 Task: For heading  Tahoma with underline.  font size for heading20,  'Change the font style of data to'Arial.  and font size to 12,  Change the alignment of both headline & data to Align left.  In the sheet   Cash Flow Tracker book
Action: Mouse moved to (60, 145)
Screenshot: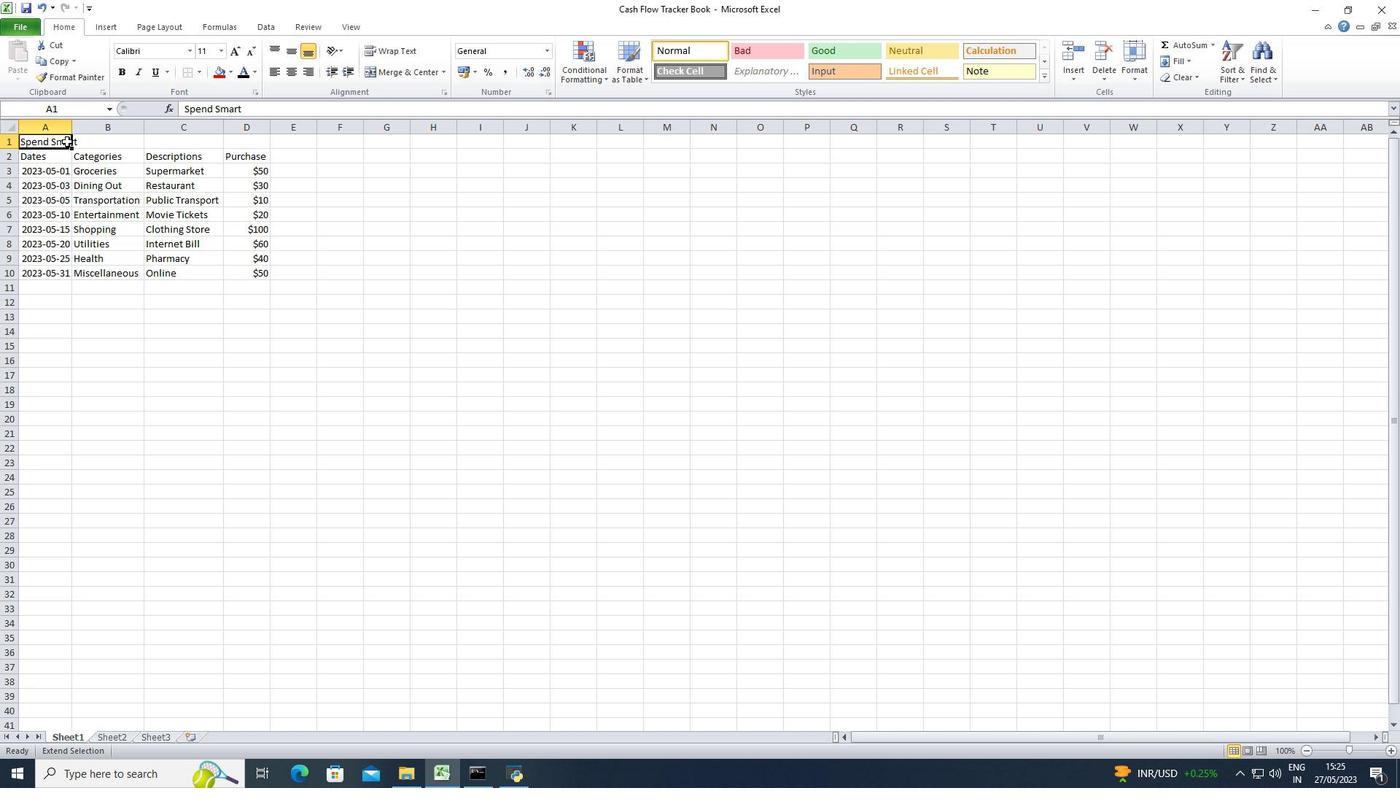 
Action: Mouse pressed left at (60, 145)
Screenshot: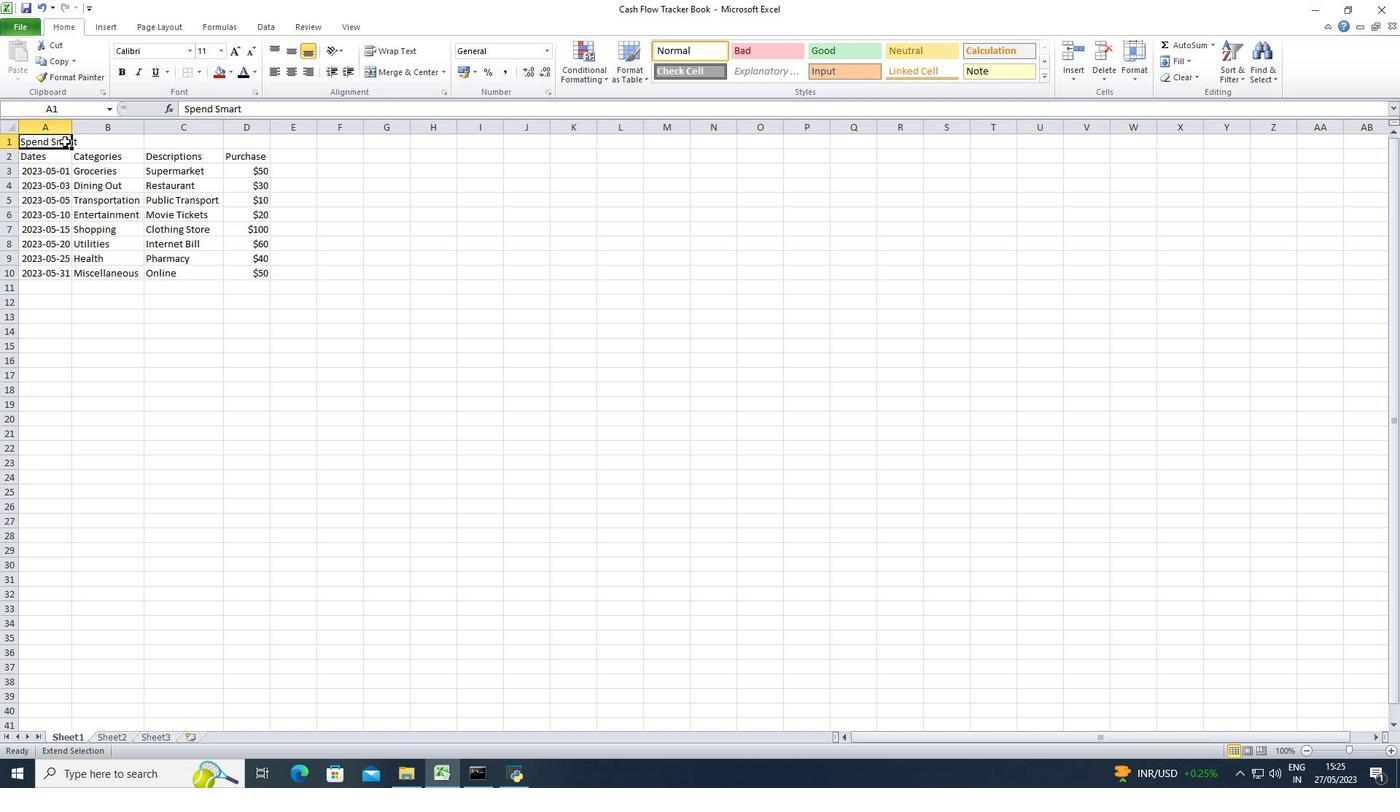 
Action: Mouse pressed left at (60, 145)
Screenshot: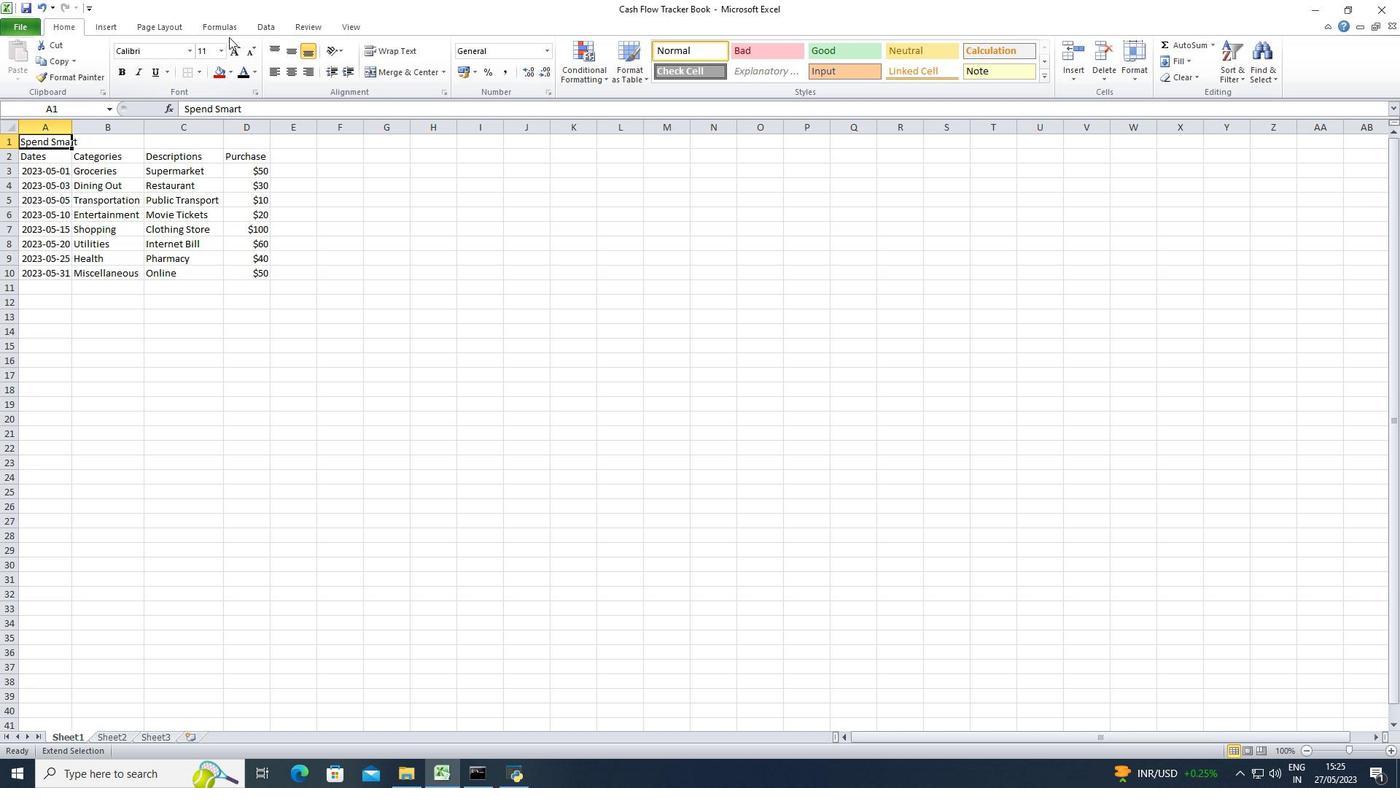 
Action: Mouse moved to (165, 143)
Screenshot: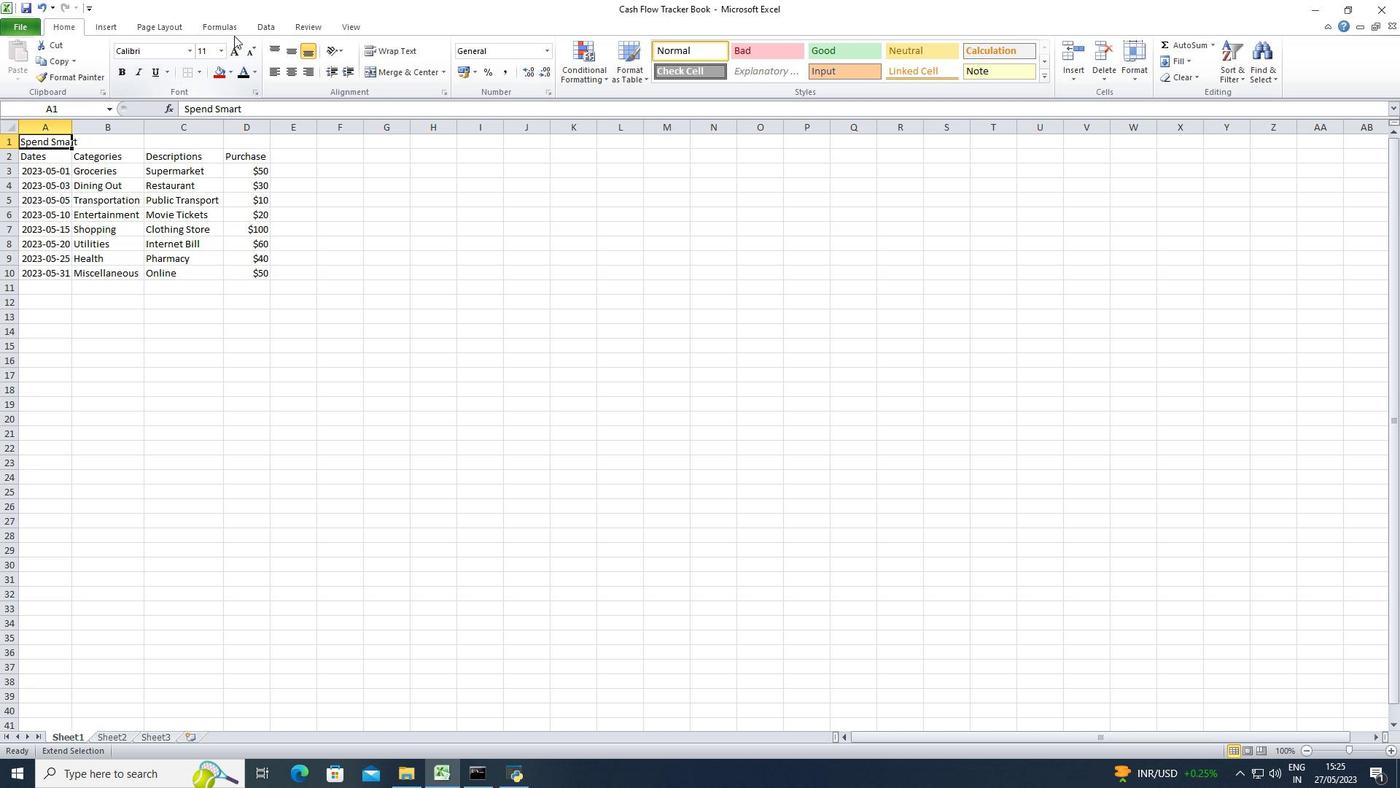 
Action: Mouse pressed left at (165, 143)
Screenshot: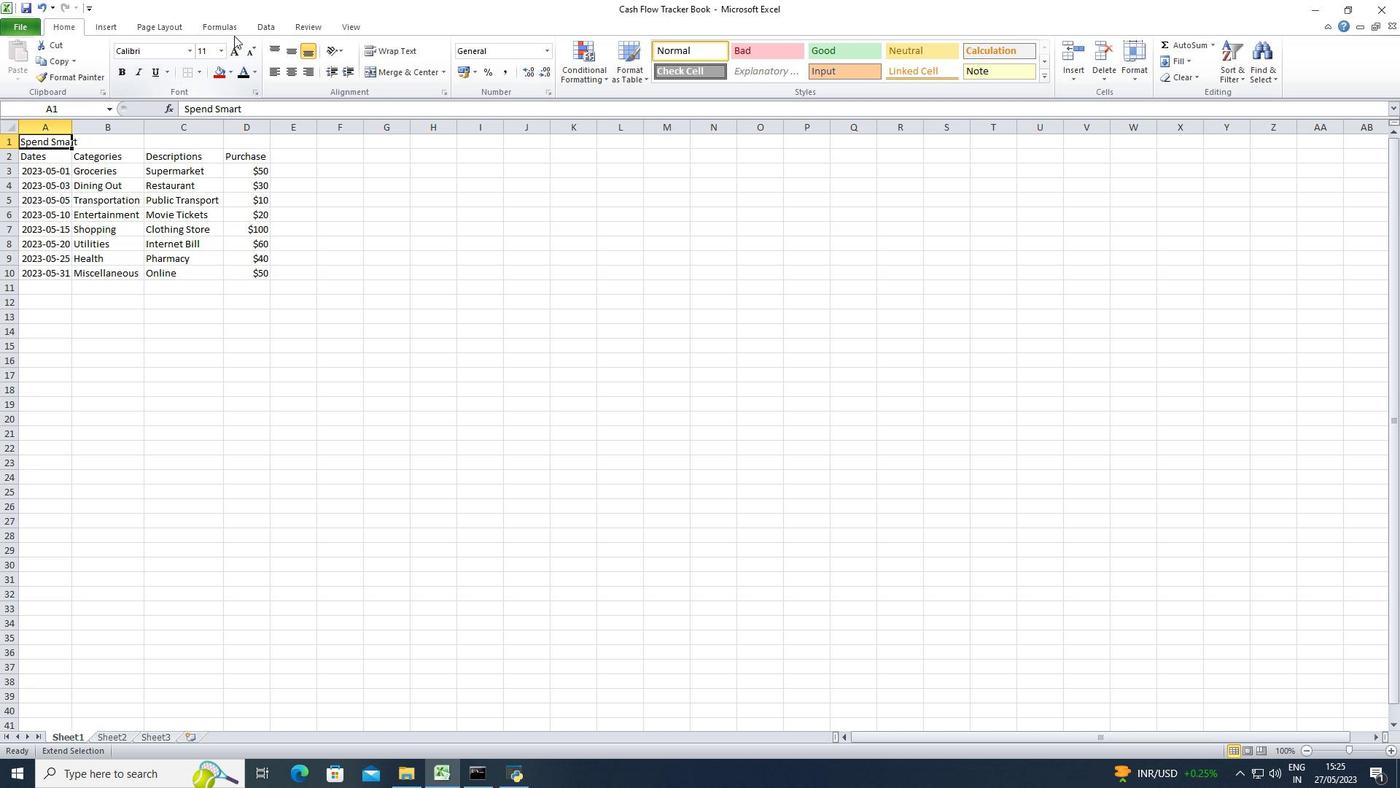 
Action: Mouse moved to (53, 142)
Screenshot: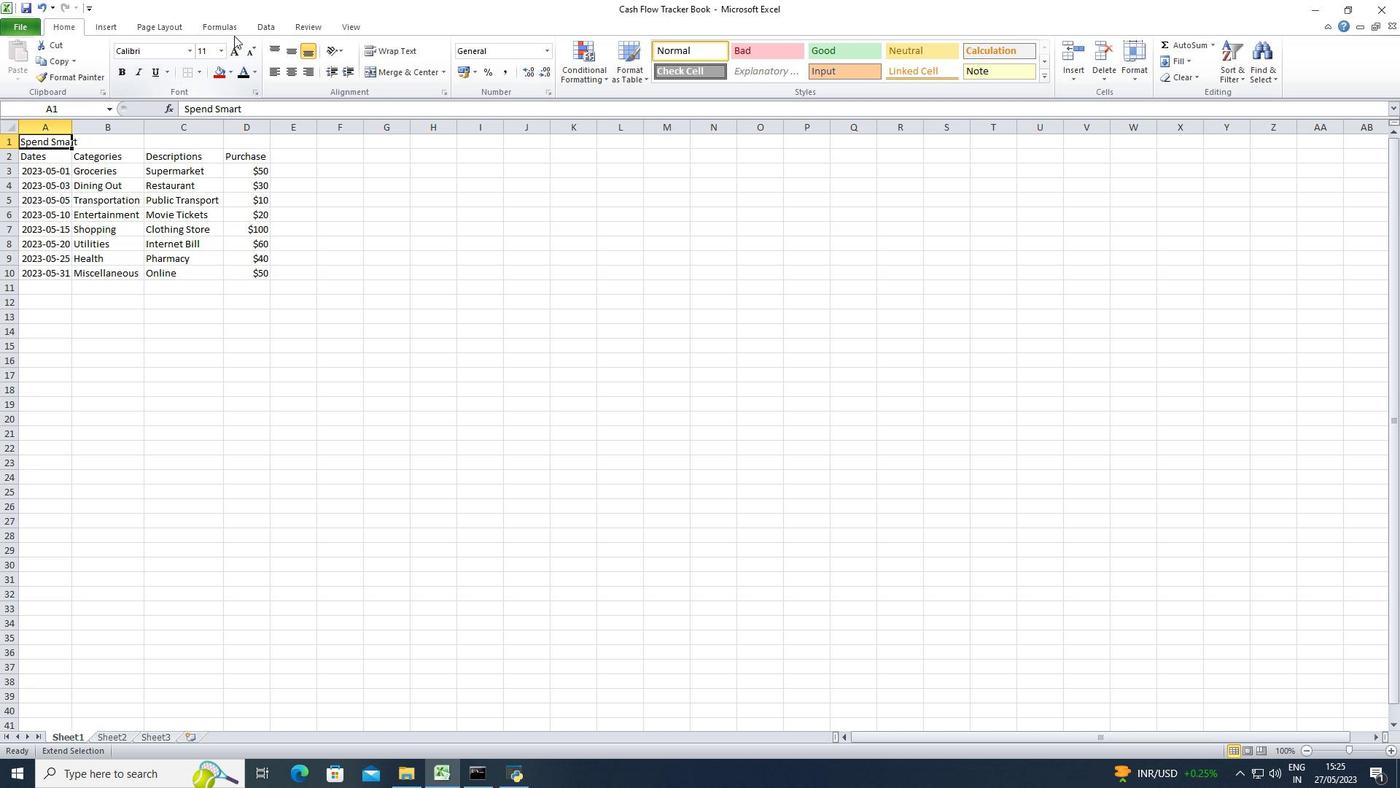 
Action: Mouse pressed left at (53, 142)
Screenshot: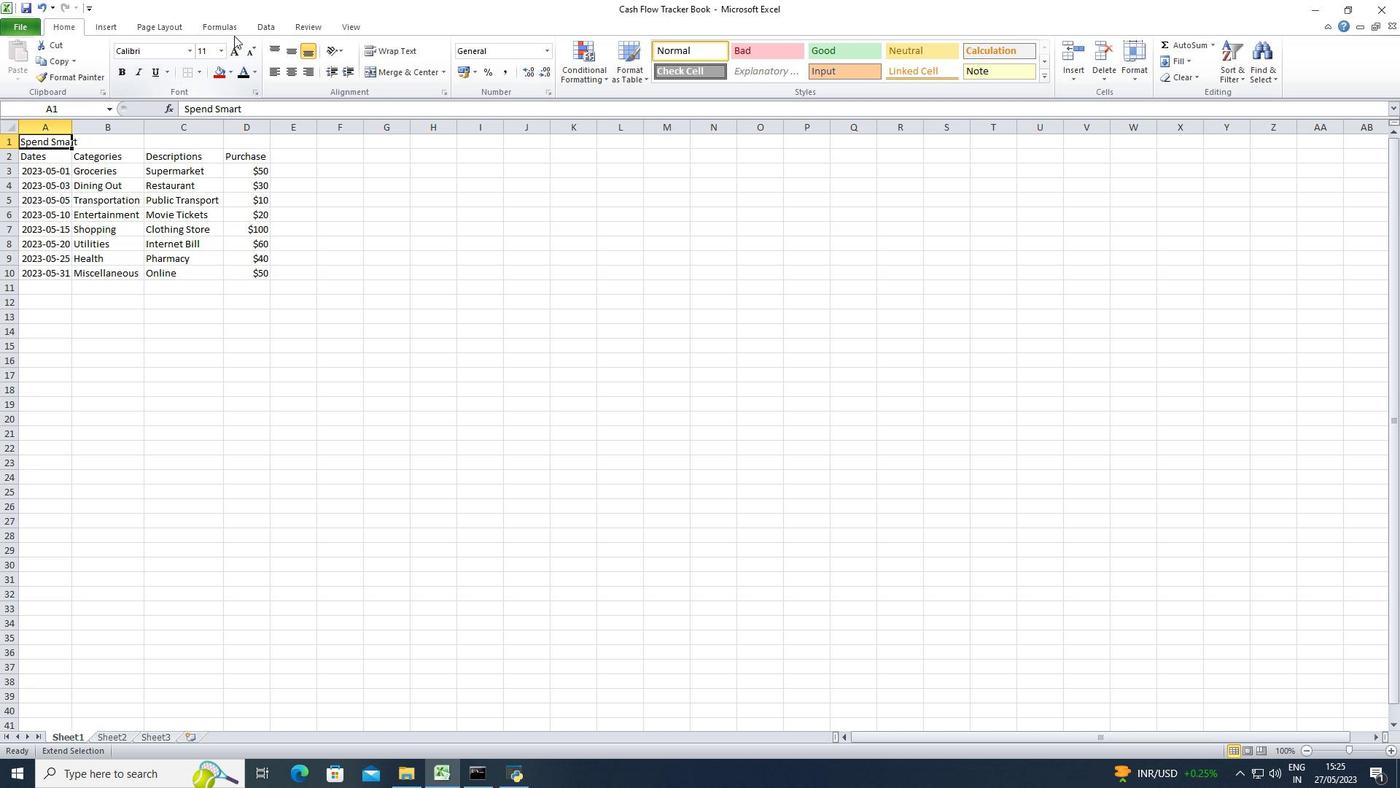 
Action: Mouse moved to (64, 141)
Screenshot: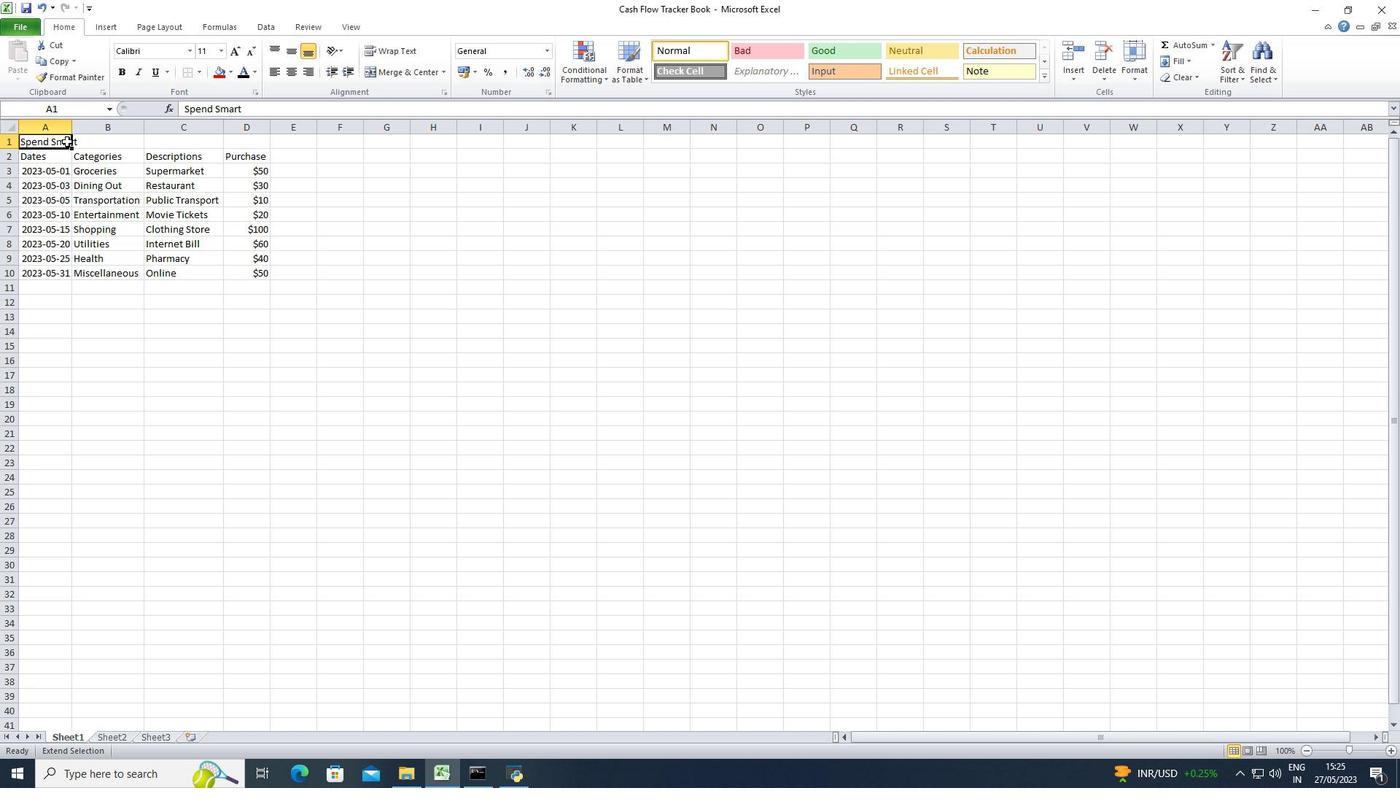 
Action: Mouse pressed left at (64, 141)
Screenshot: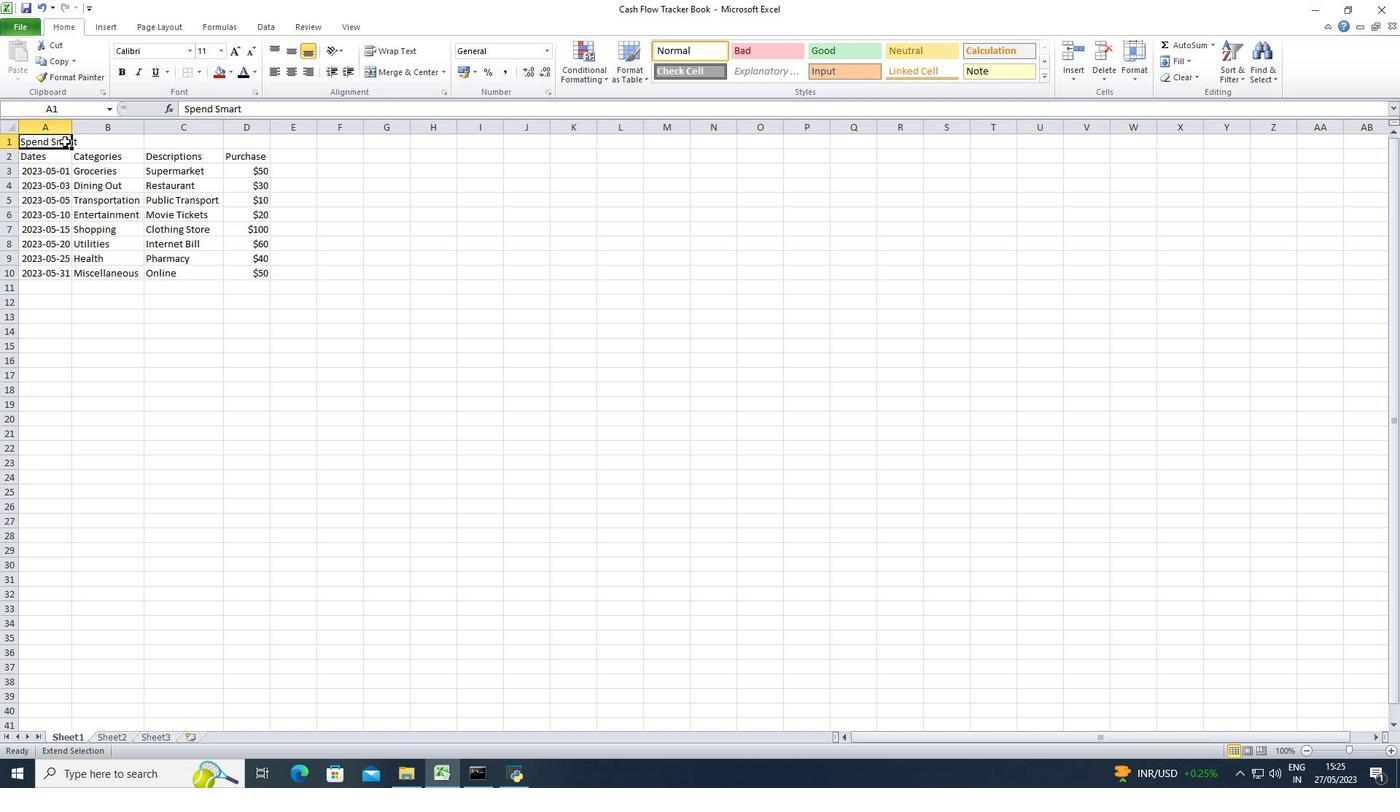 
Action: Mouse moved to (191, 53)
Screenshot: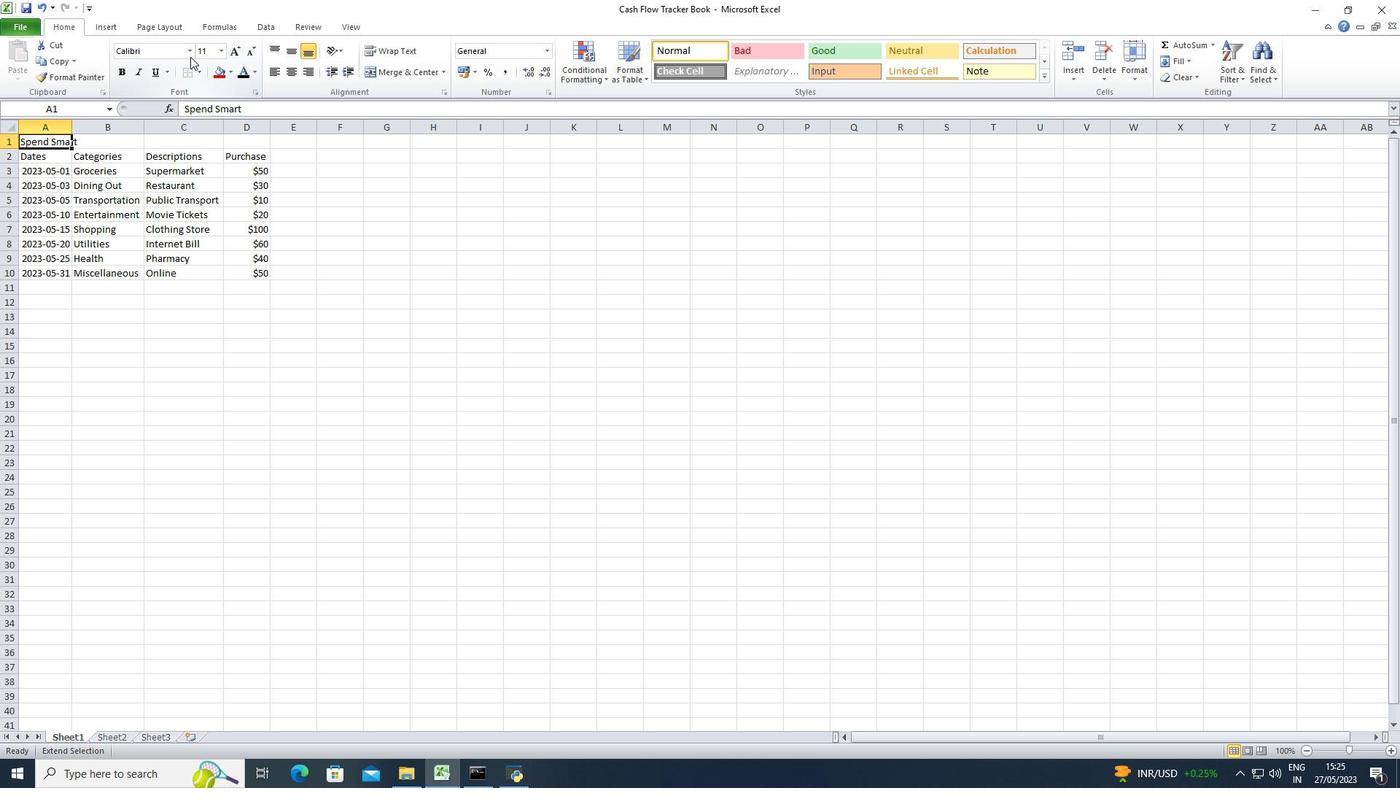 
Action: Mouse pressed left at (191, 53)
Screenshot: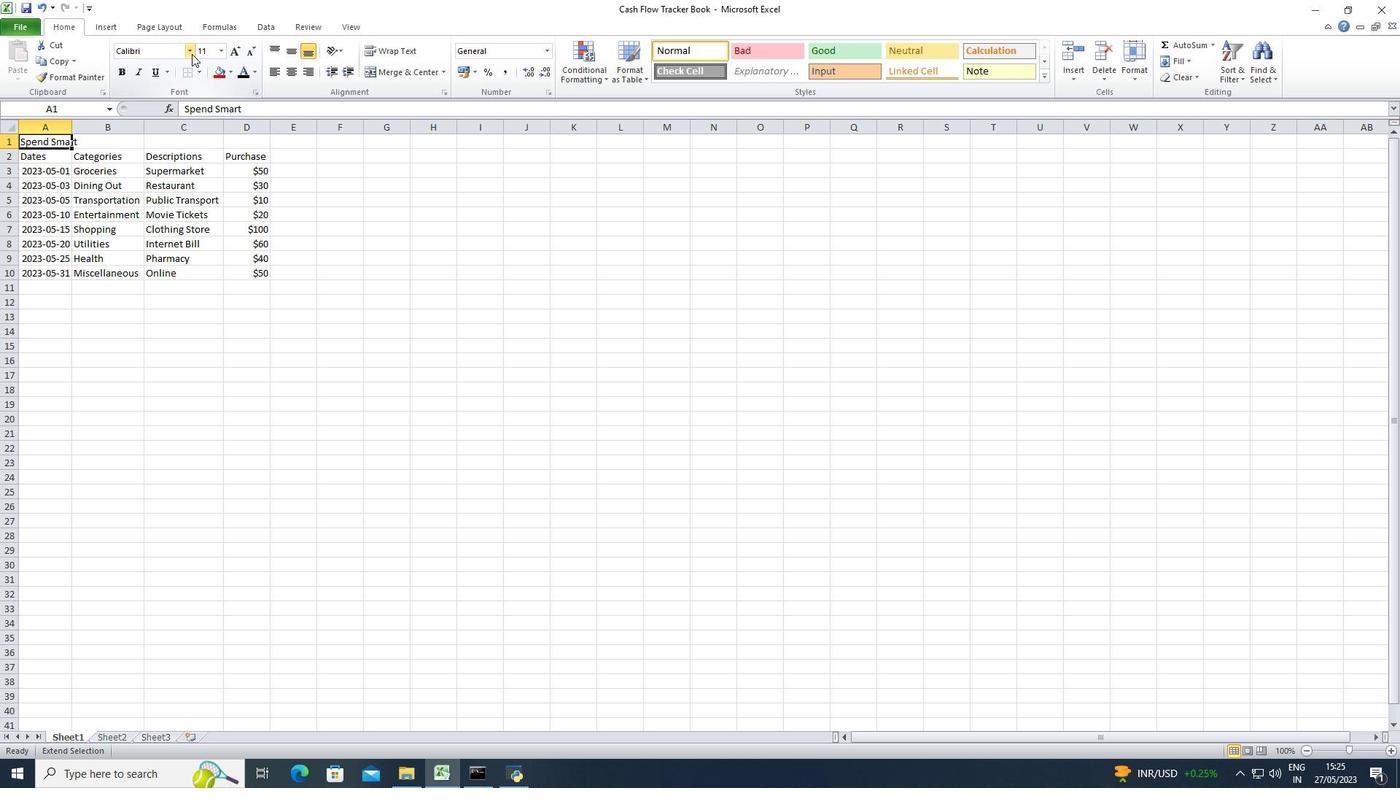 
Action: Mouse moved to (197, 164)
Screenshot: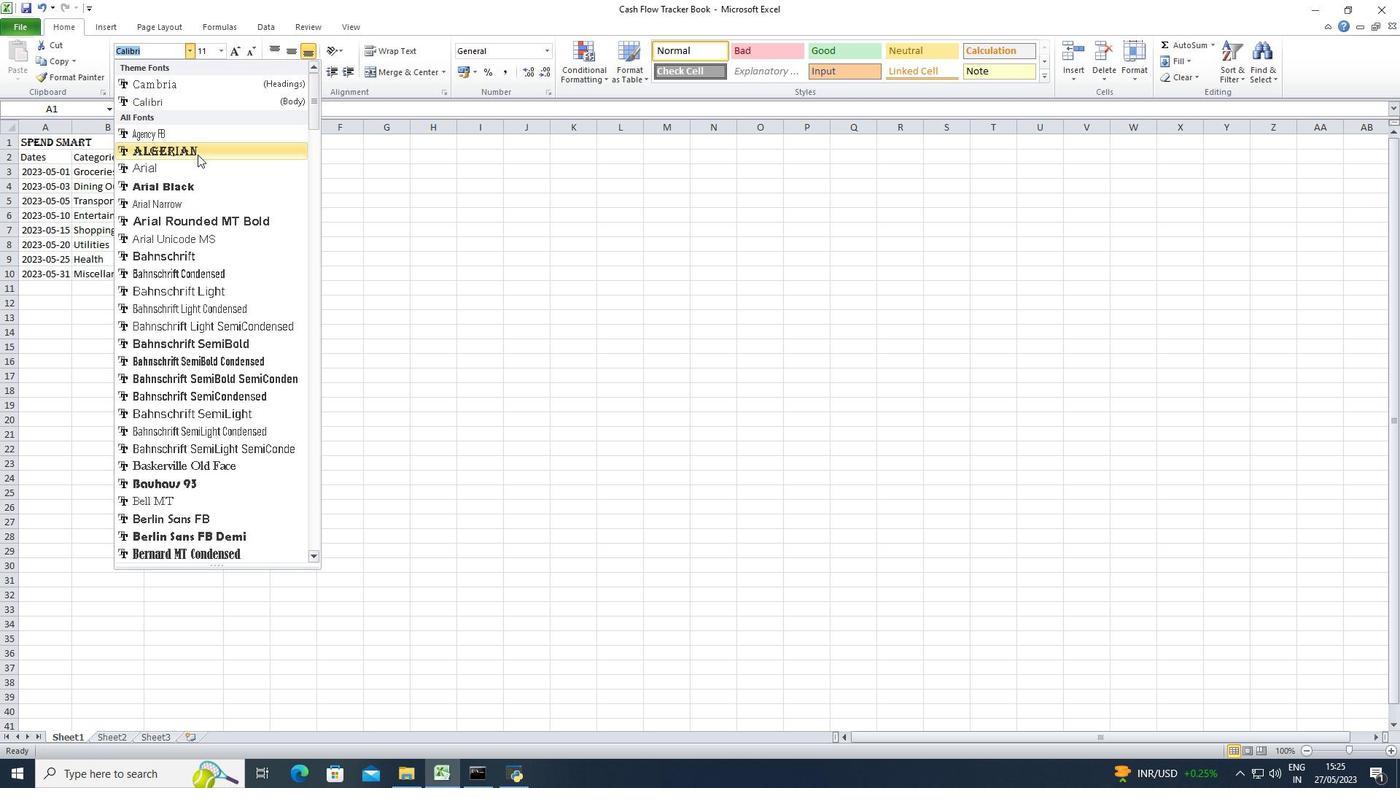
Action: Mouse scrolled (197, 163) with delta (0, 0)
Screenshot: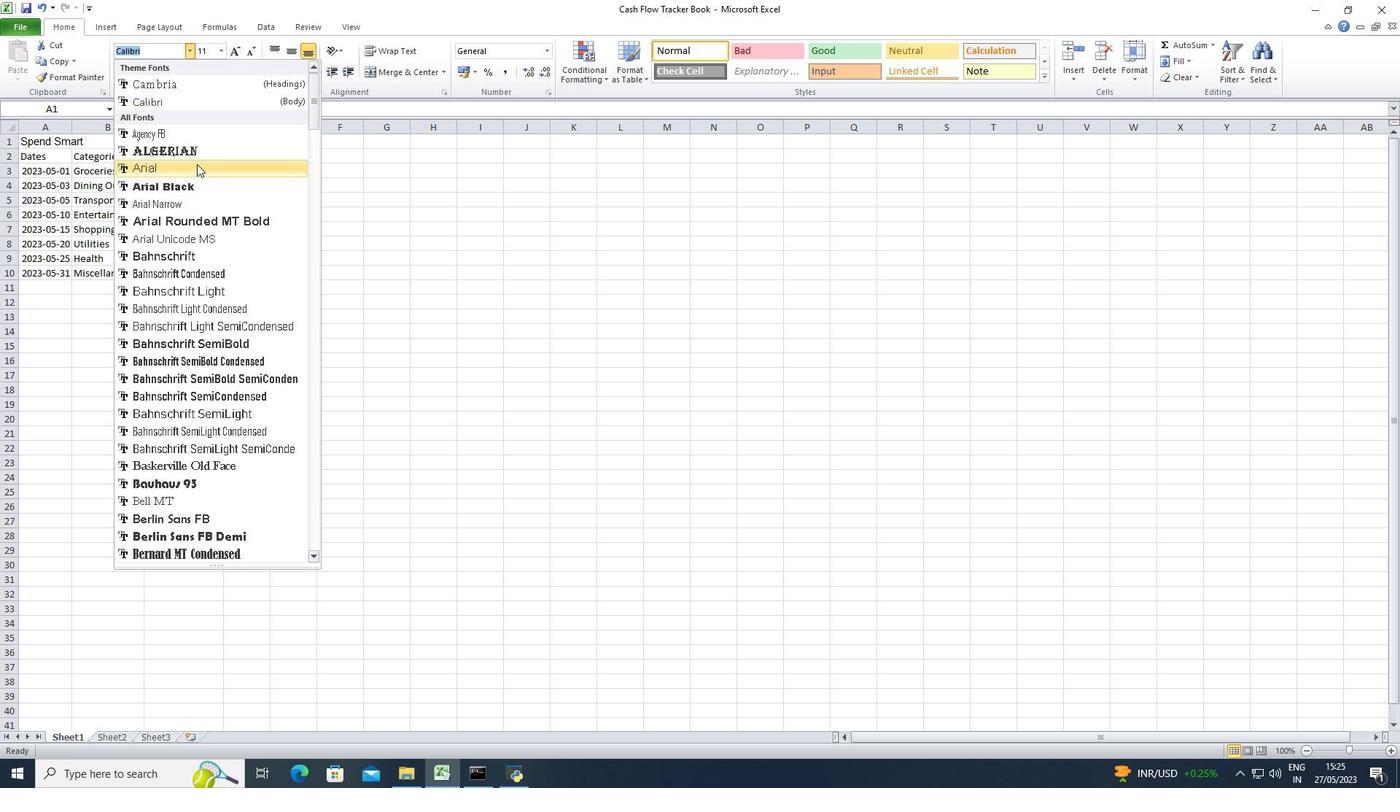 
Action: Mouse scrolled (197, 163) with delta (0, 0)
Screenshot: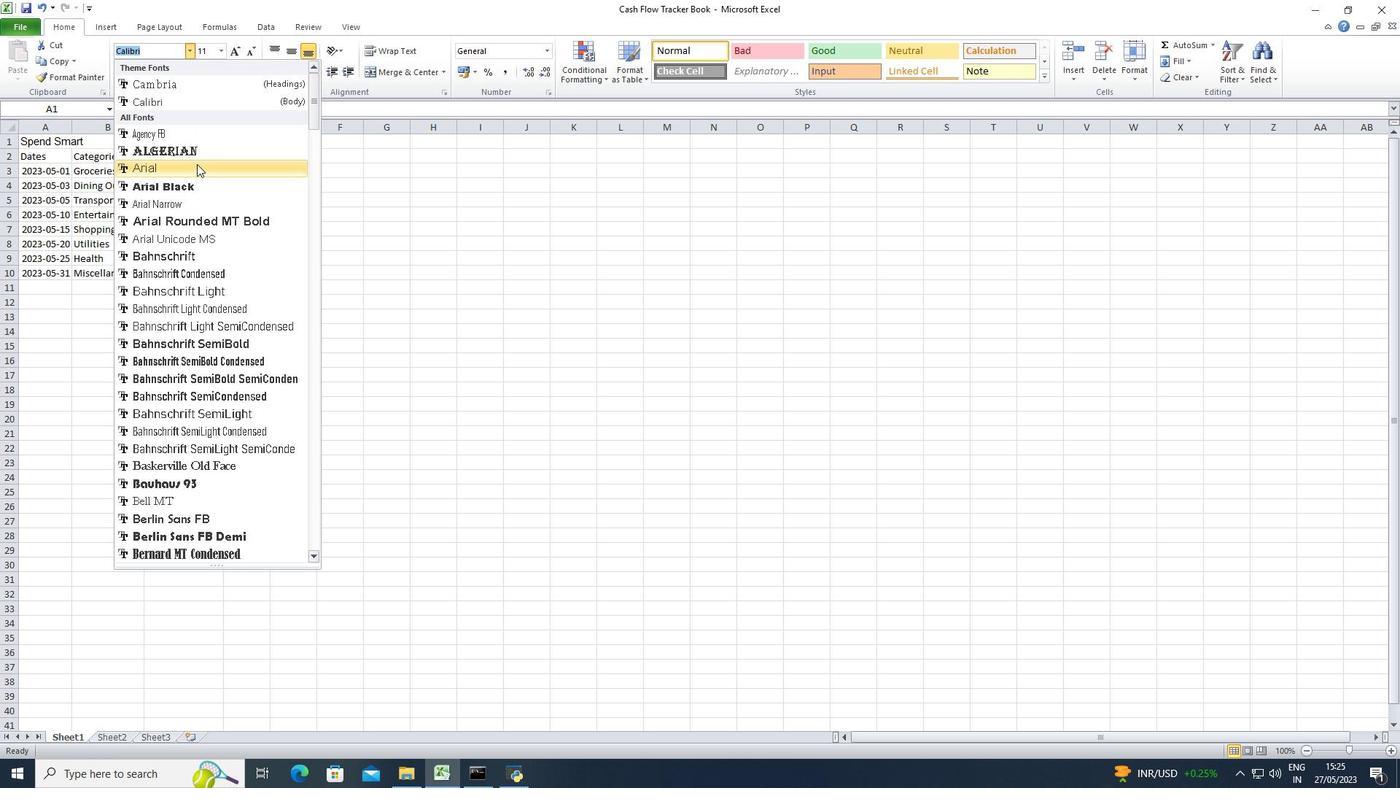 
Action: Mouse scrolled (197, 163) with delta (0, 0)
Screenshot: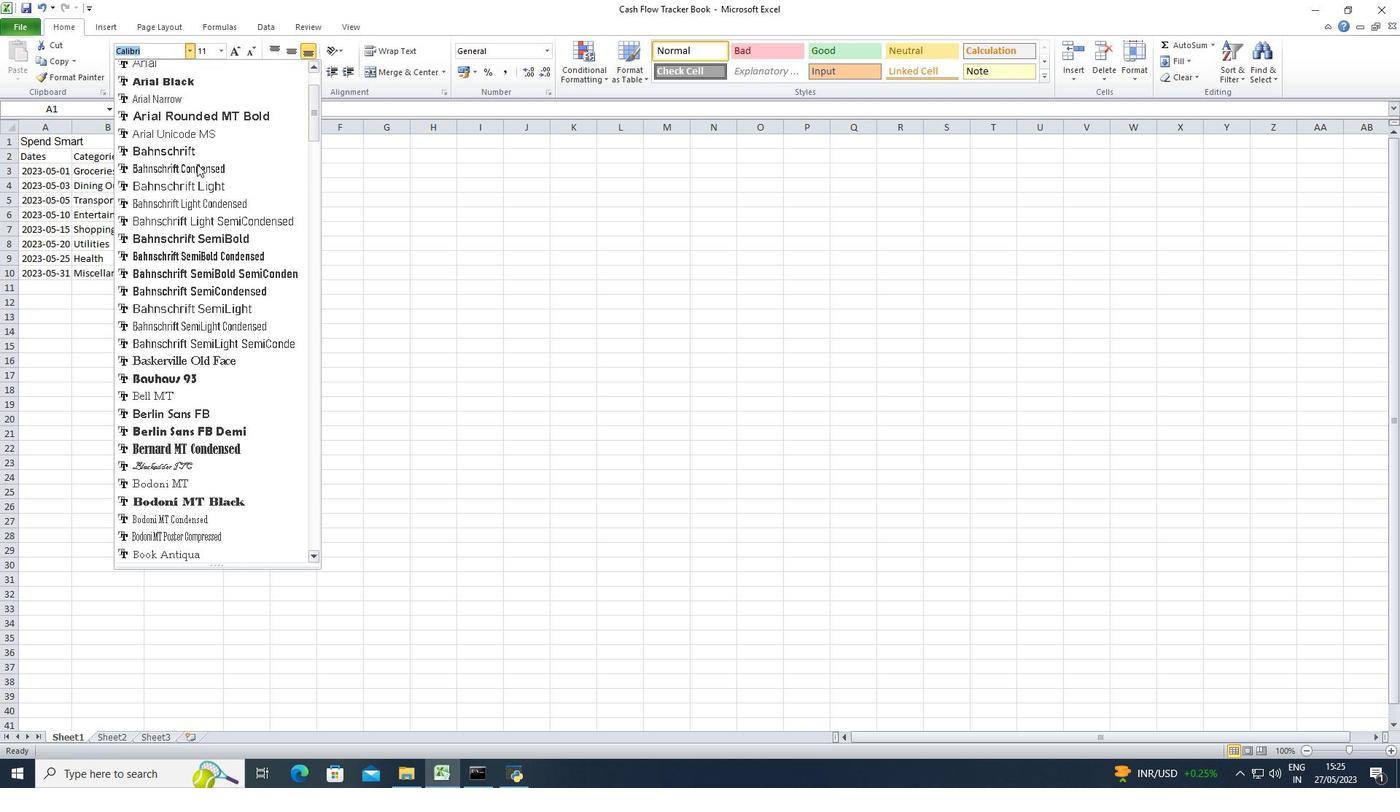 
Action: Mouse scrolled (197, 163) with delta (0, 0)
Screenshot: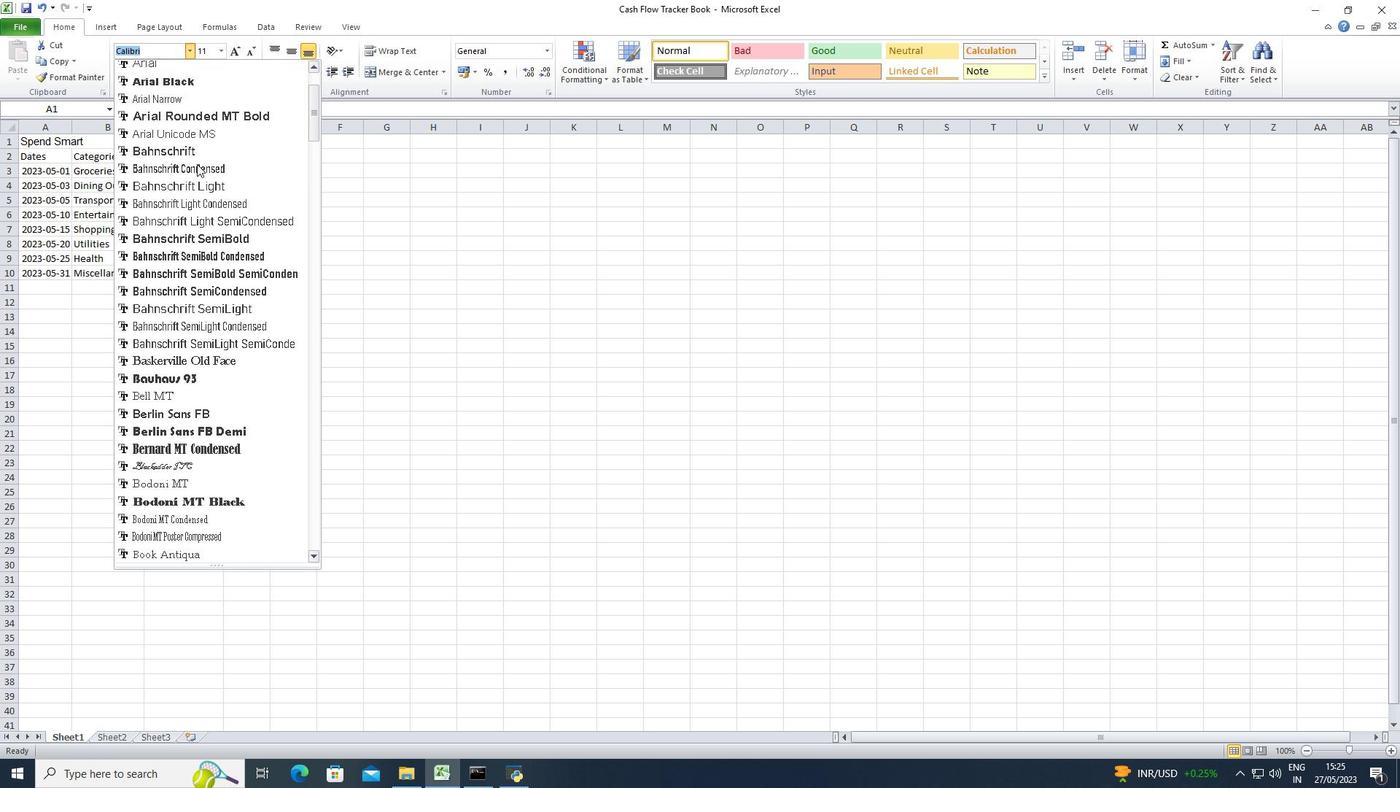 
Action: Mouse scrolled (197, 163) with delta (0, 0)
Screenshot: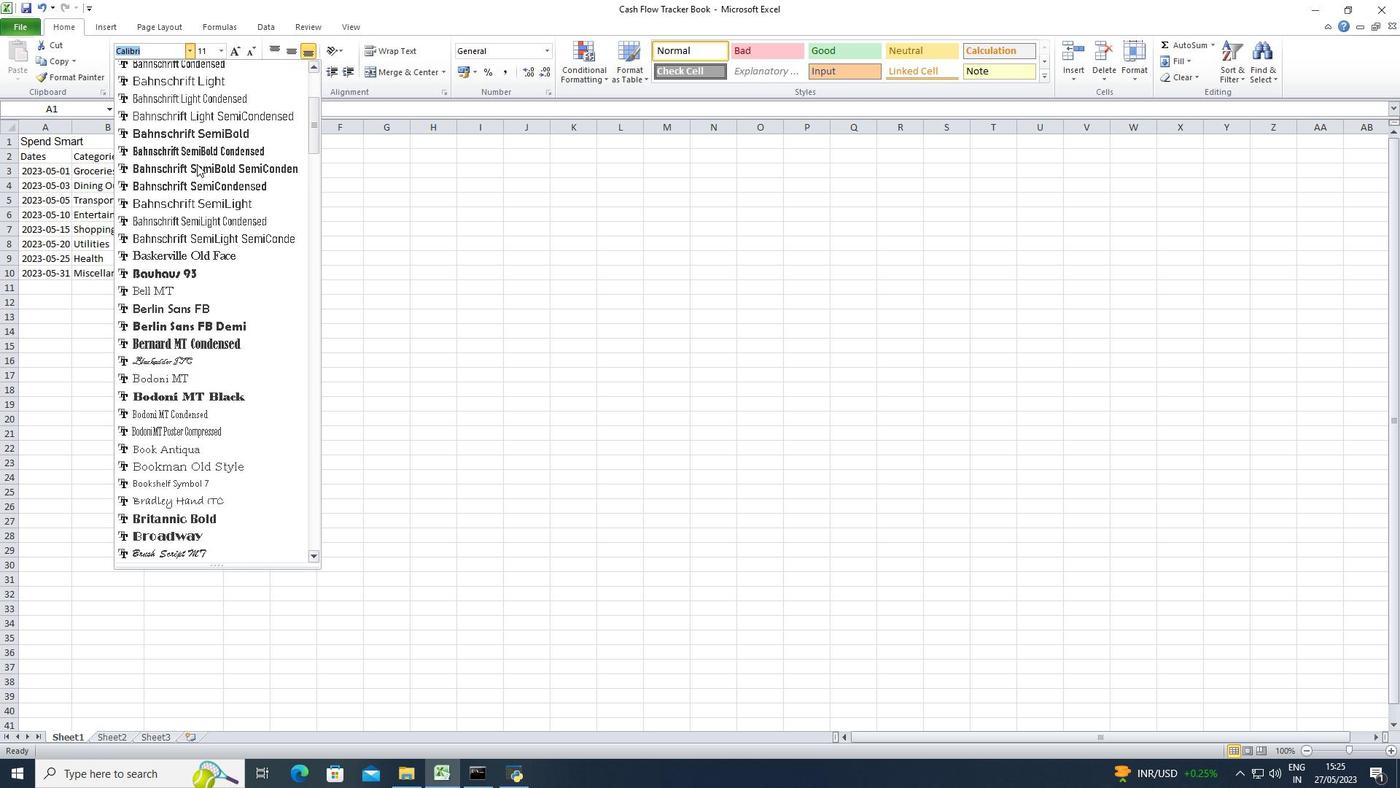 
Action: Mouse scrolled (197, 163) with delta (0, 0)
Screenshot: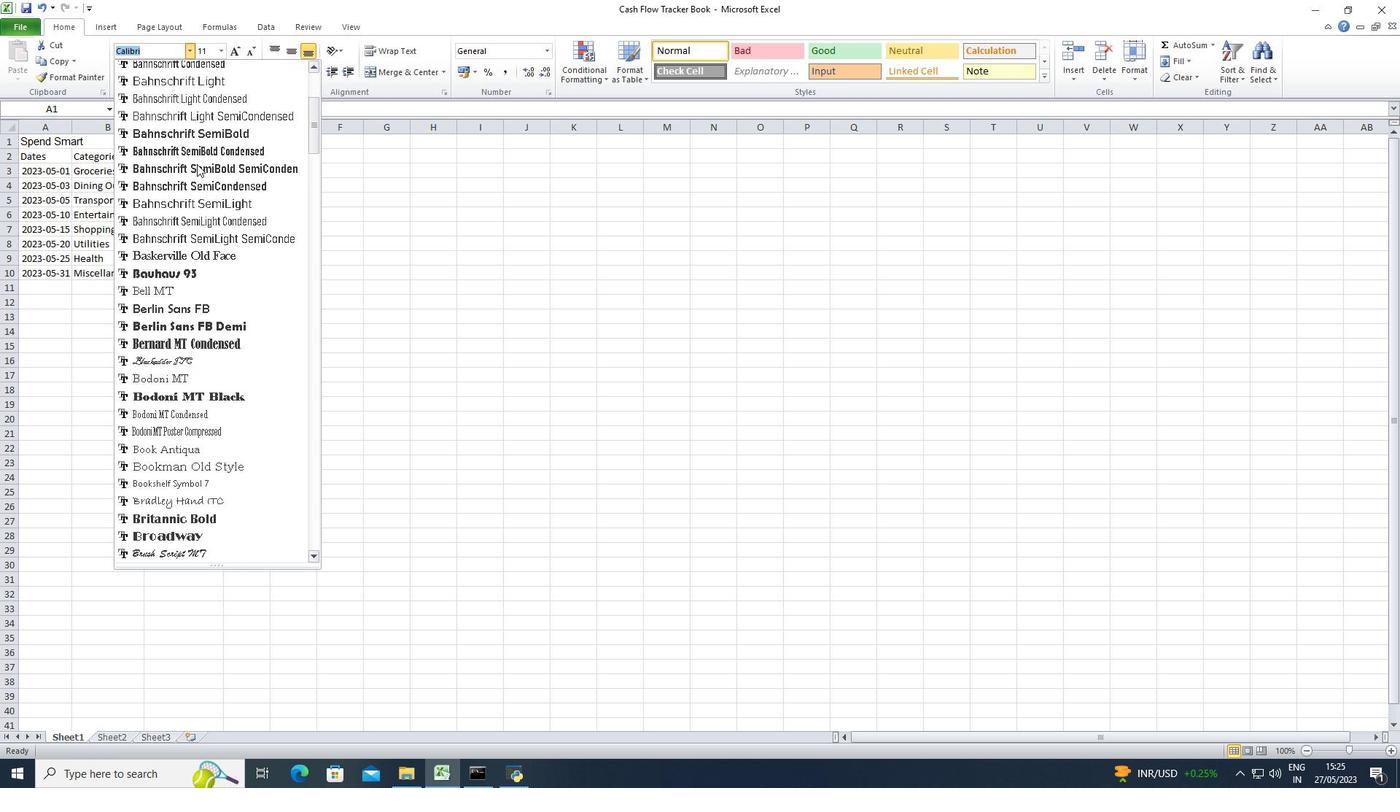 
Action: Mouse scrolled (197, 163) with delta (0, 0)
Screenshot: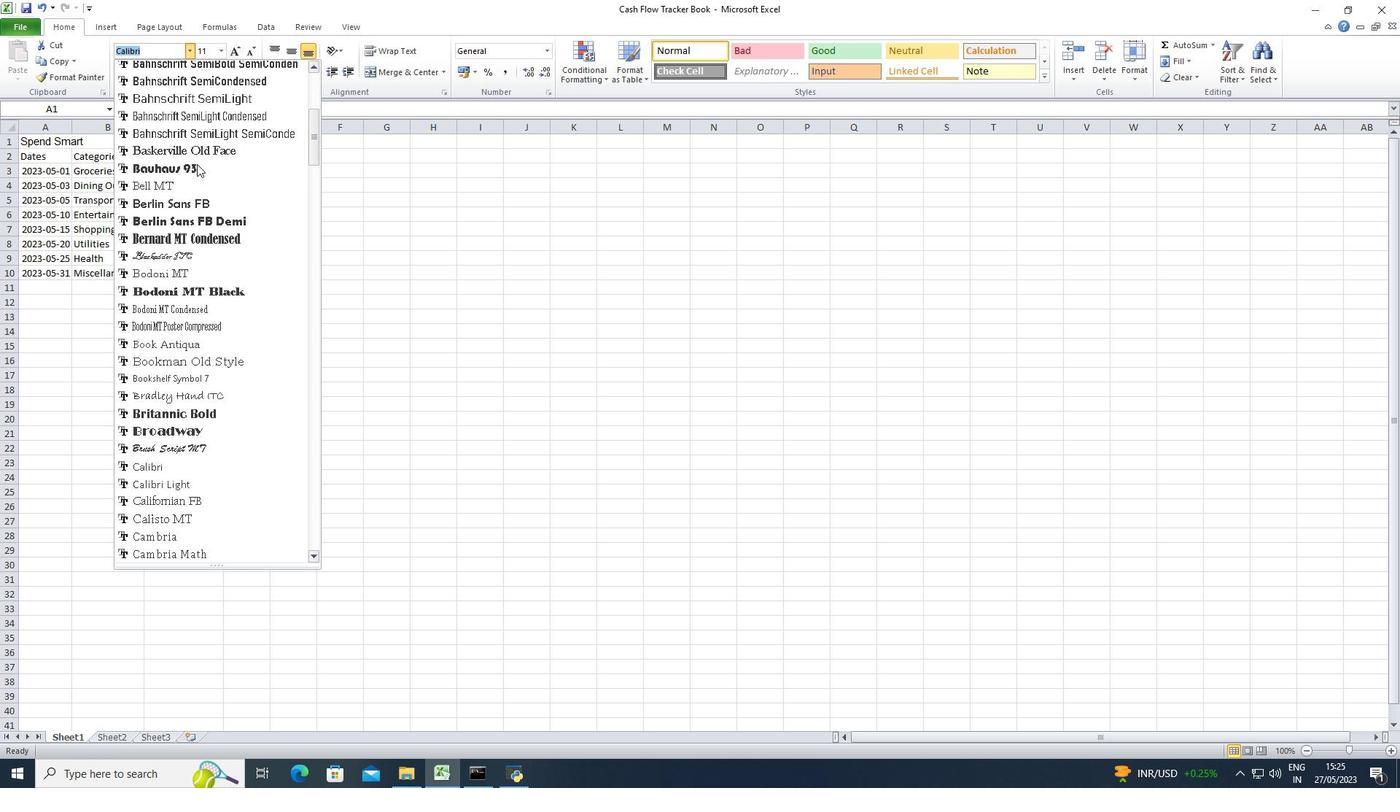 
Action: Mouse scrolled (197, 163) with delta (0, 0)
Screenshot: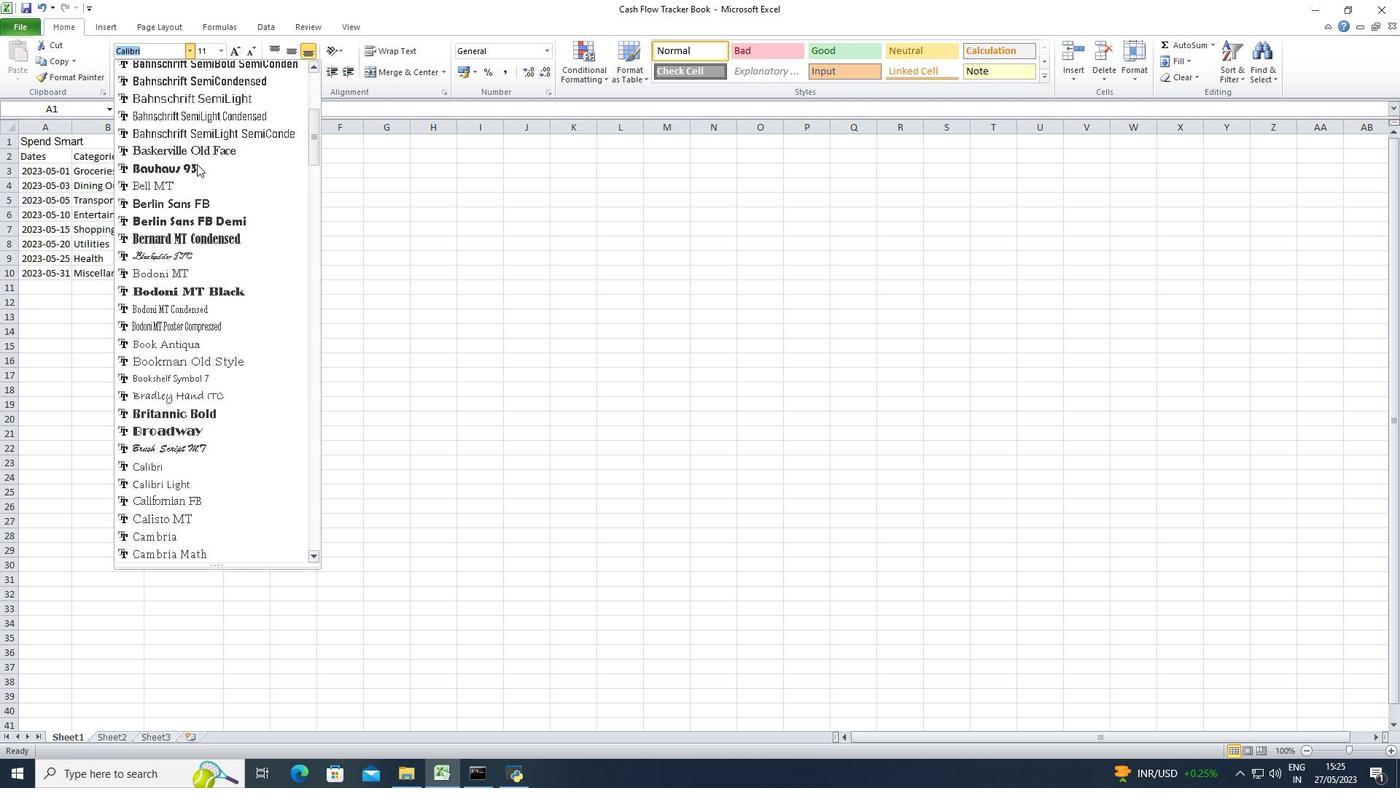 
Action: Mouse scrolled (197, 163) with delta (0, 0)
Screenshot: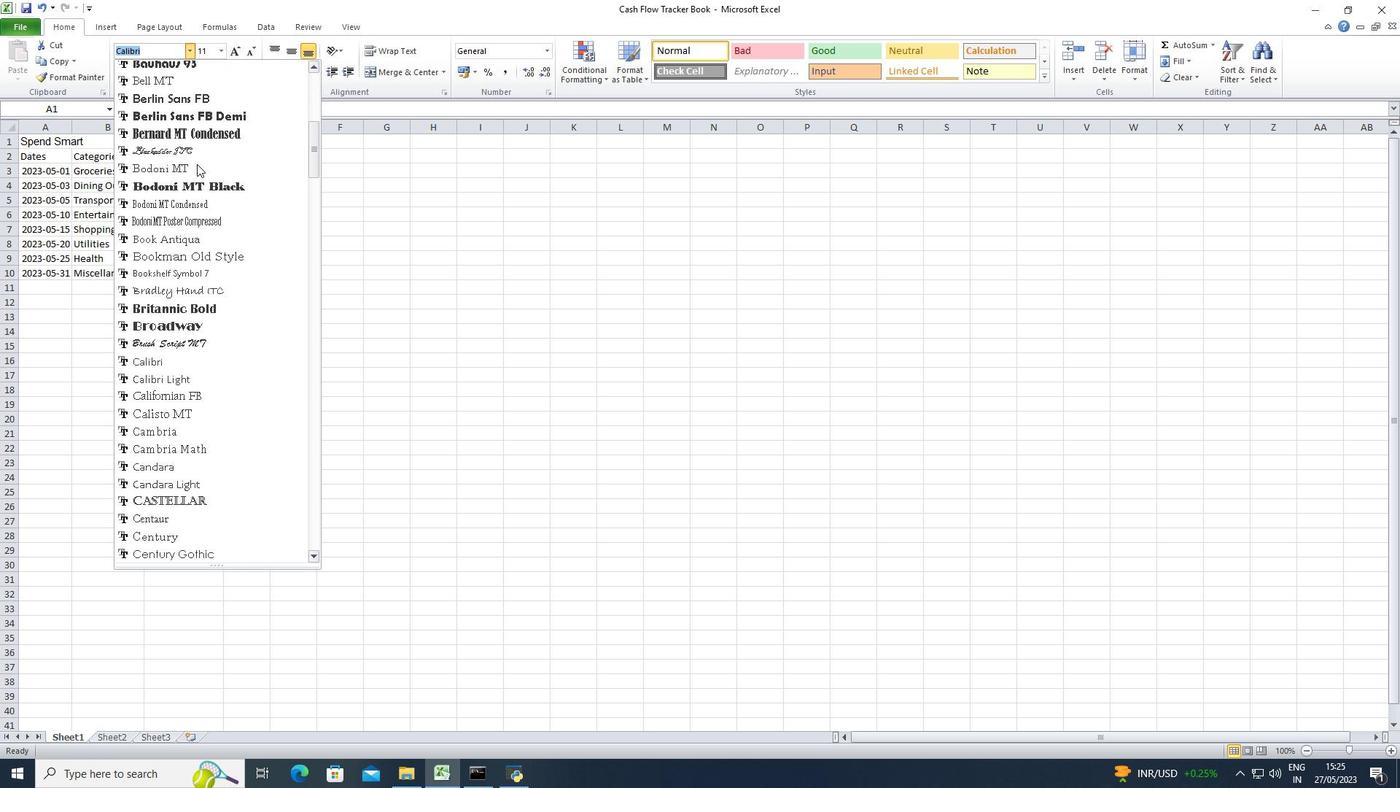 
Action: Mouse scrolled (197, 163) with delta (0, 0)
Screenshot: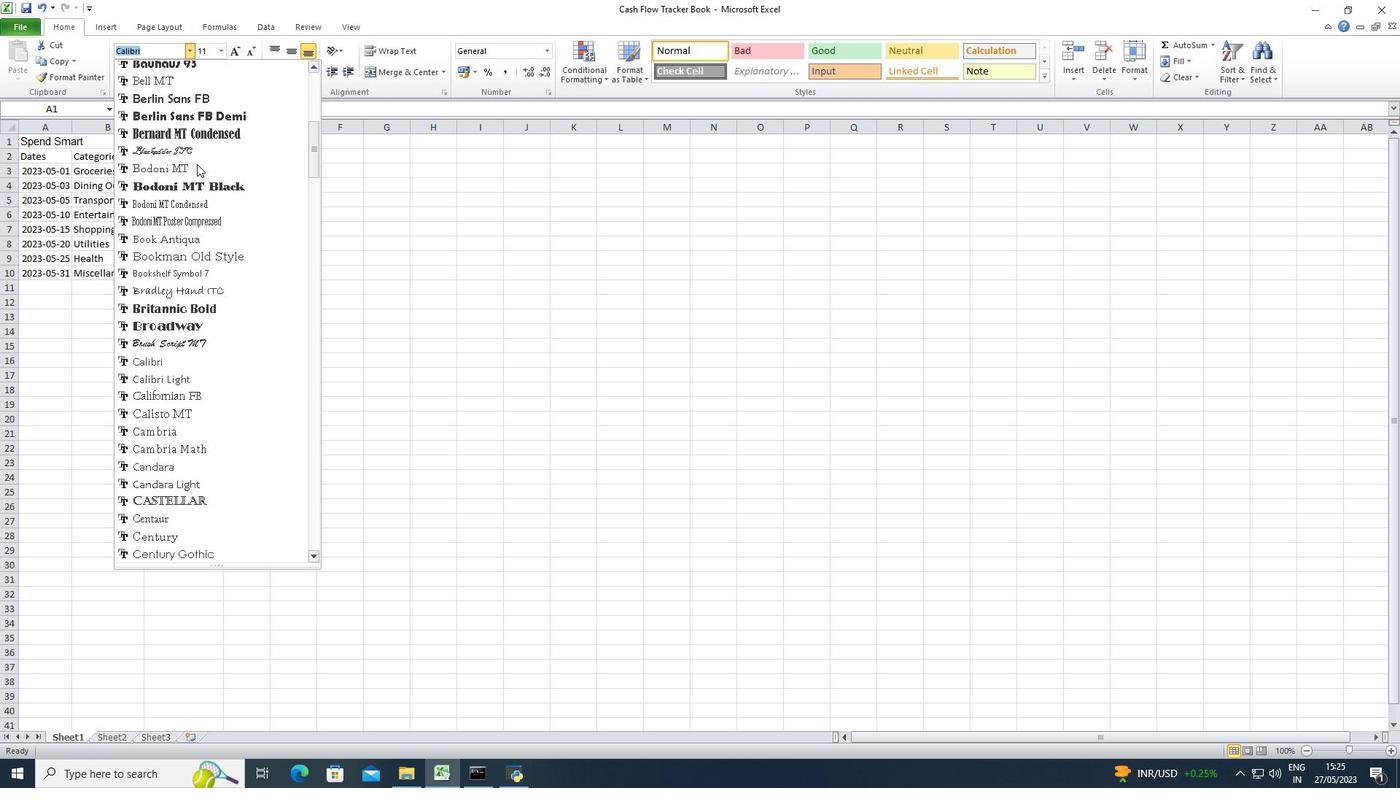 
Action: Mouse scrolled (197, 163) with delta (0, 0)
Screenshot: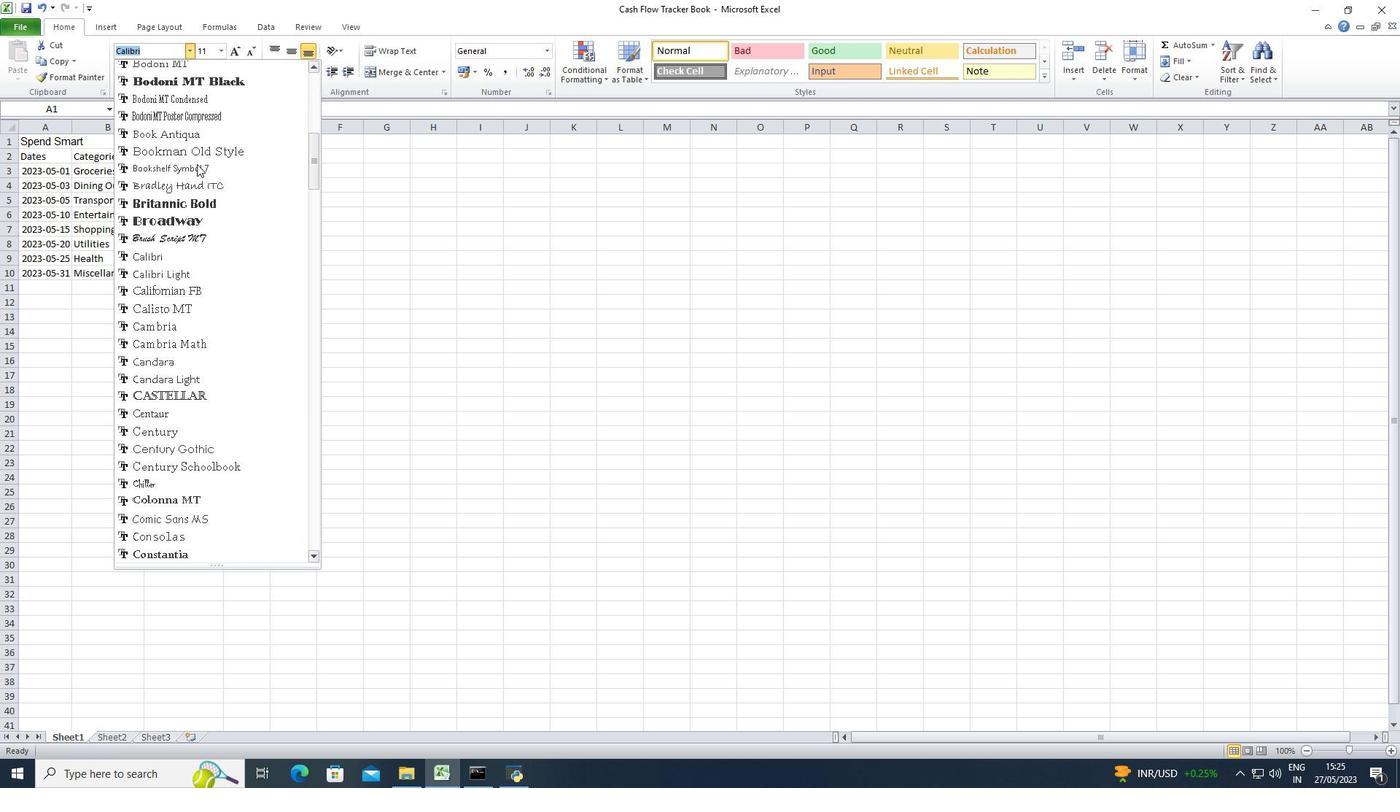 
Action: Mouse scrolled (197, 163) with delta (0, 0)
Screenshot: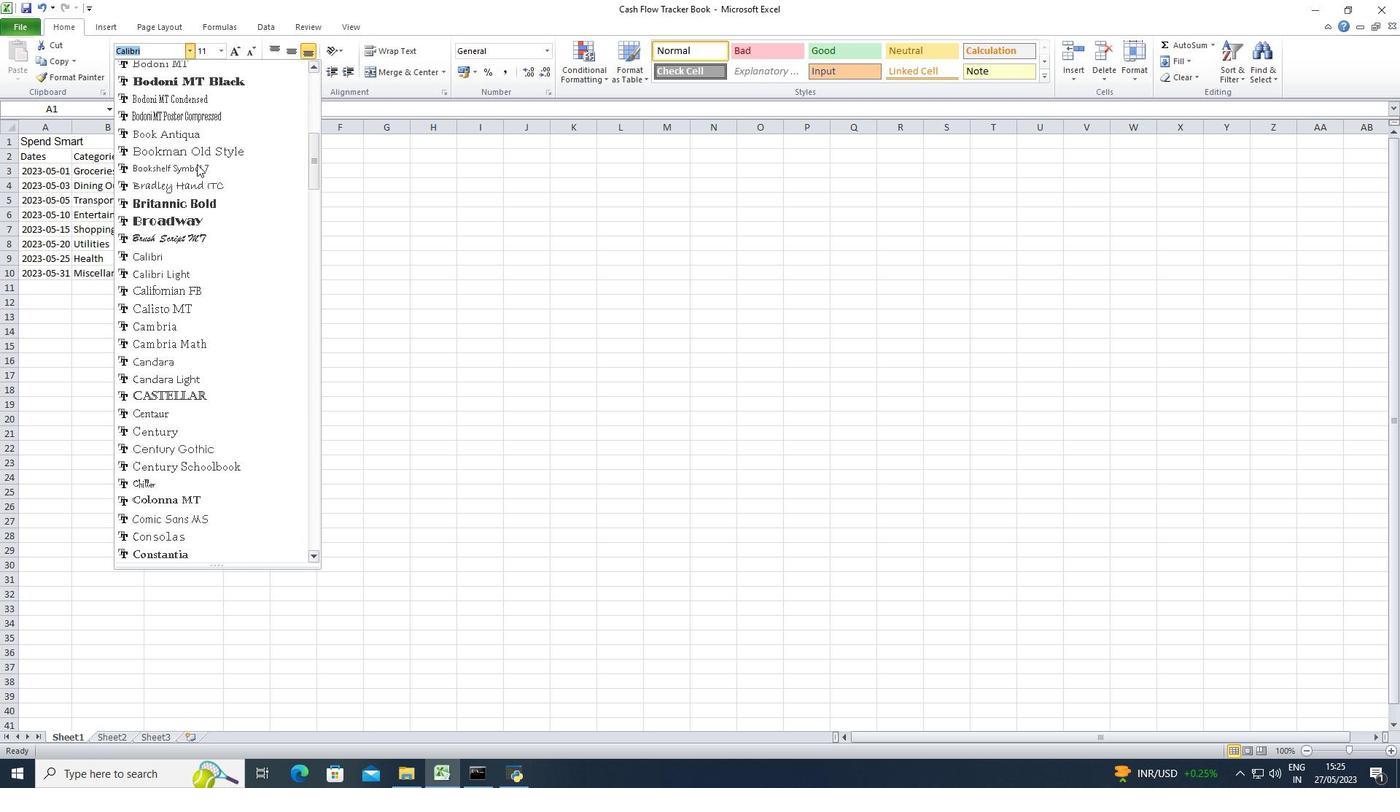 
Action: Mouse scrolled (197, 163) with delta (0, 0)
Screenshot: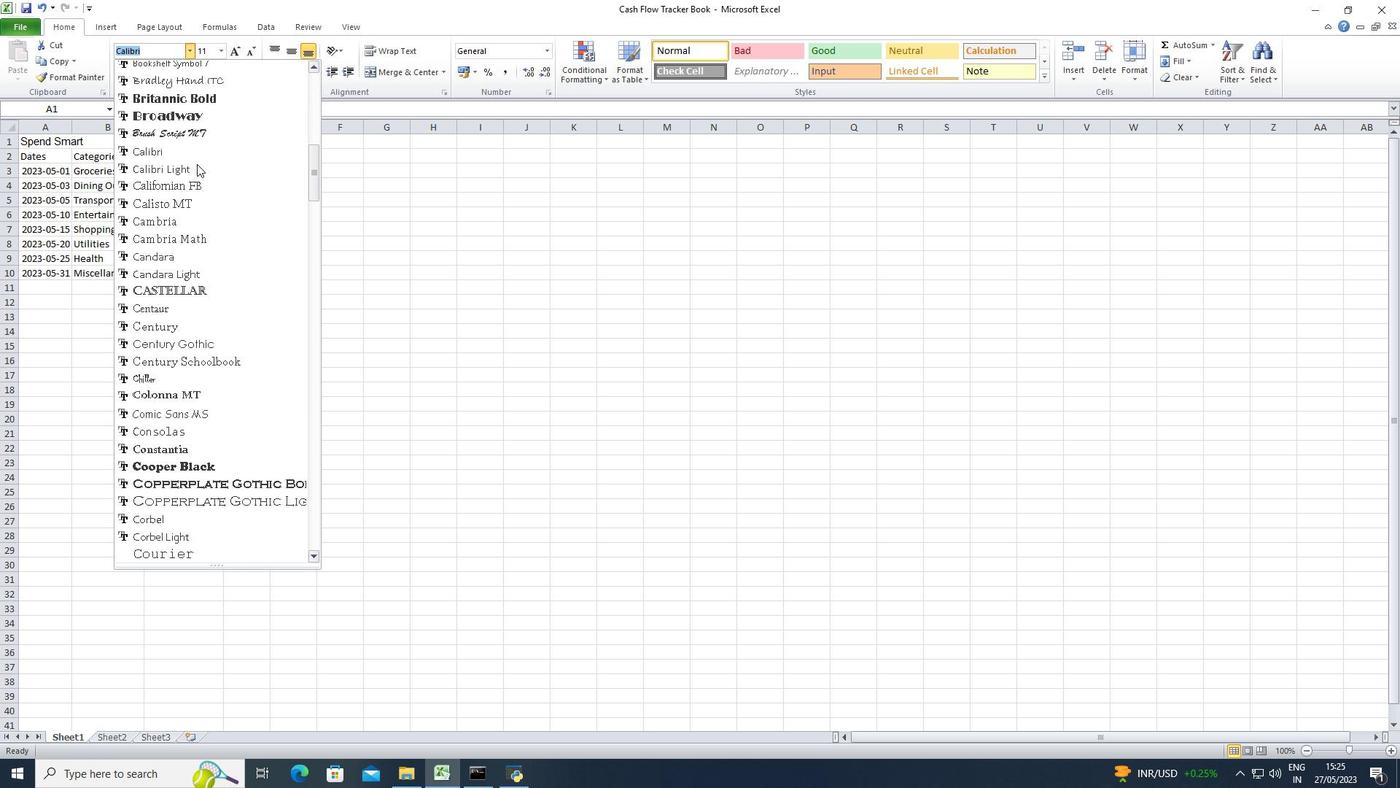 
Action: Mouse scrolled (197, 163) with delta (0, 0)
Screenshot: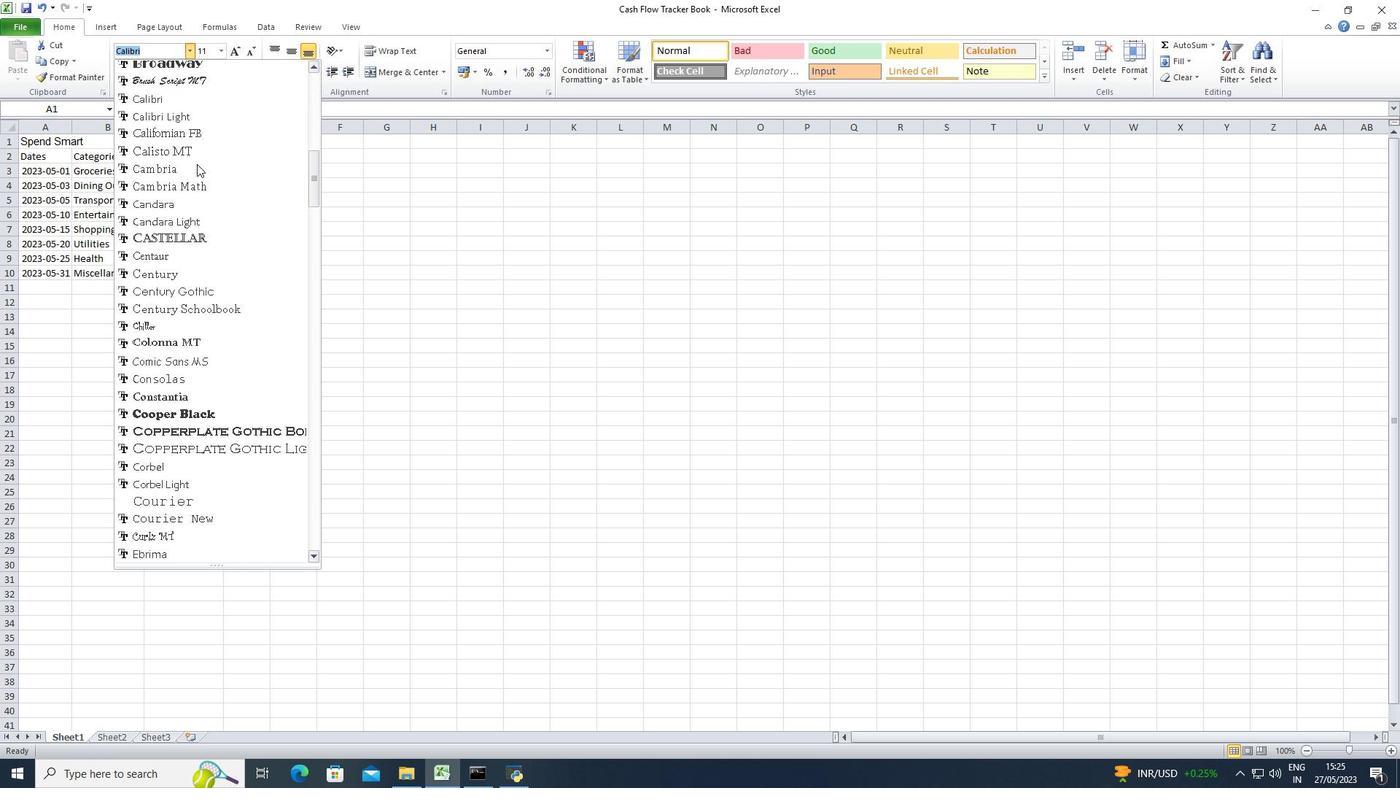 
Action: Mouse scrolled (197, 163) with delta (0, 0)
Screenshot: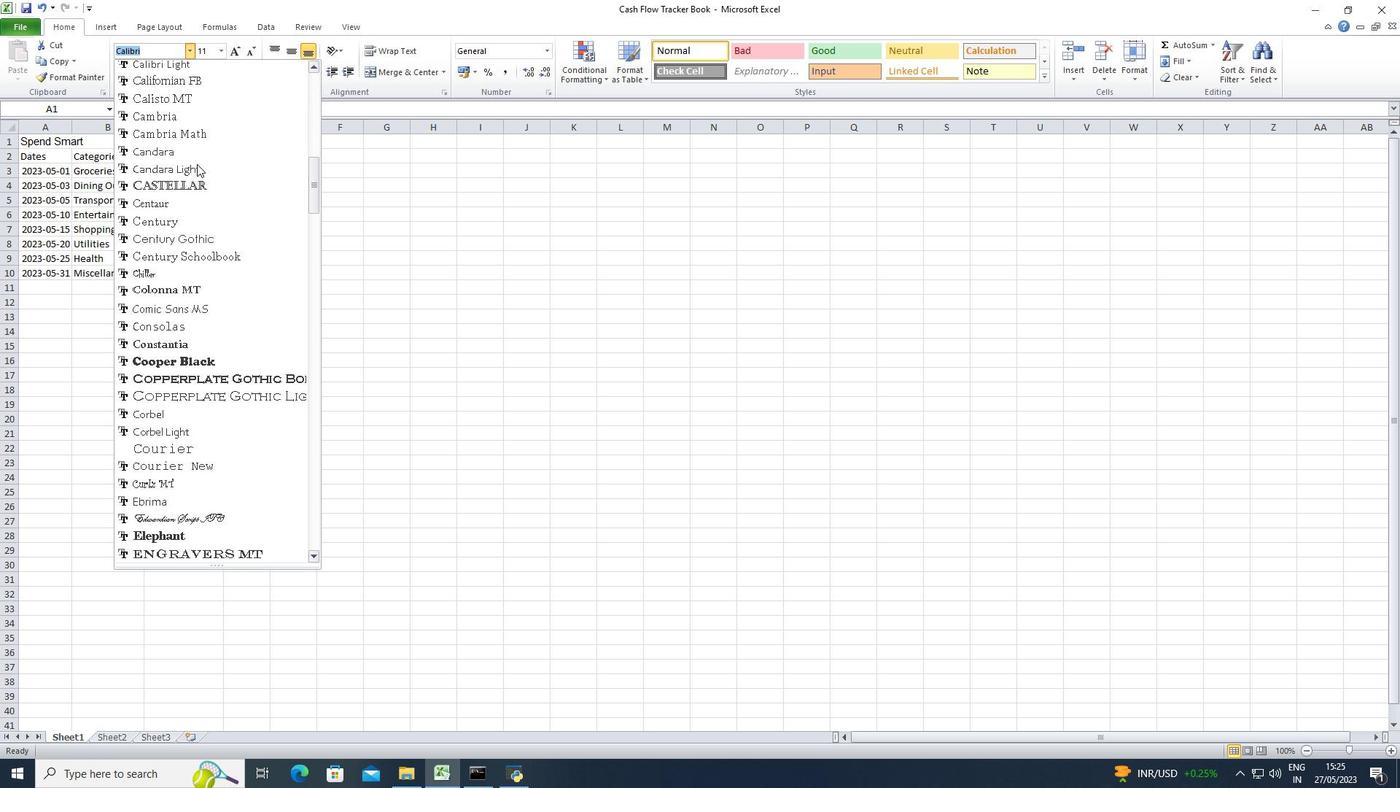 
Action: Mouse scrolled (197, 163) with delta (0, 0)
Screenshot: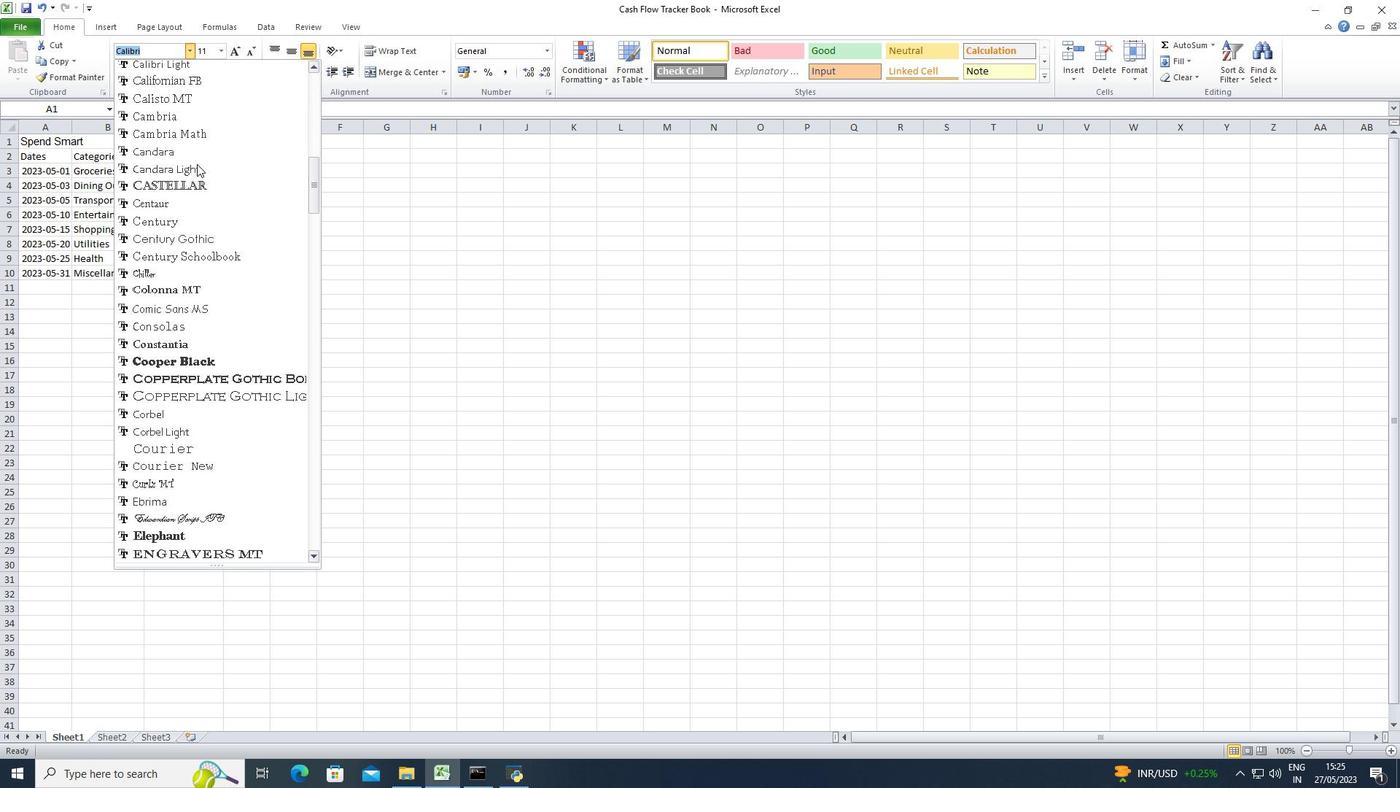
Action: Mouse scrolled (197, 163) with delta (0, 0)
Screenshot: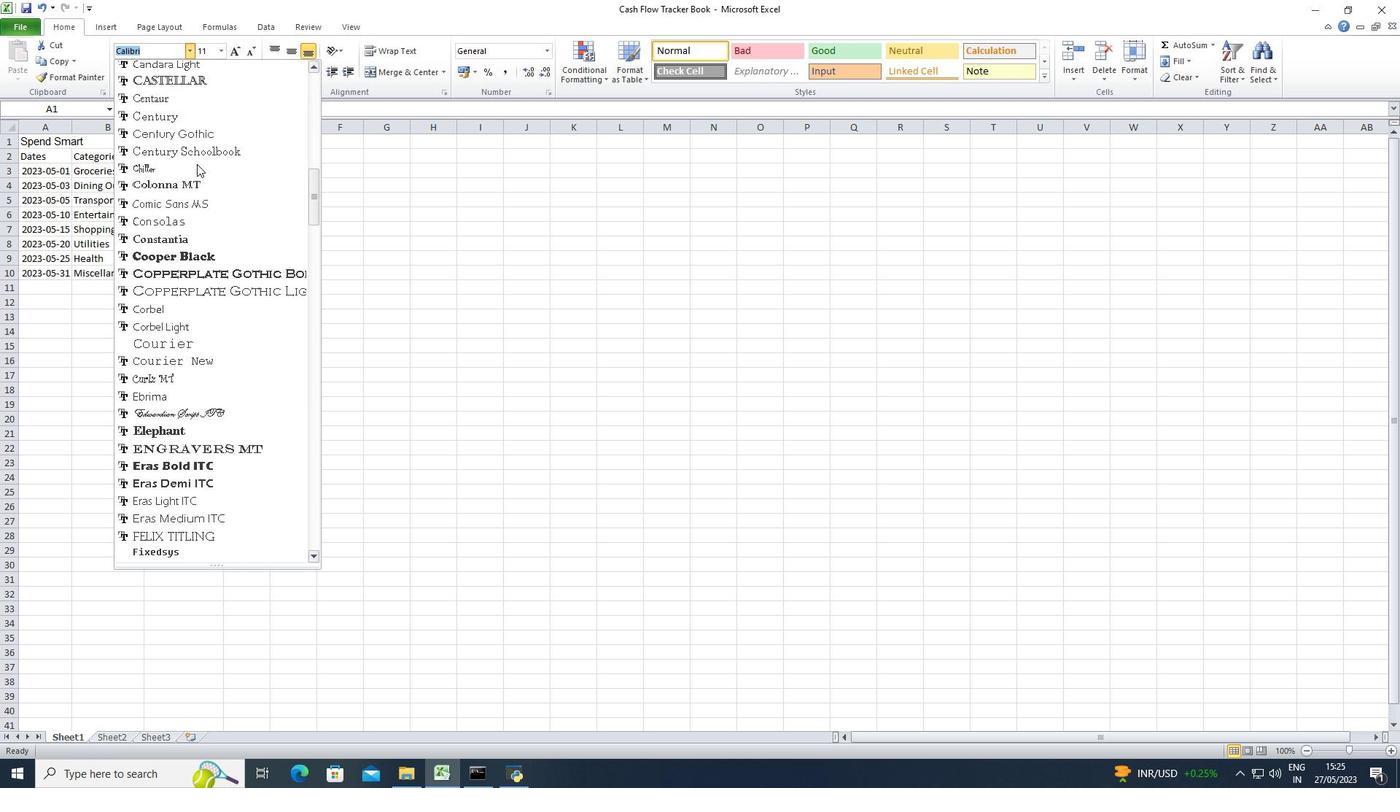 
Action: Mouse scrolled (197, 163) with delta (0, 0)
Screenshot: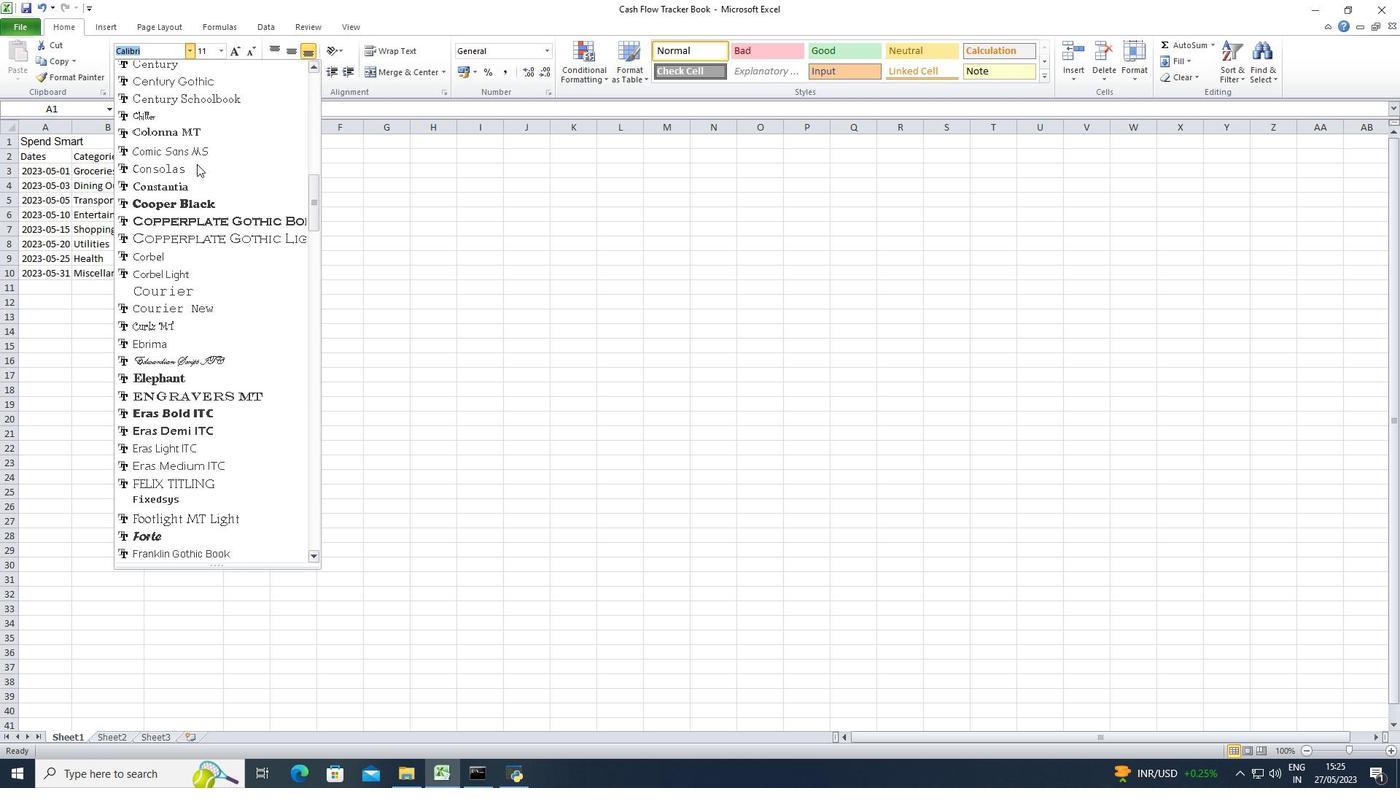 
Action: Mouse scrolled (197, 163) with delta (0, 0)
Screenshot: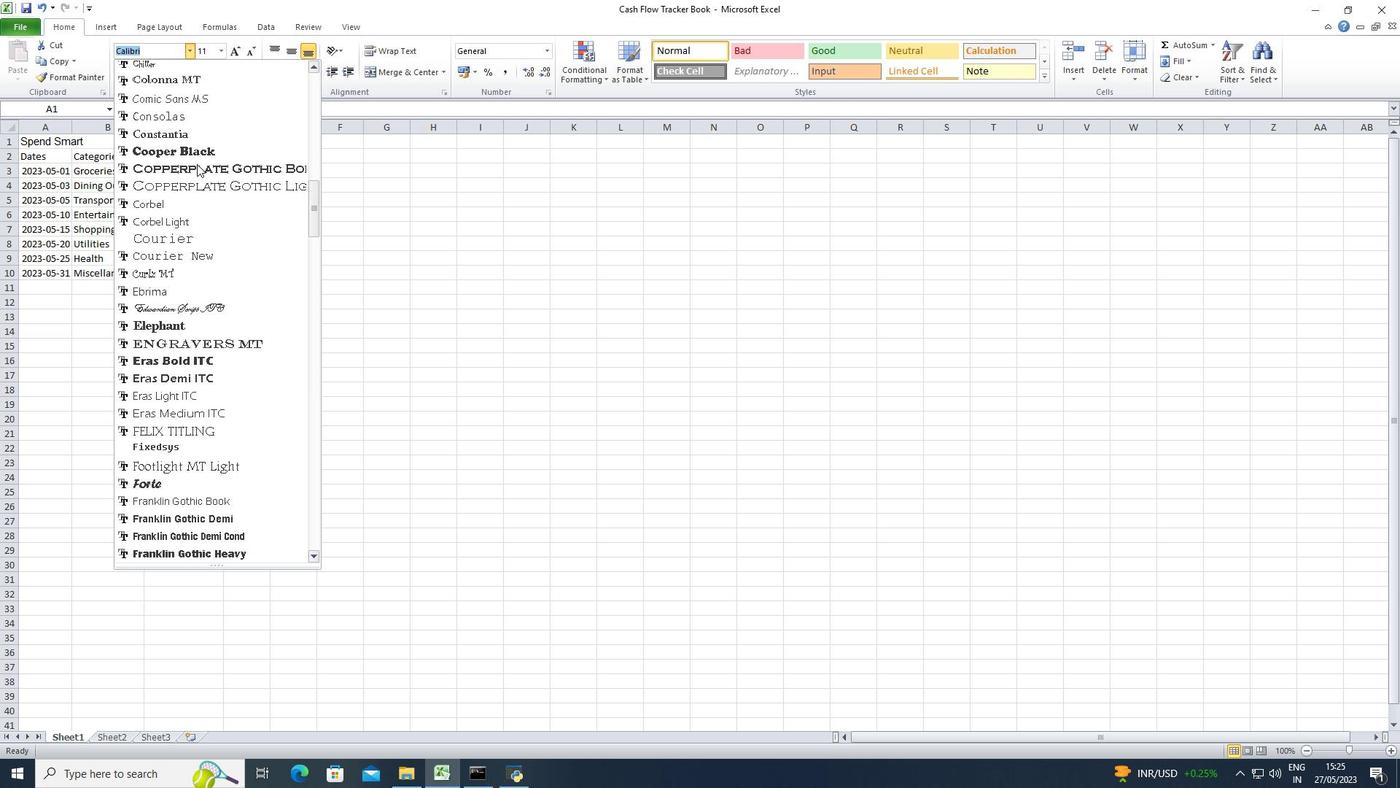 
Action: Mouse scrolled (197, 163) with delta (0, 0)
Screenshot: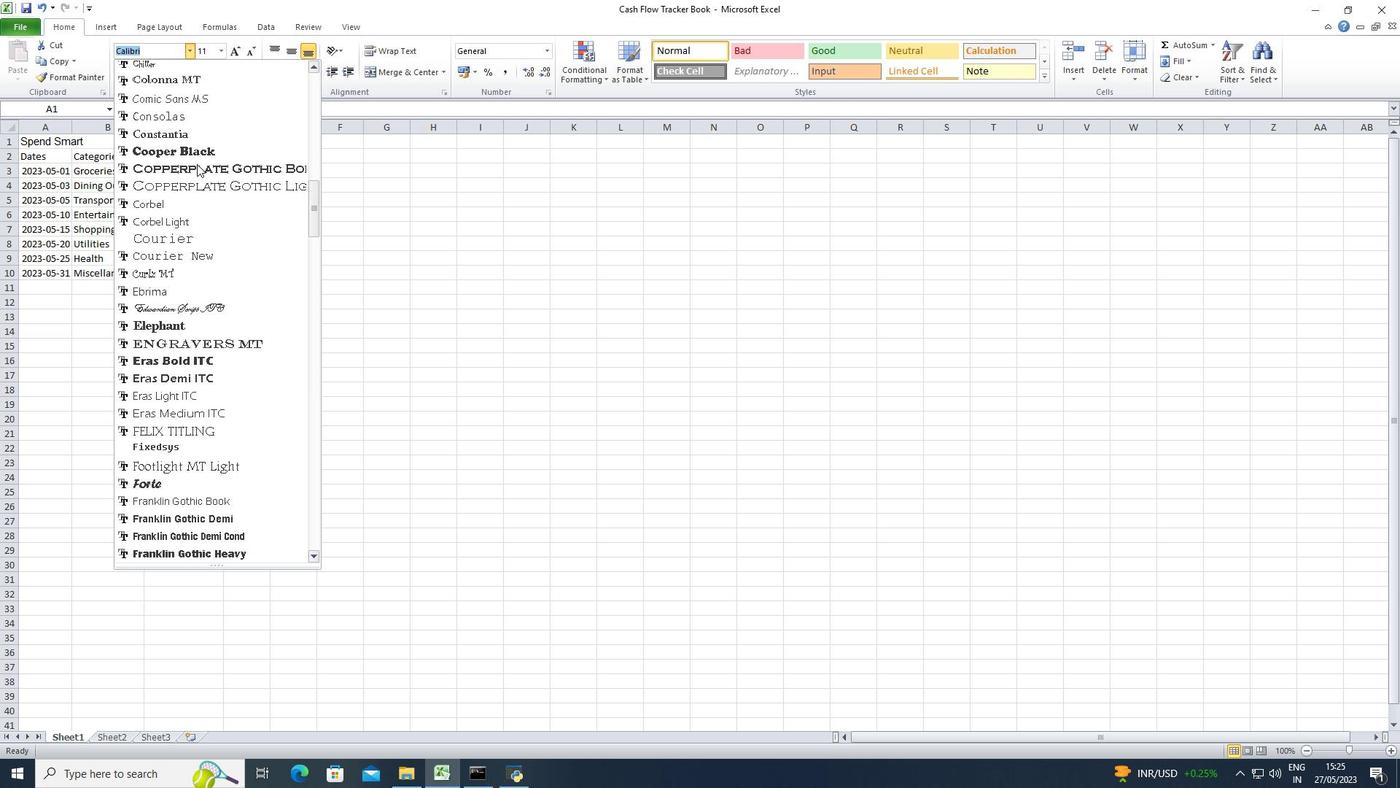 
Action: Mouse scrolled (197, 163) with delta (0, 0)
Screenshot: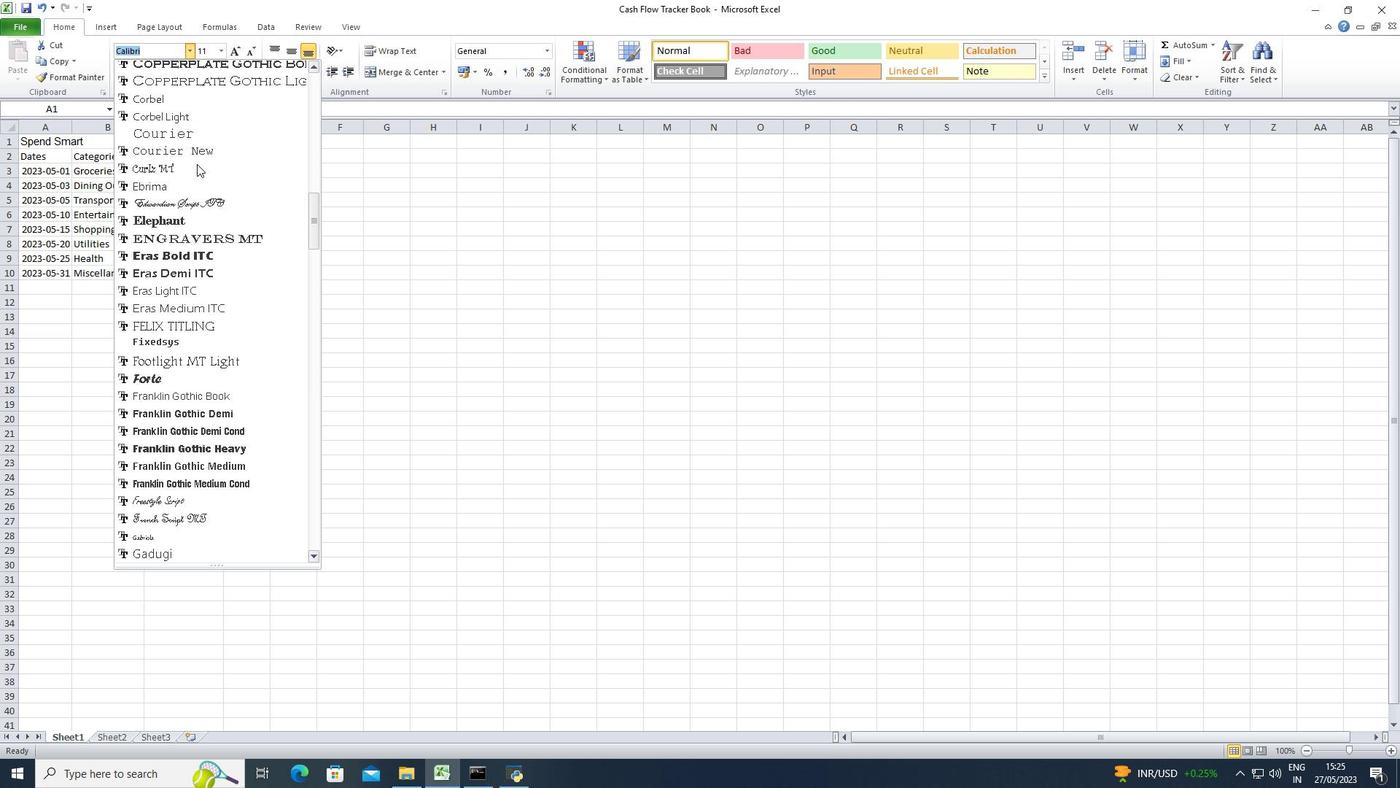
Action: Mouse scrolled (197, 163) with delta (0, 0)
Screenshot: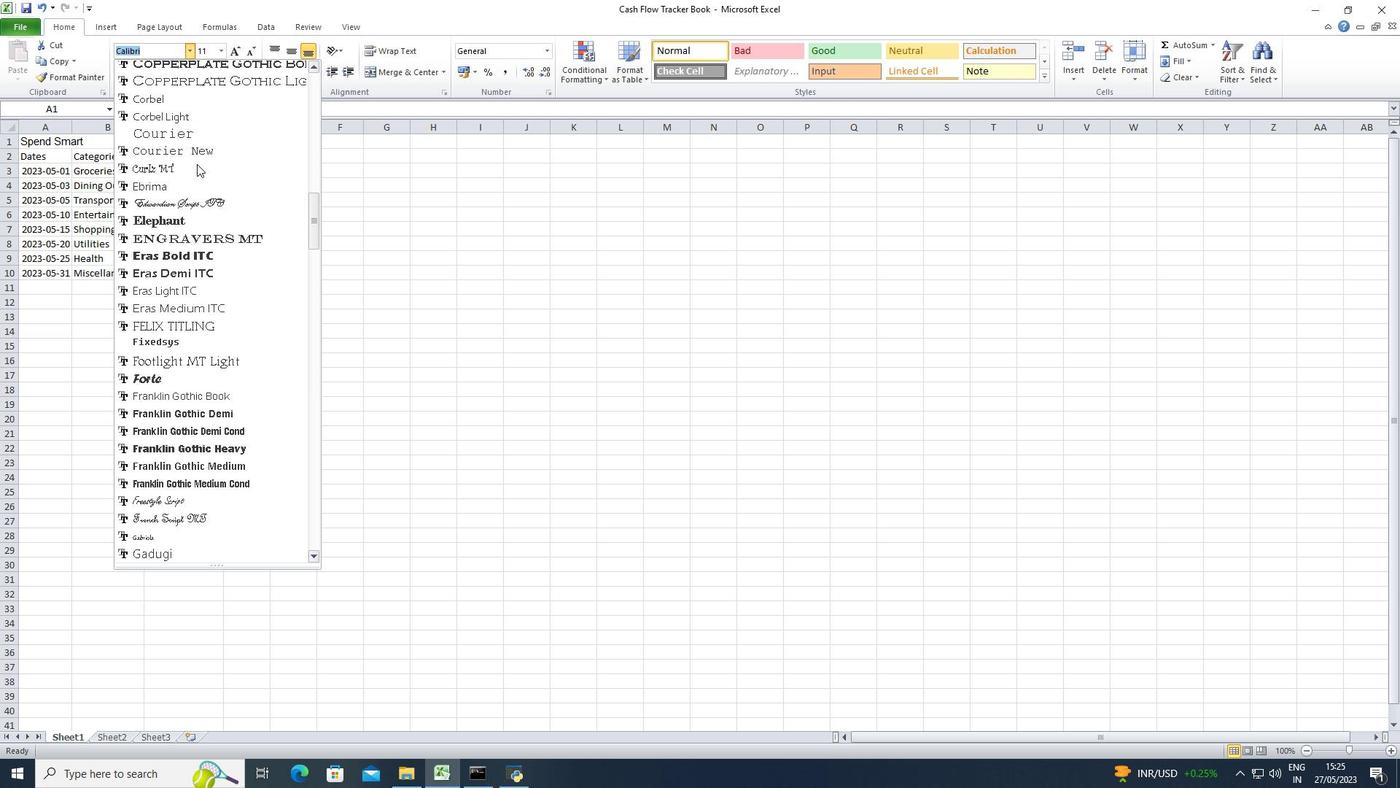 
Action: Mouse scrolled (197, 163) with delta (0, 0)
Screenshot: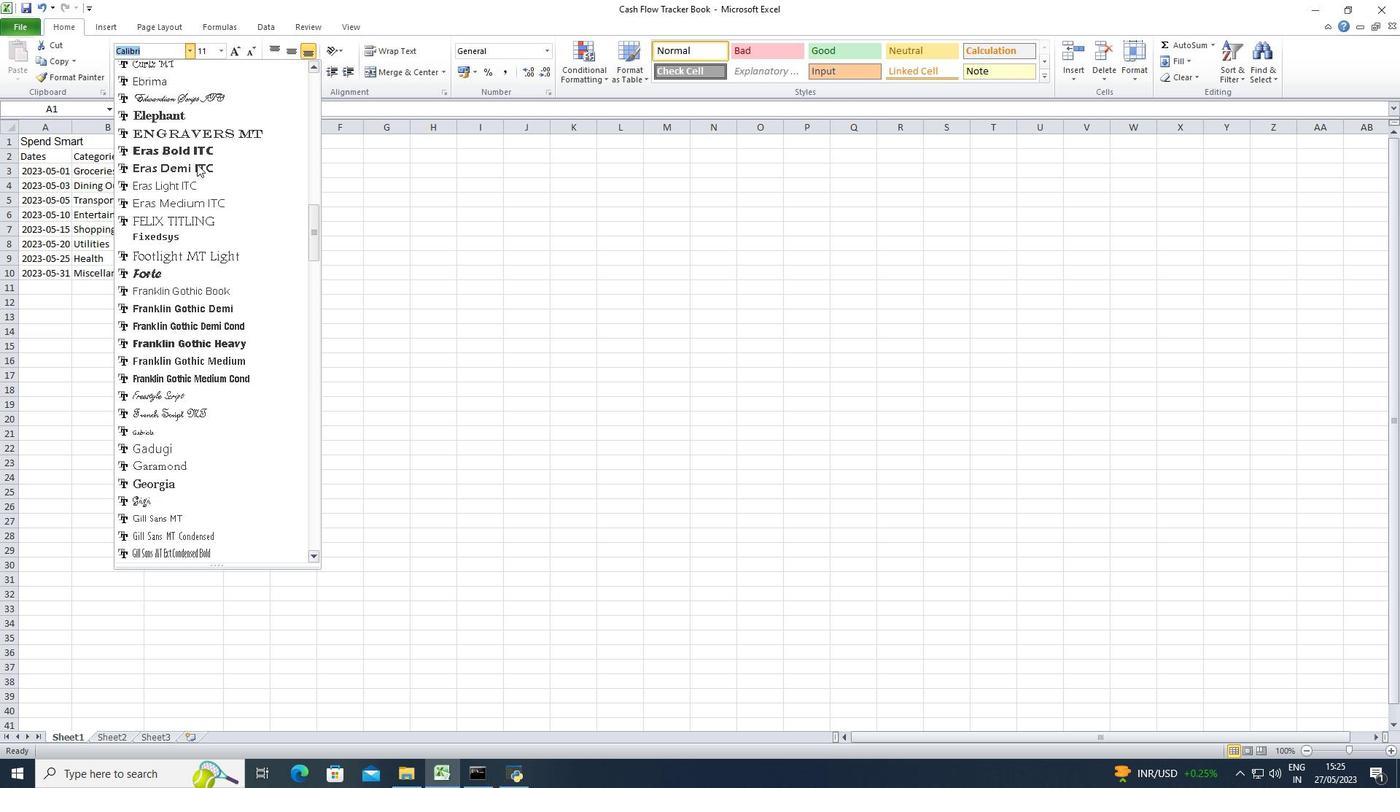 
Action: Mouse scrolled (197, 163) with delta (0, 0)
Screenshot: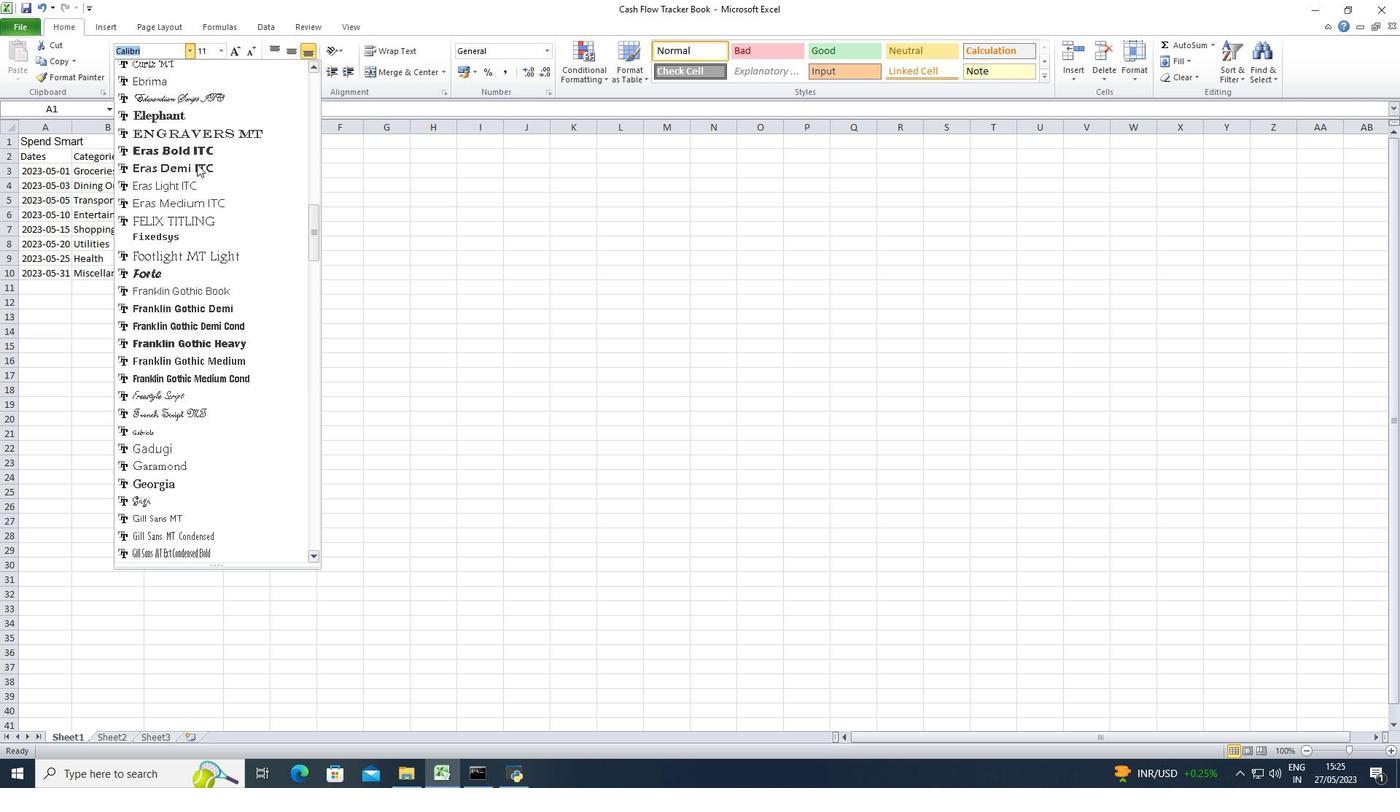 
Action: Mouse scrolled (197, 163) with delta (0, 0)
Screenshot: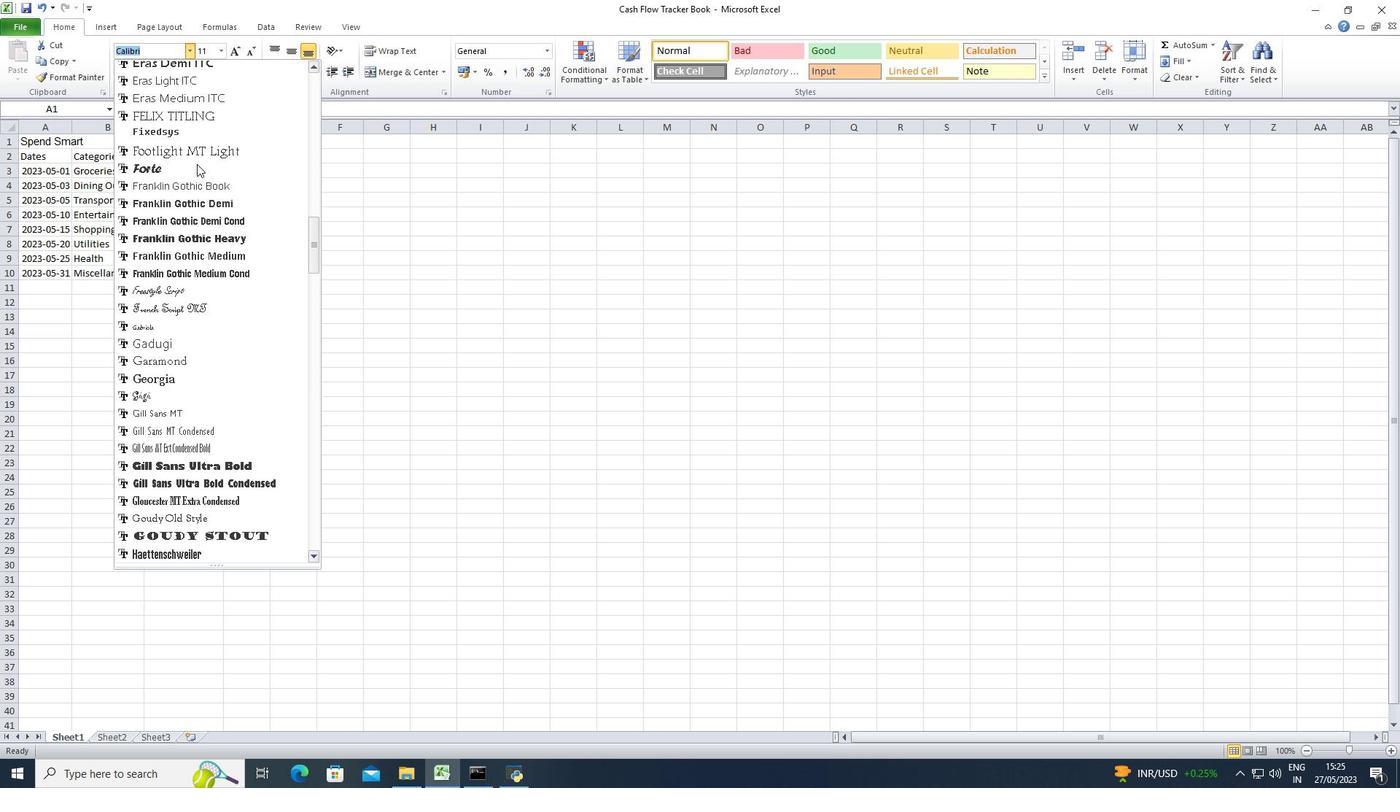 
Action: Mouse scrolled (197, 163) with delta (0, 0)
Screenshot: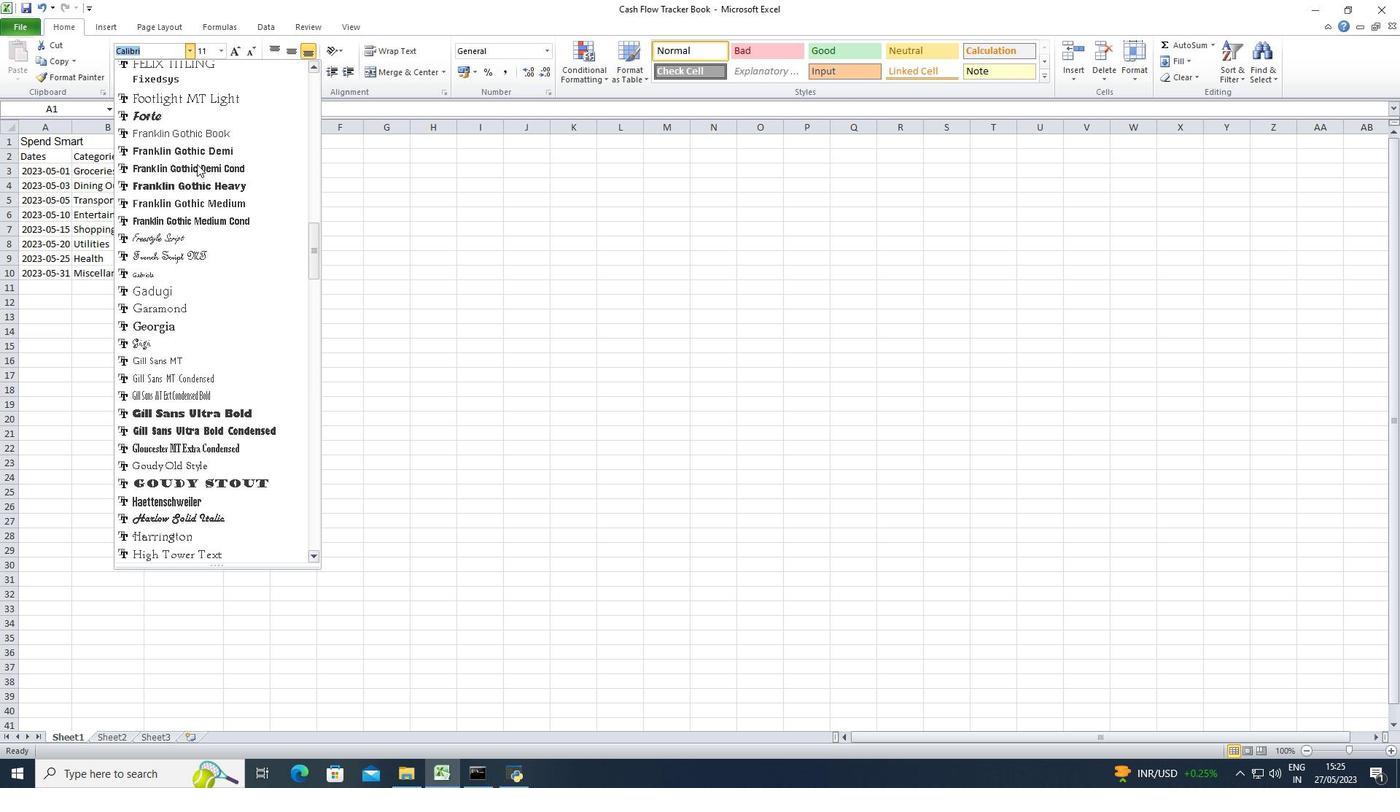 
Action: Mouse scrolled (197, 163) with delta (0, 0)
Screenshot: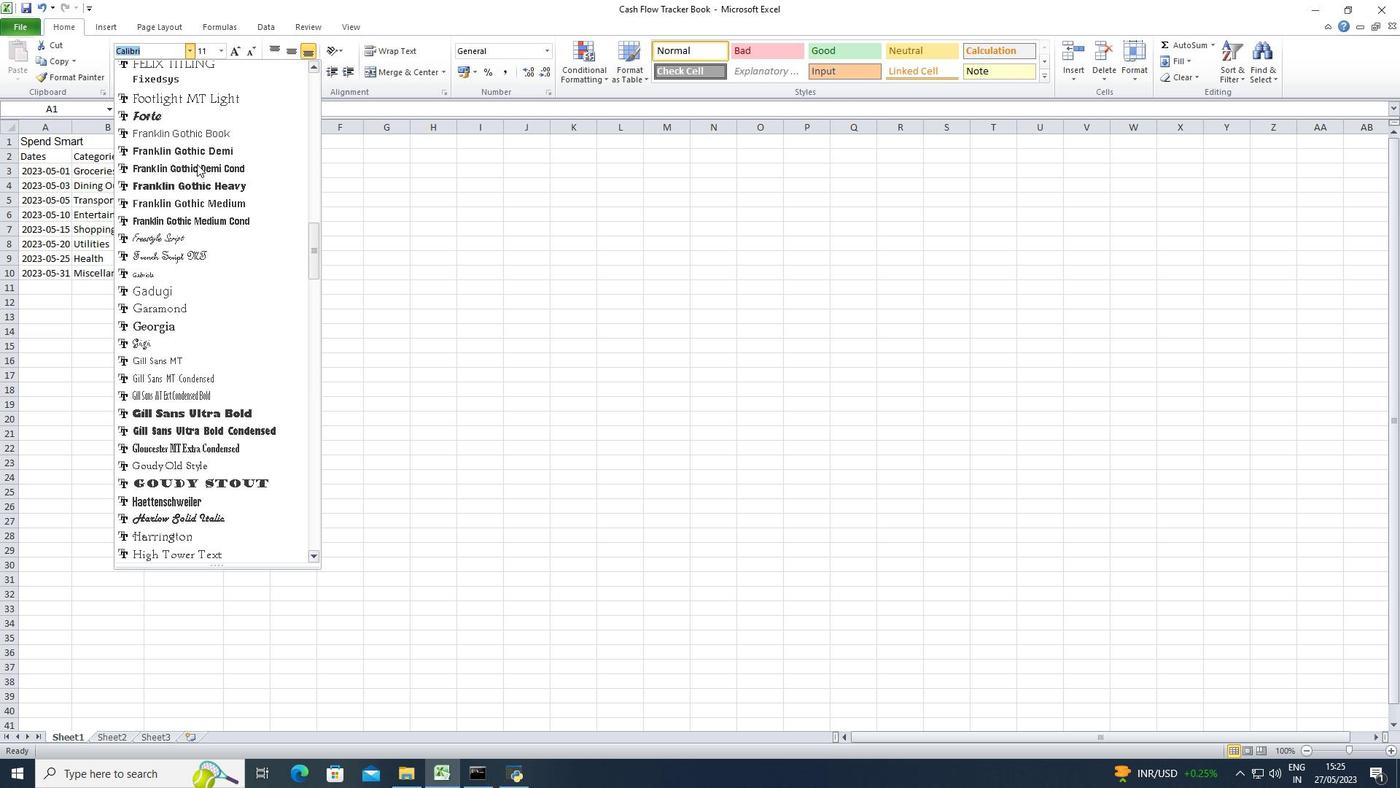 
Action: Mouse scrolled (197, 163) with delta (0, 0)
Screenshot: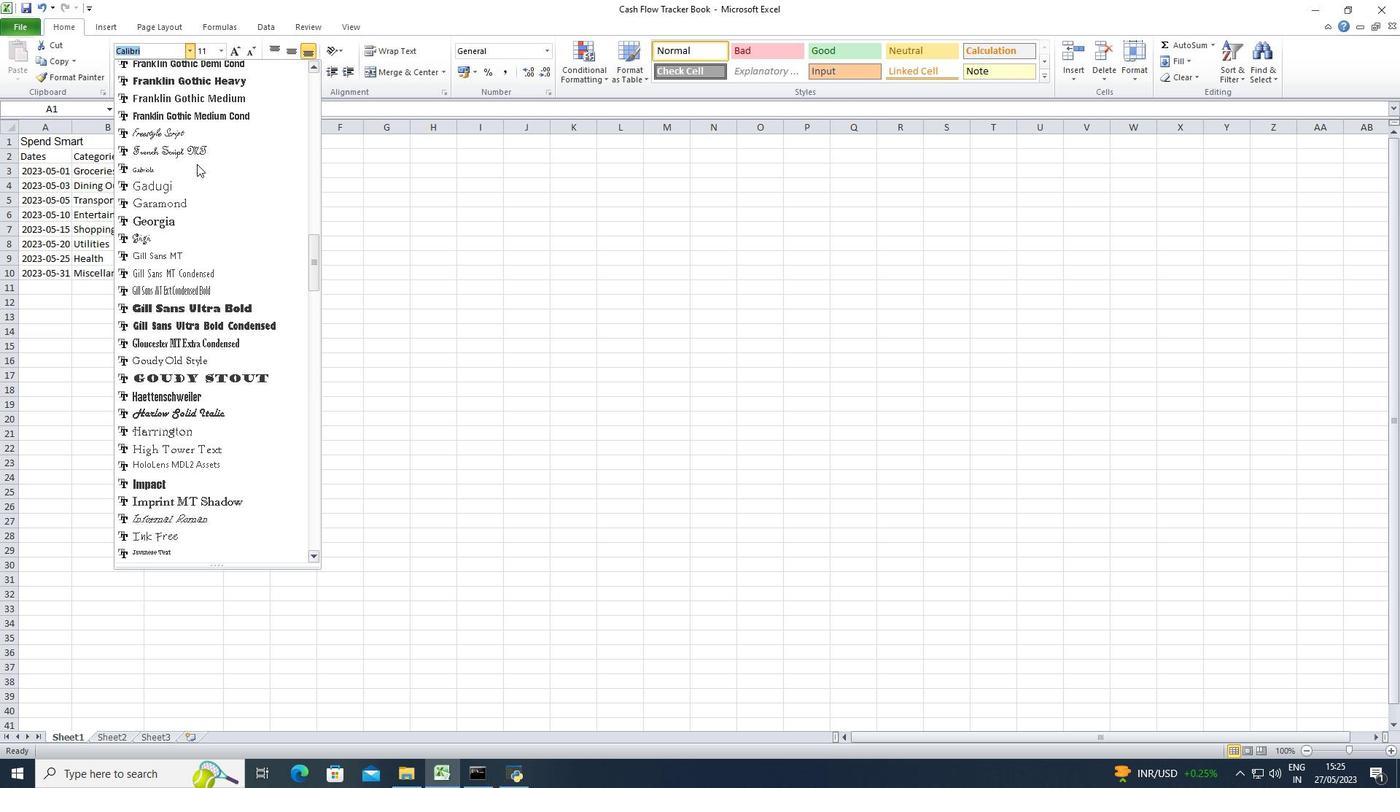 
Action: Mouse scrolled (197, 163) with delta (0, 0)
Screenshot: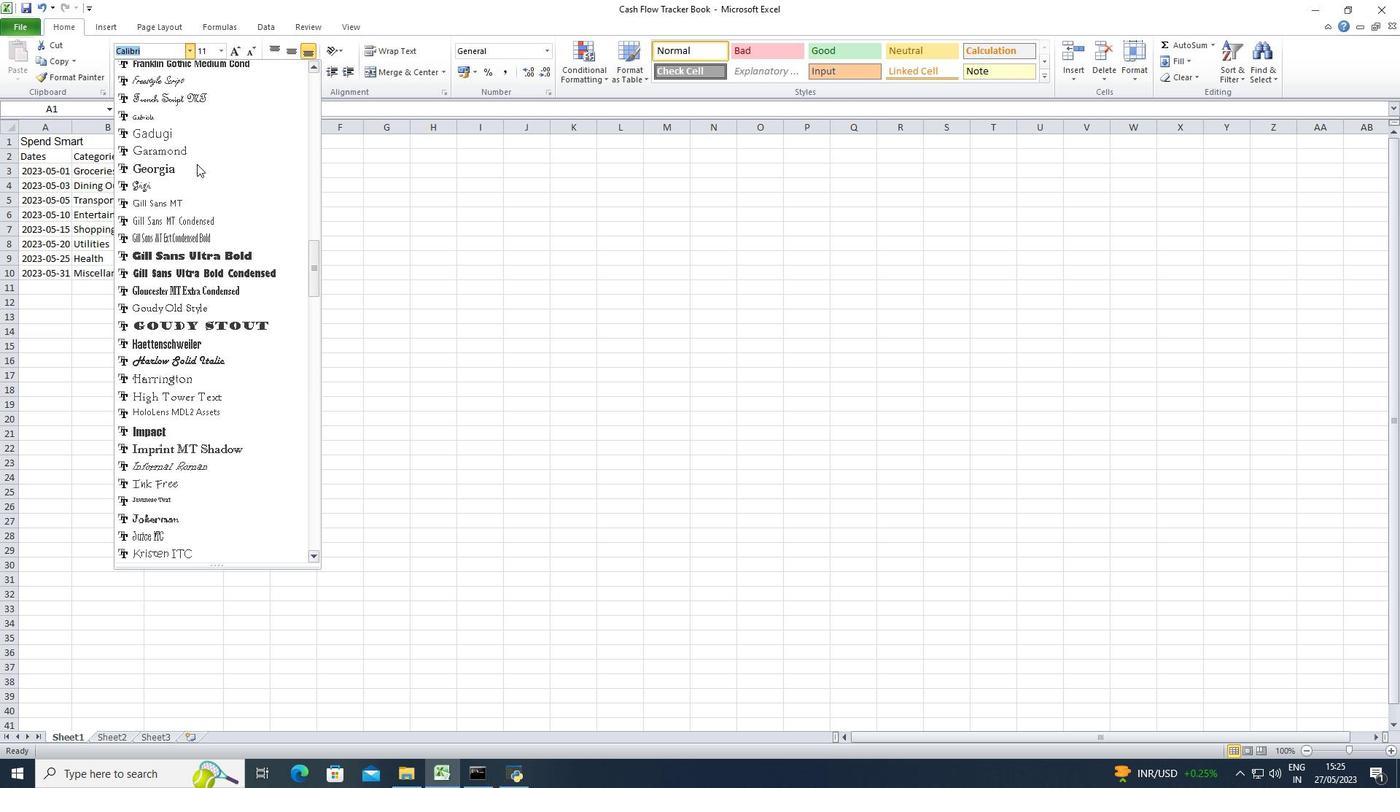 
Action: Mouse scrolled (197, 163) with delta (0, 0)
Screenshot: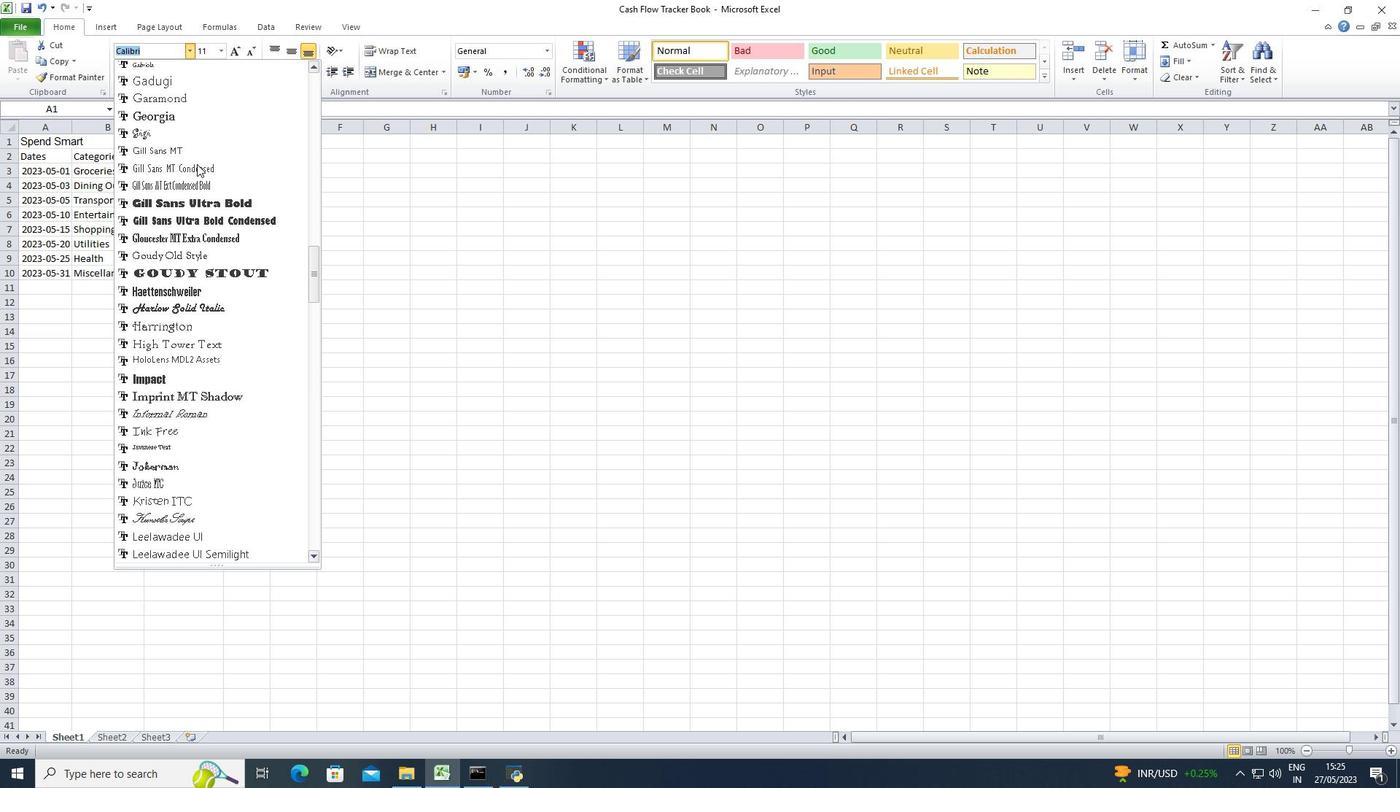 
Action: Mouse scrolled (197, 163) with delta (0, 0)
Screenshot: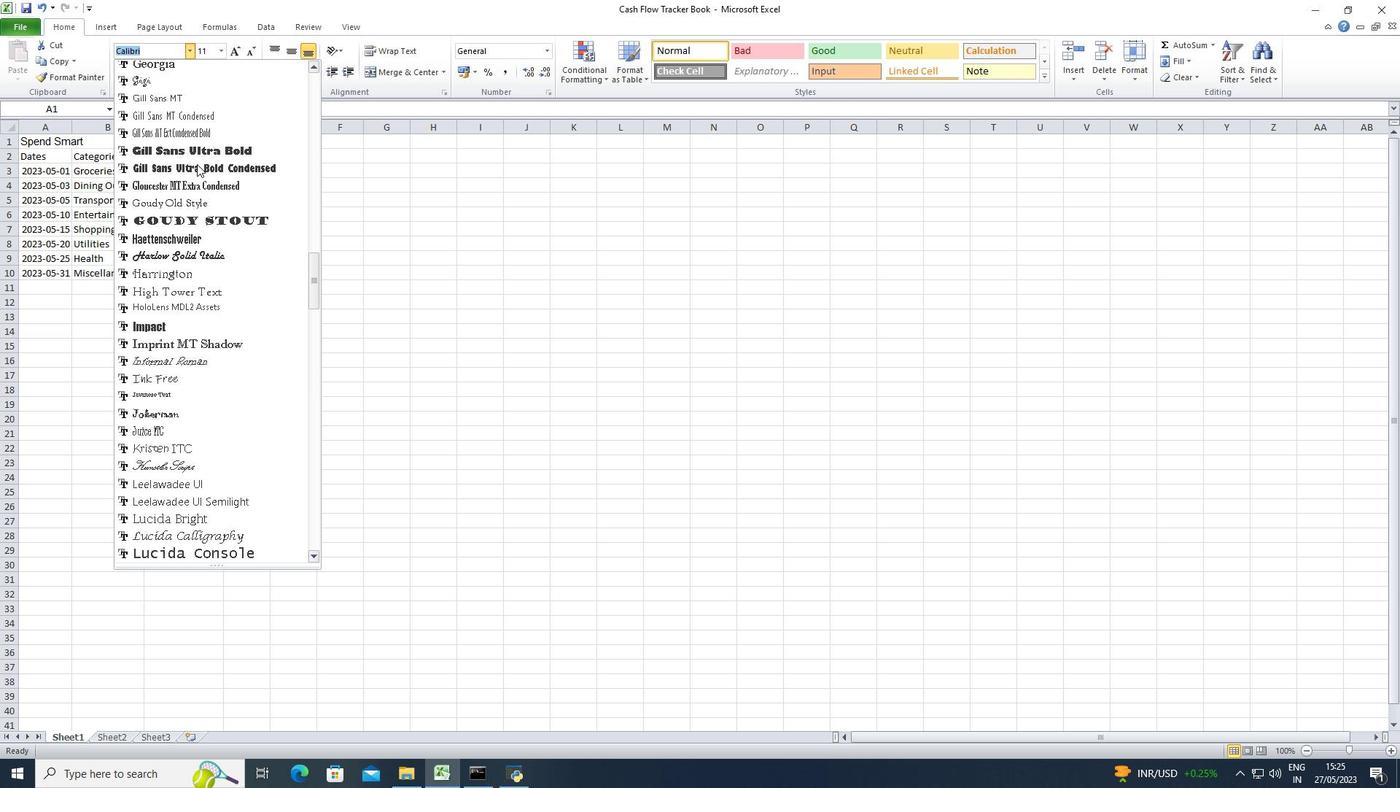 
Action: Mouse scrolled (197, 163) with delta (0, 0)
Screenshot: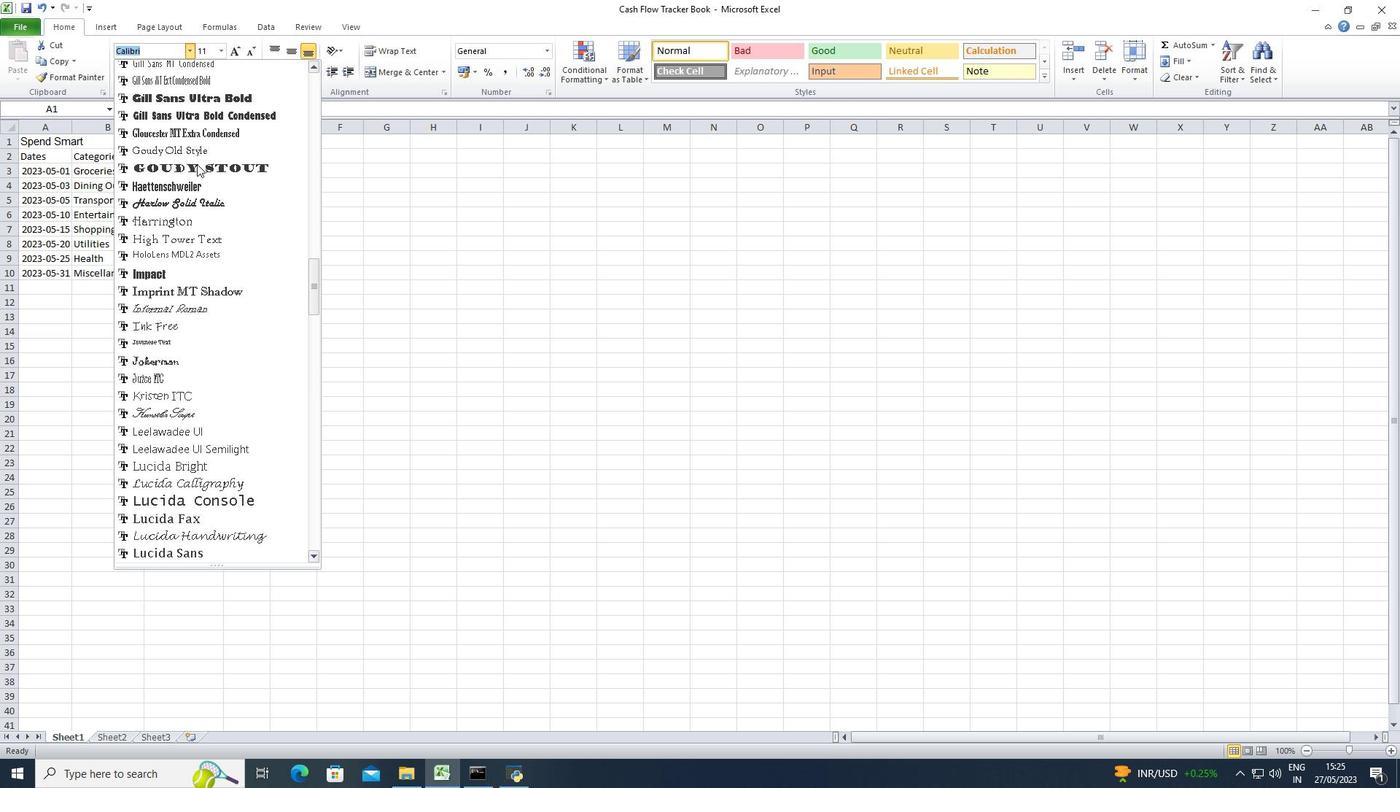 
Action: Mouse scrolled (197, 163) with delta (0, 0)
Screenshot: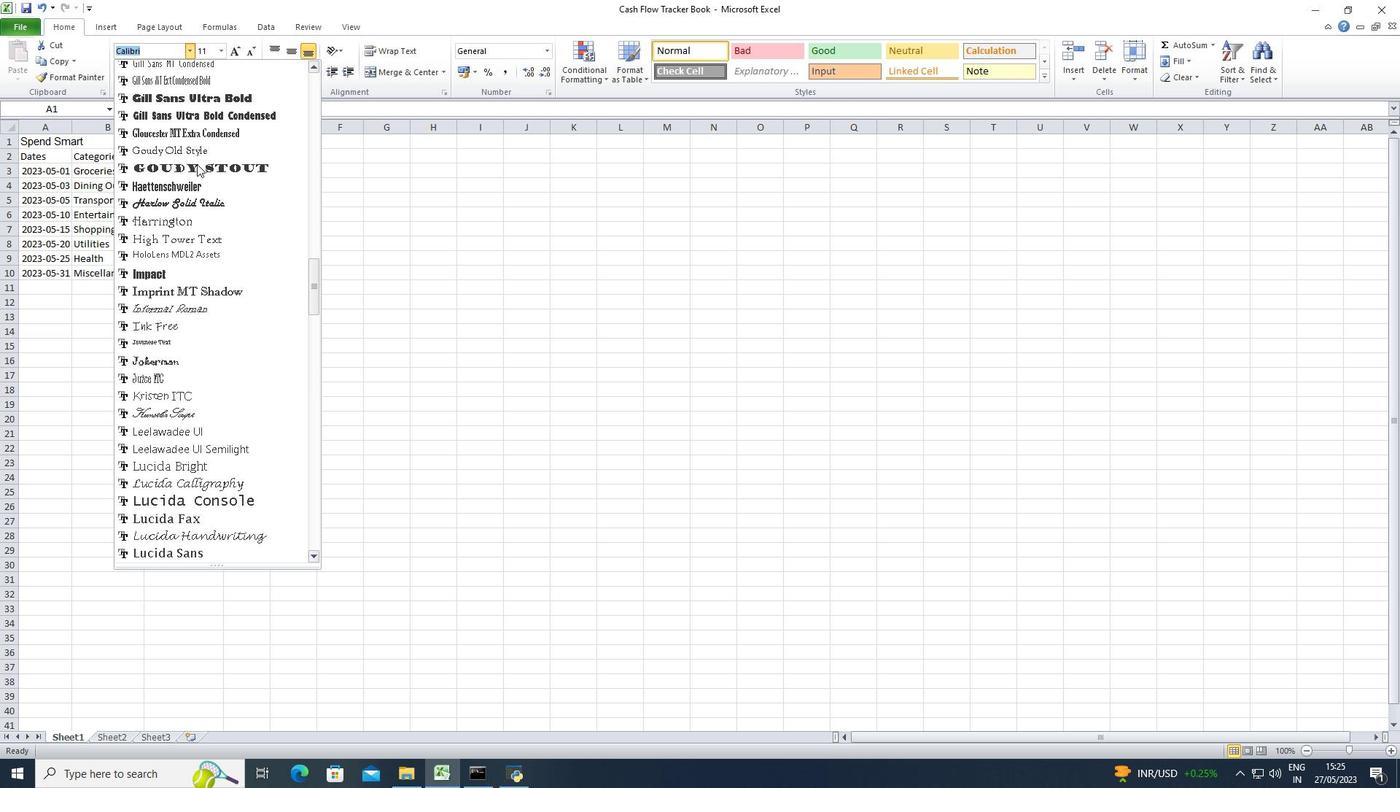 
Action: Mouse scrolled (197, 163) with delta (0, 0)
Screenshot: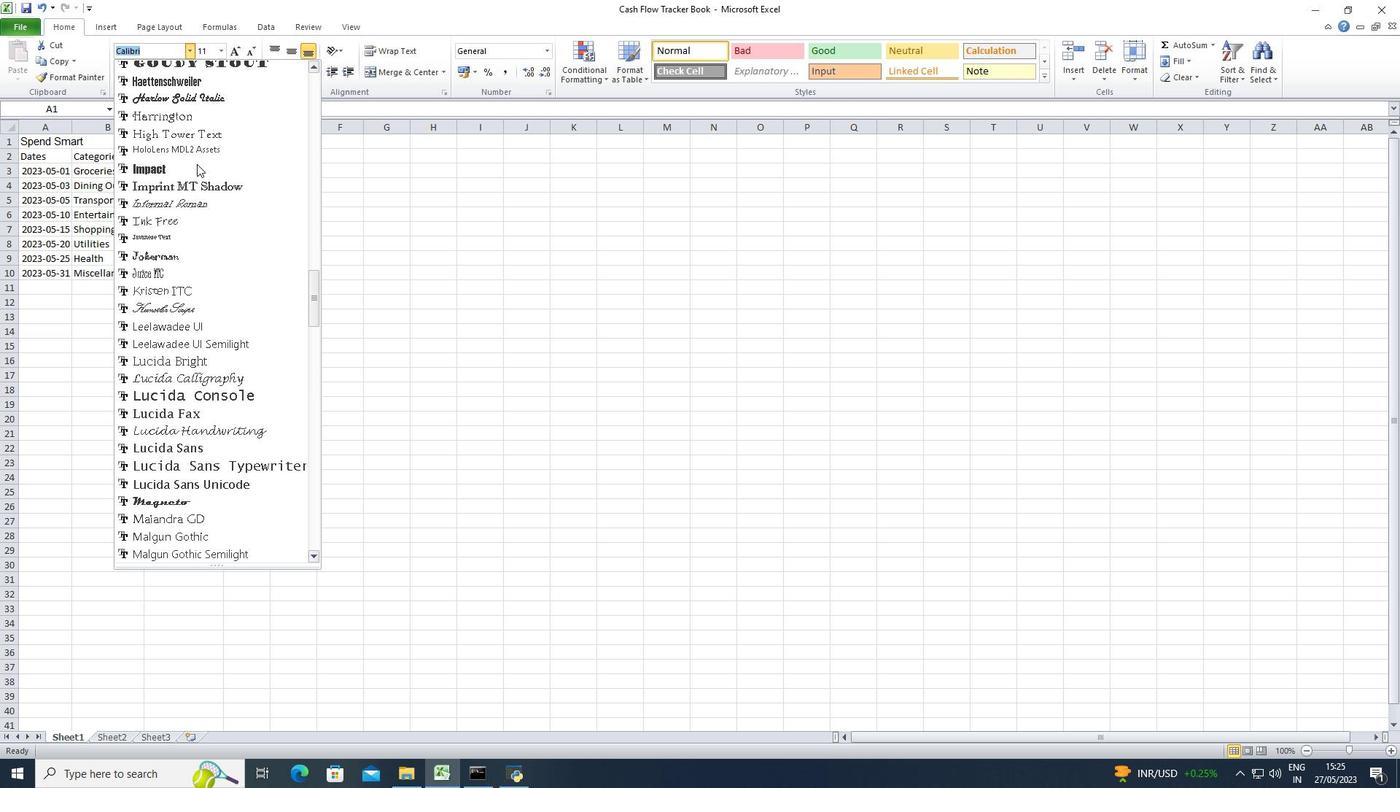
Action: Mouse scrolled (197, 163) with delta (0, 0)
Screenshot: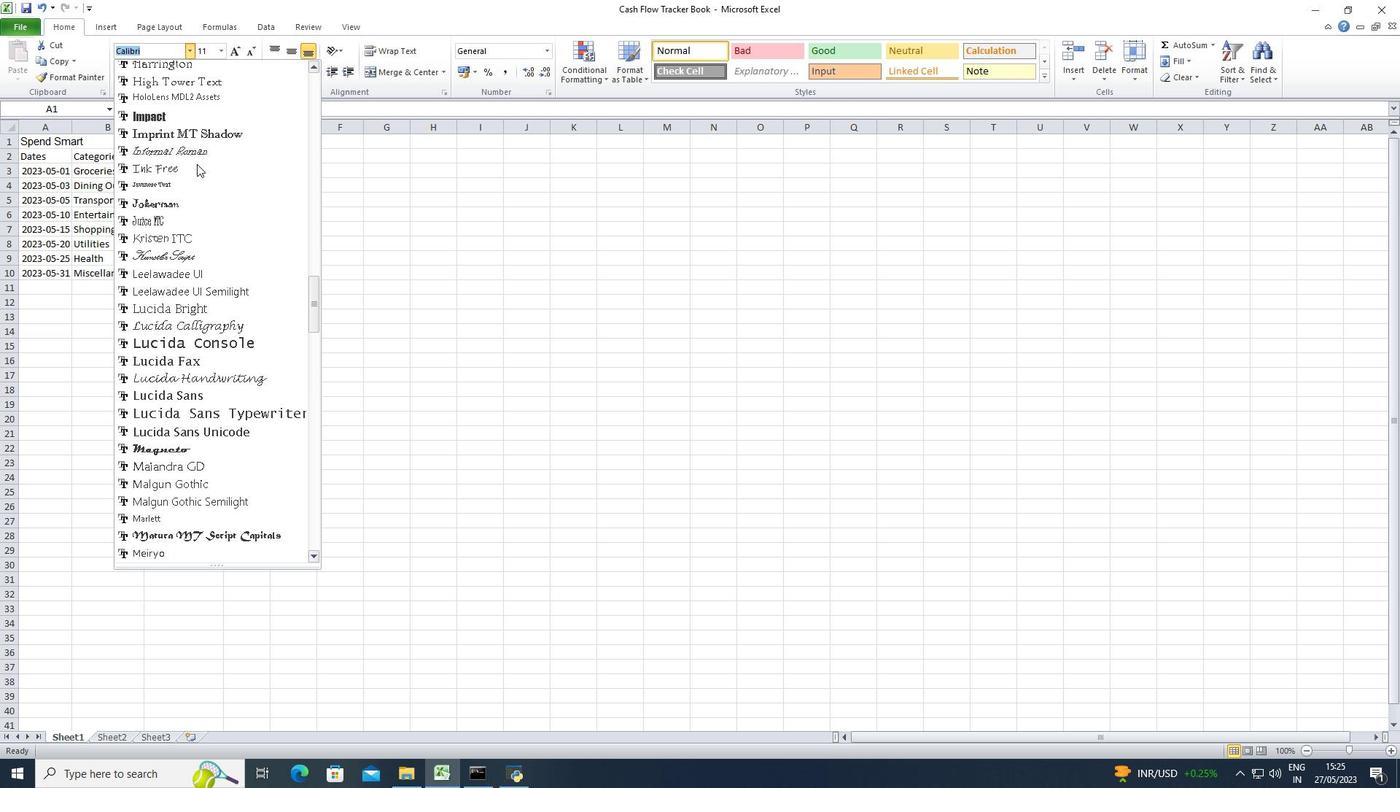 
Action: Mouse scrolled (197, 163) with delta (0, 0)
Screenshot: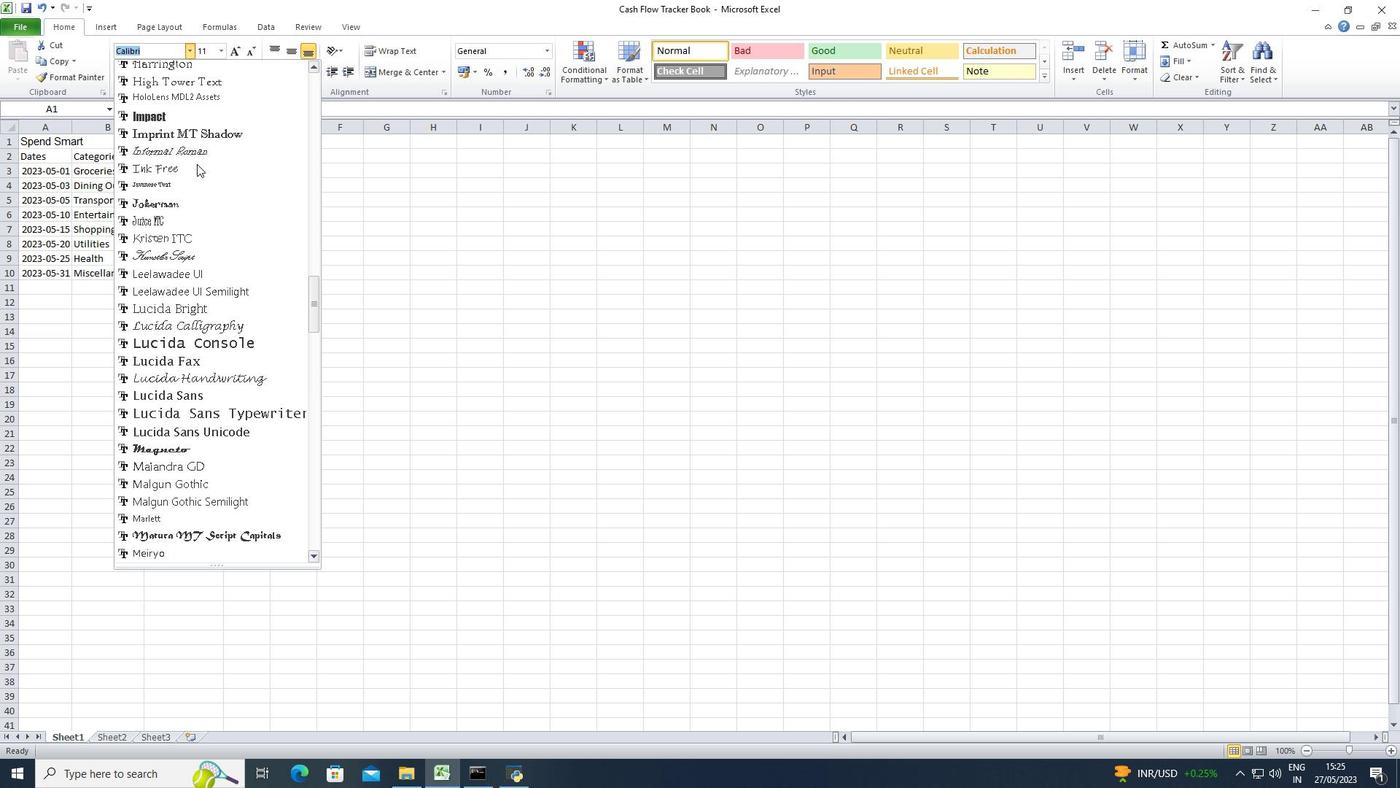 
Action: Mouse scrolled (197, 163) with delta (0, 0)
Screenshot: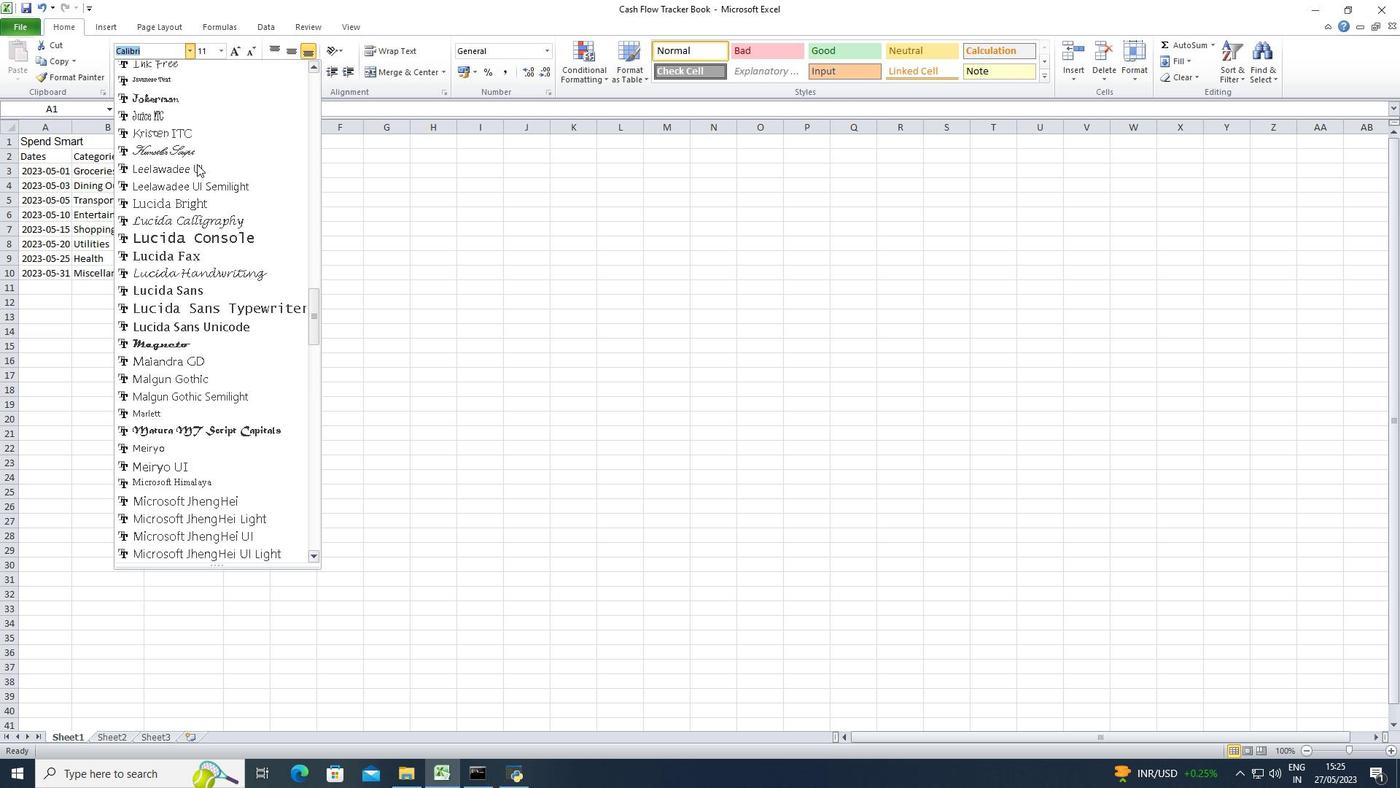 
Action: Mouse scrolled (197, 163) with delta (0, 0)
Screenshot: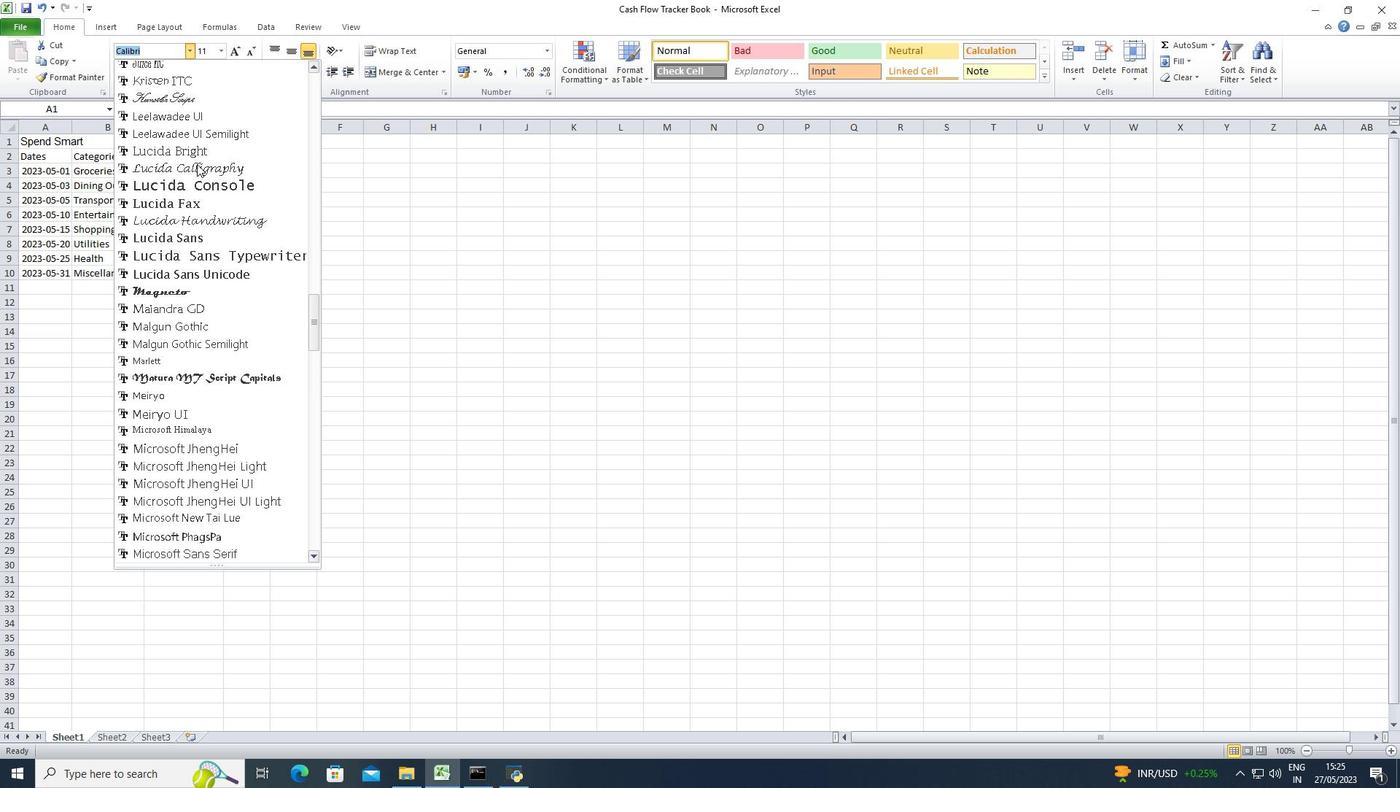 
Action: Mouse scrolled (197, 163) with delta (0, 0)
Screenshot: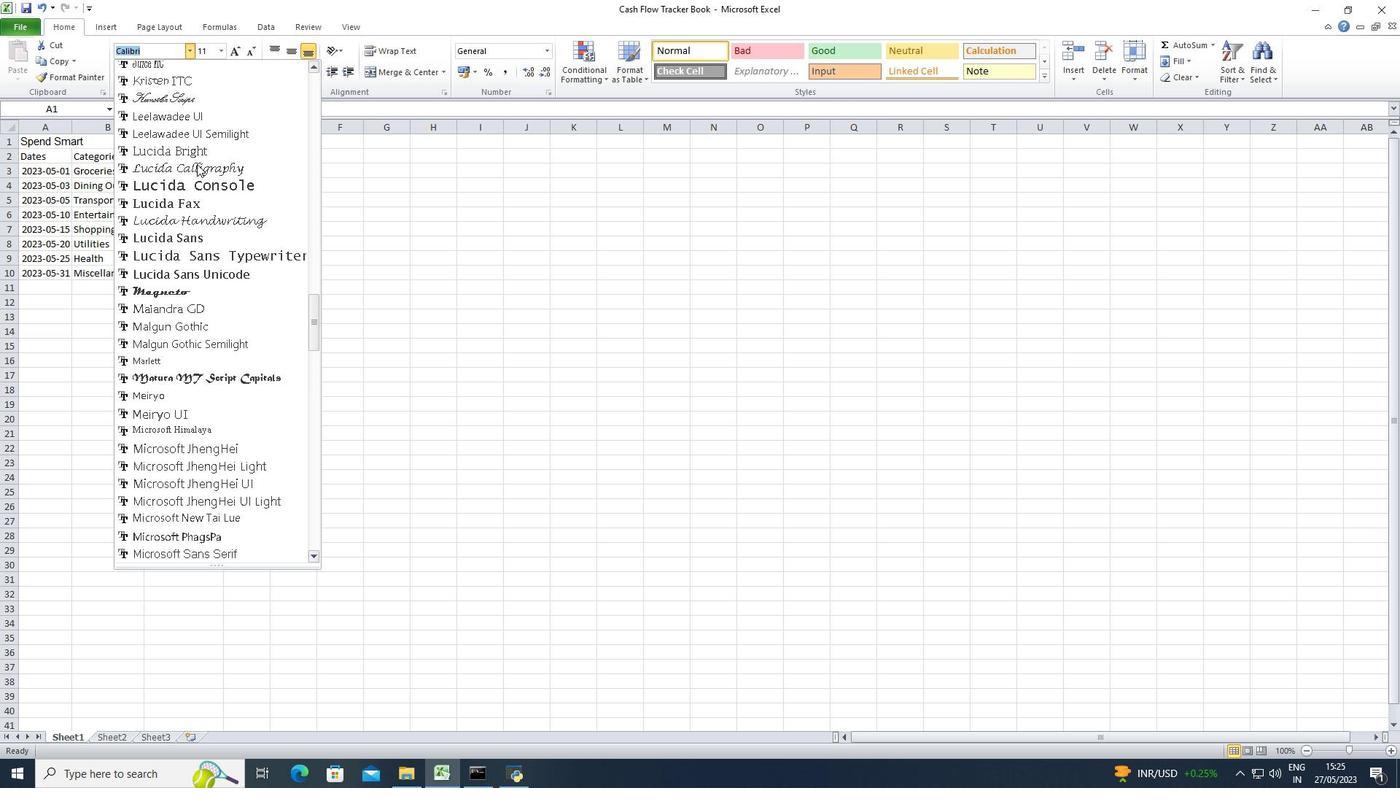 
Action: Mouse scrolled (197, 163) with delta (0, 0)
Screenshot: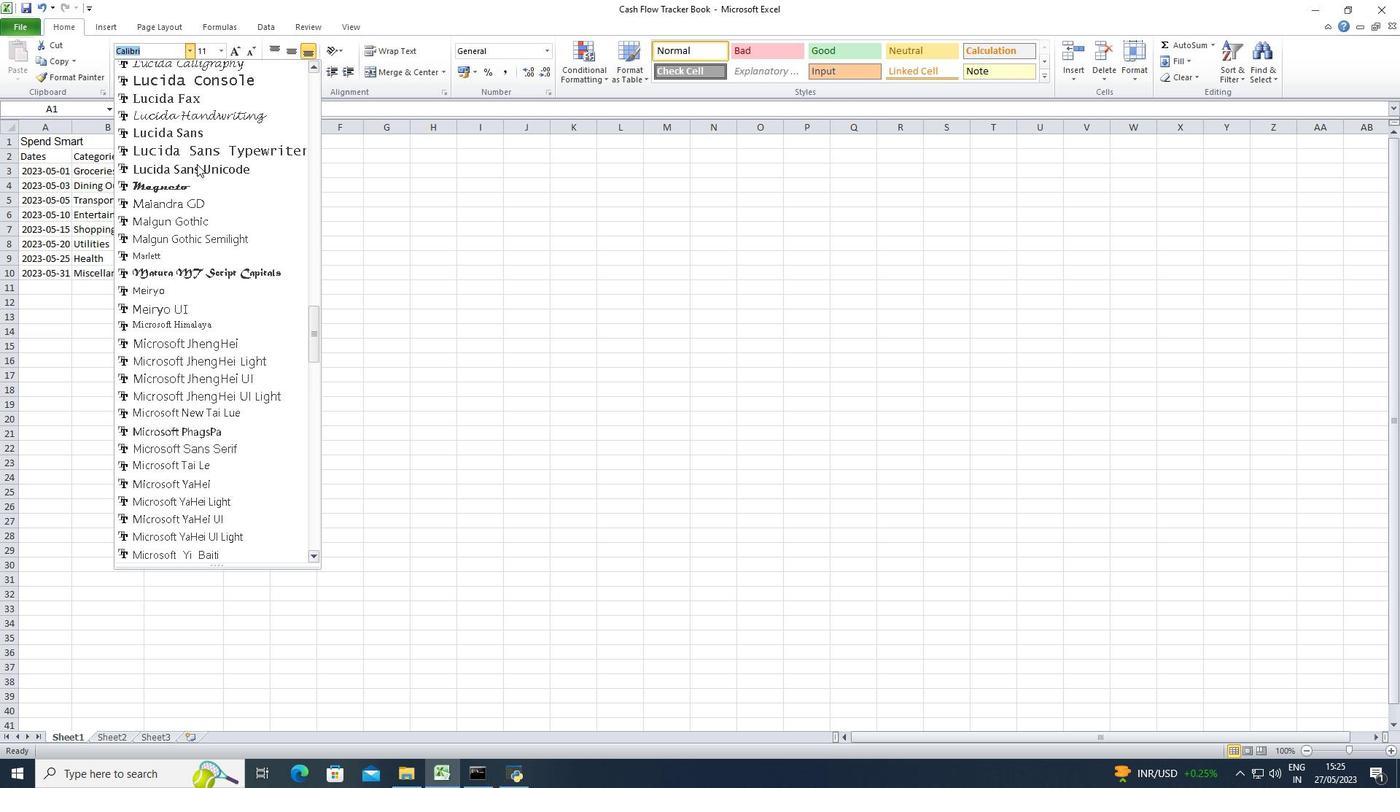 
Action: Mouse scrolled (197, 163) with delta (0, 0)
Screenshot: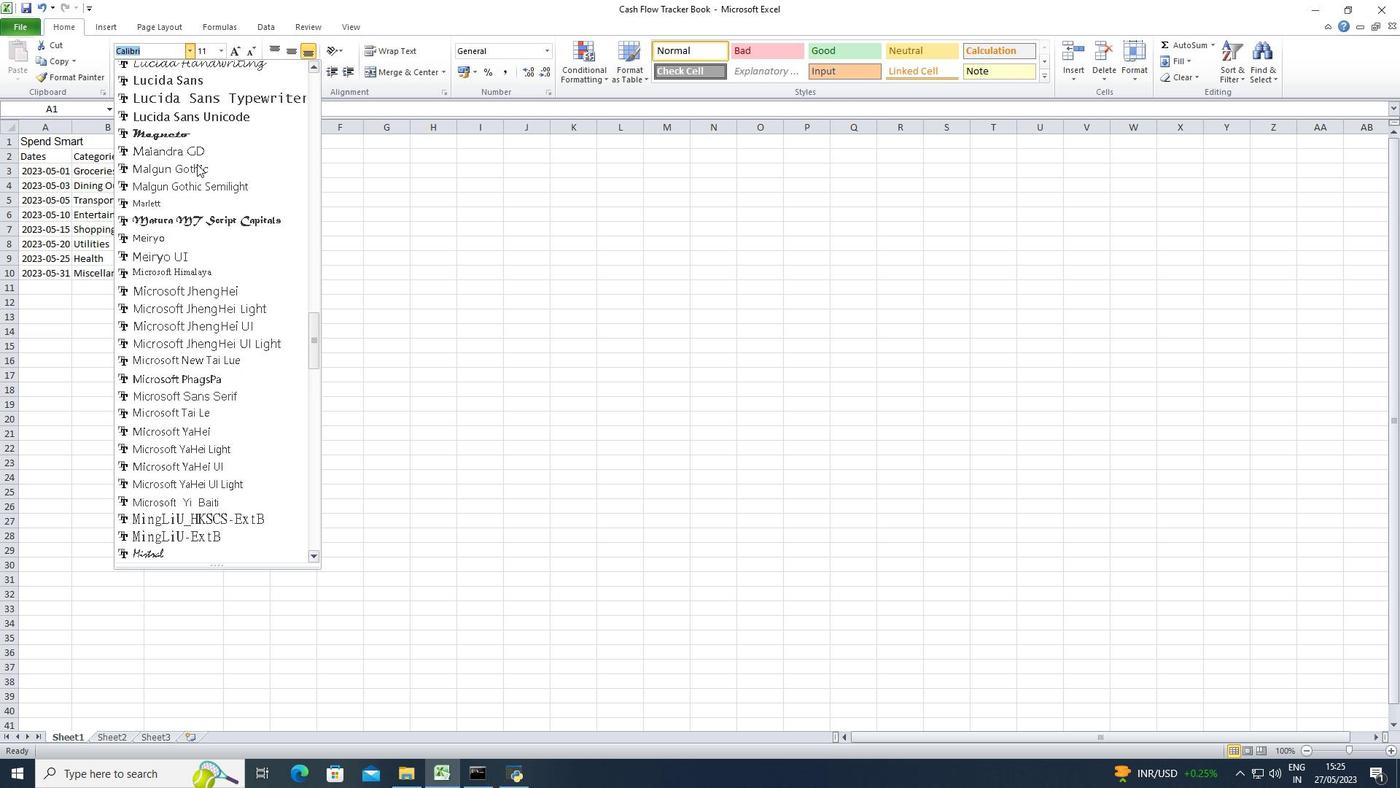 
Action: Mouse scrolled (197, 163) with delta (0, 0)
Screenshot: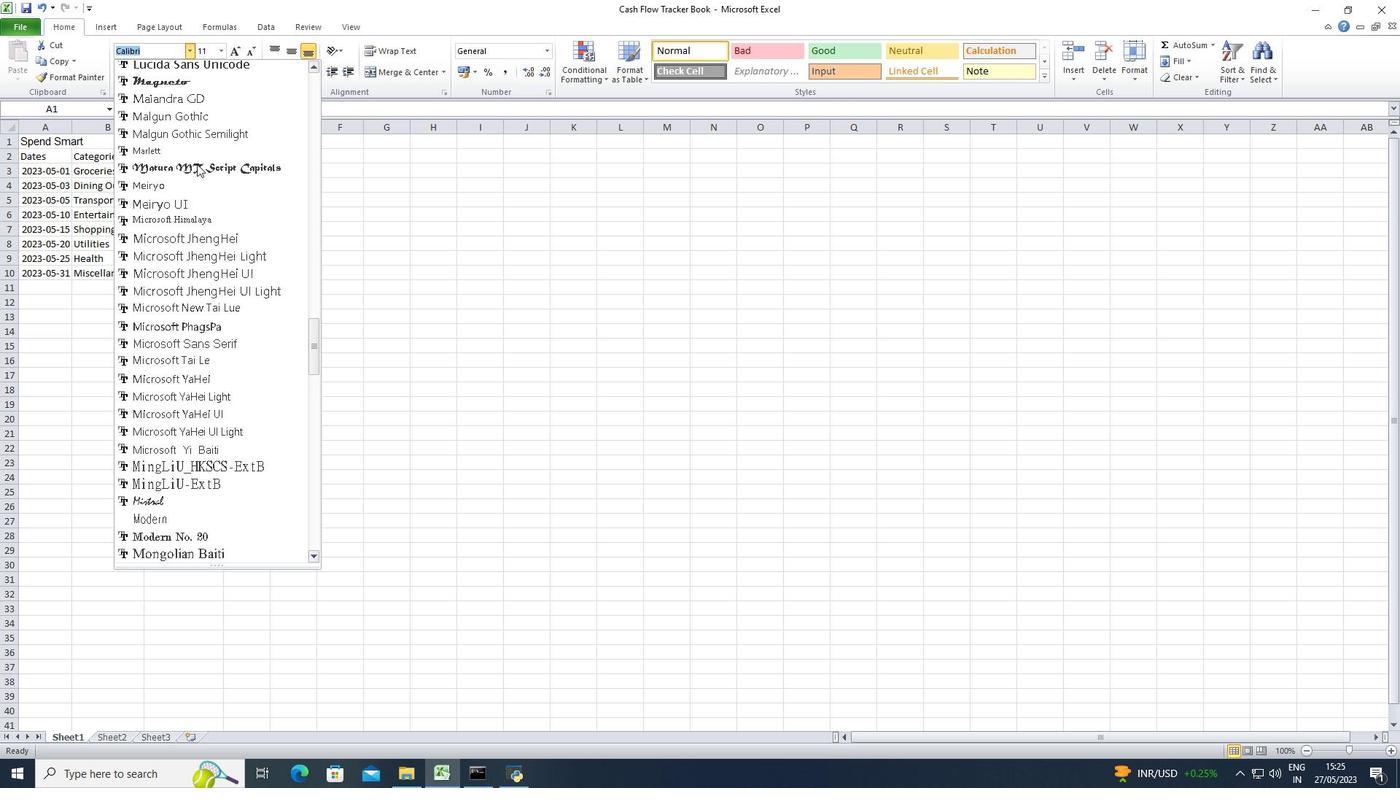 
Action: Mouse scrolled (197, 163) with delta (0, 0)
Screenshot: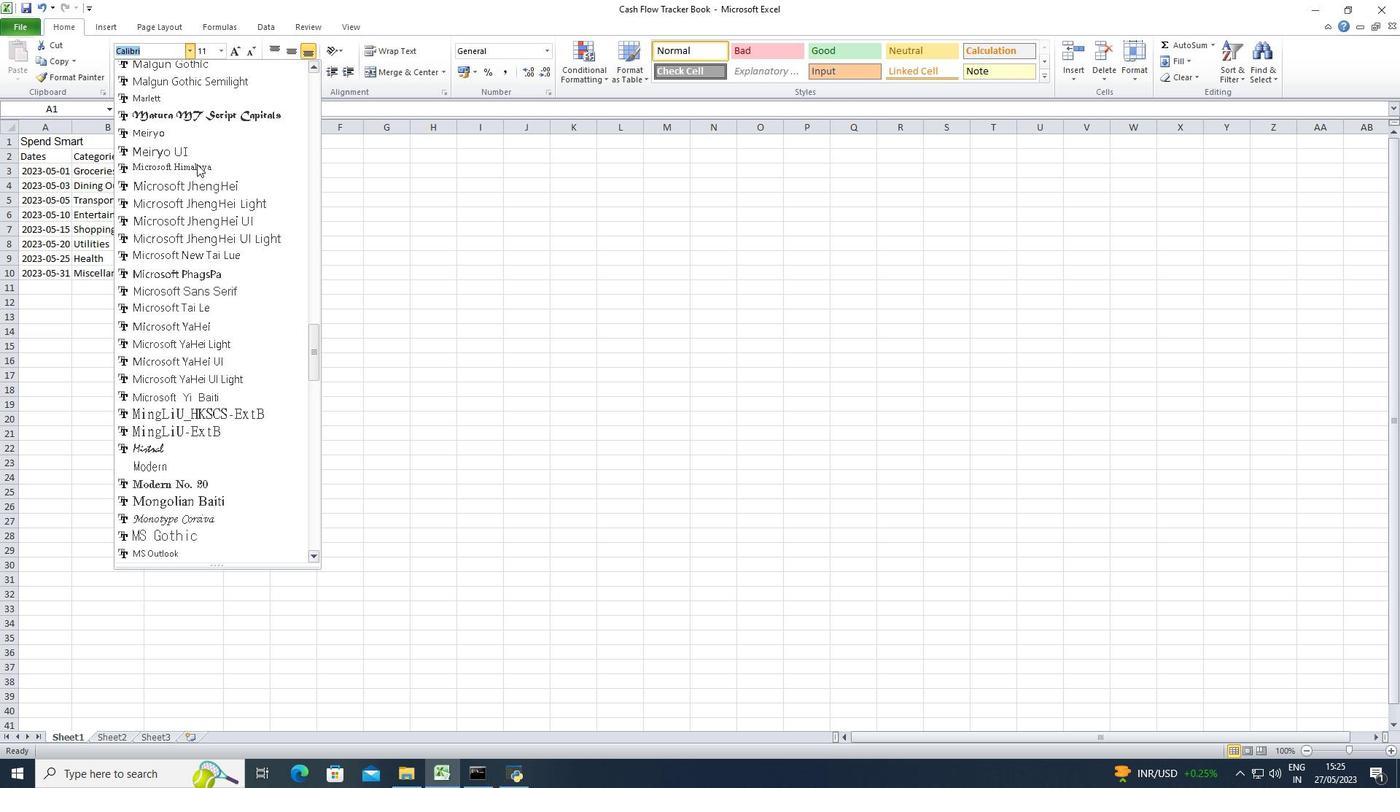 
Action: Mouse scrolled (197, 163) with delta (0, 0)
Screenshot: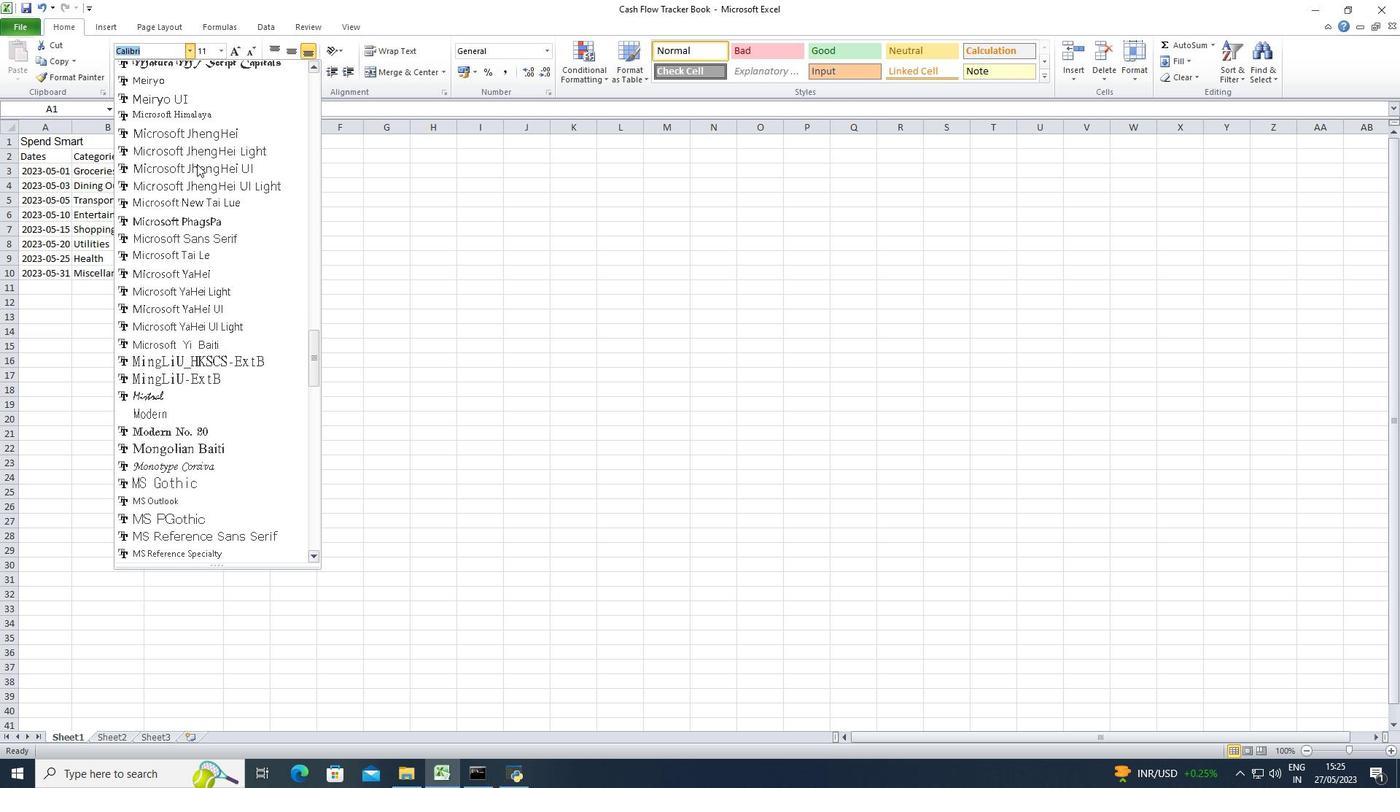
Action: Mouse scrolled (197, 163) with delta (0, 0)
Screenshot: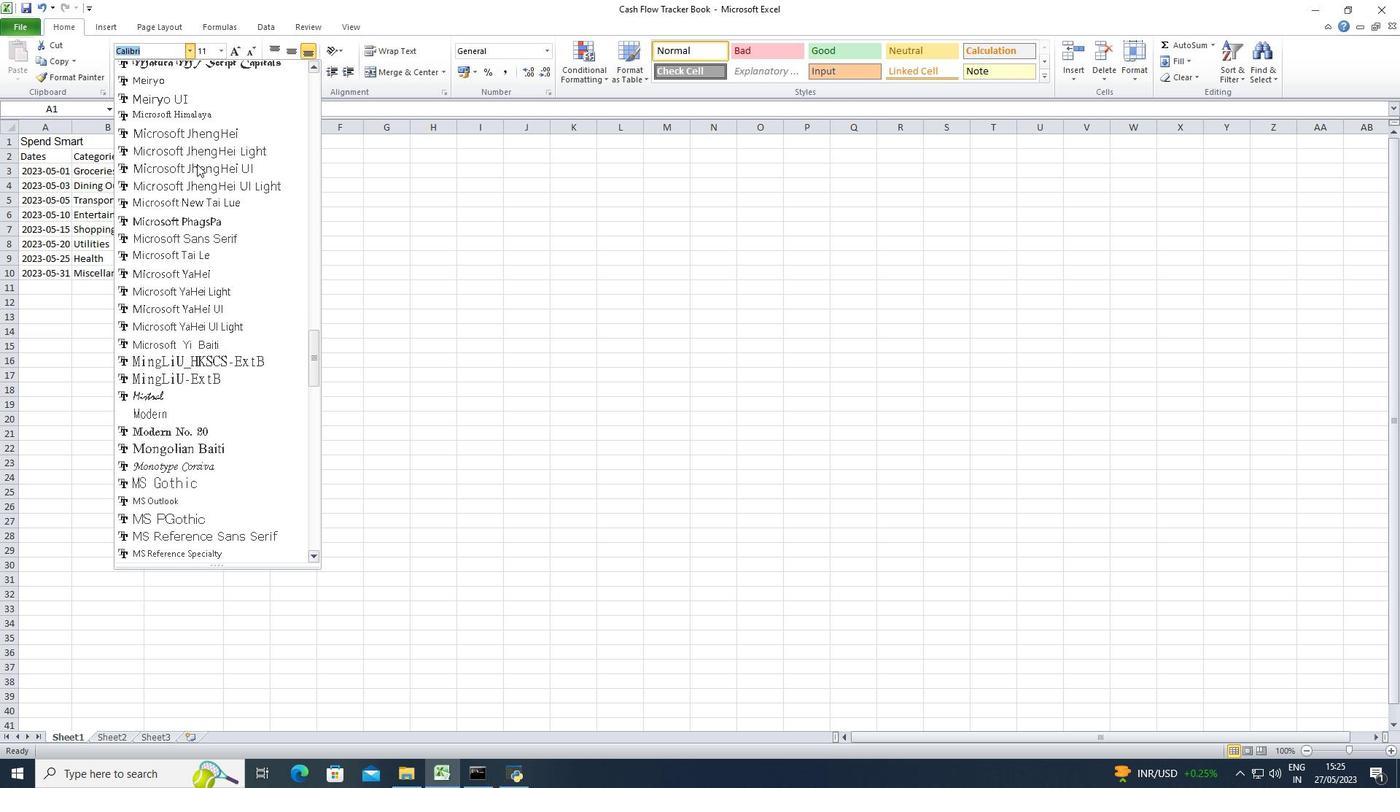 
Action: Mouse scrolled (197, 163) with delta (0, 0)
Screenshot: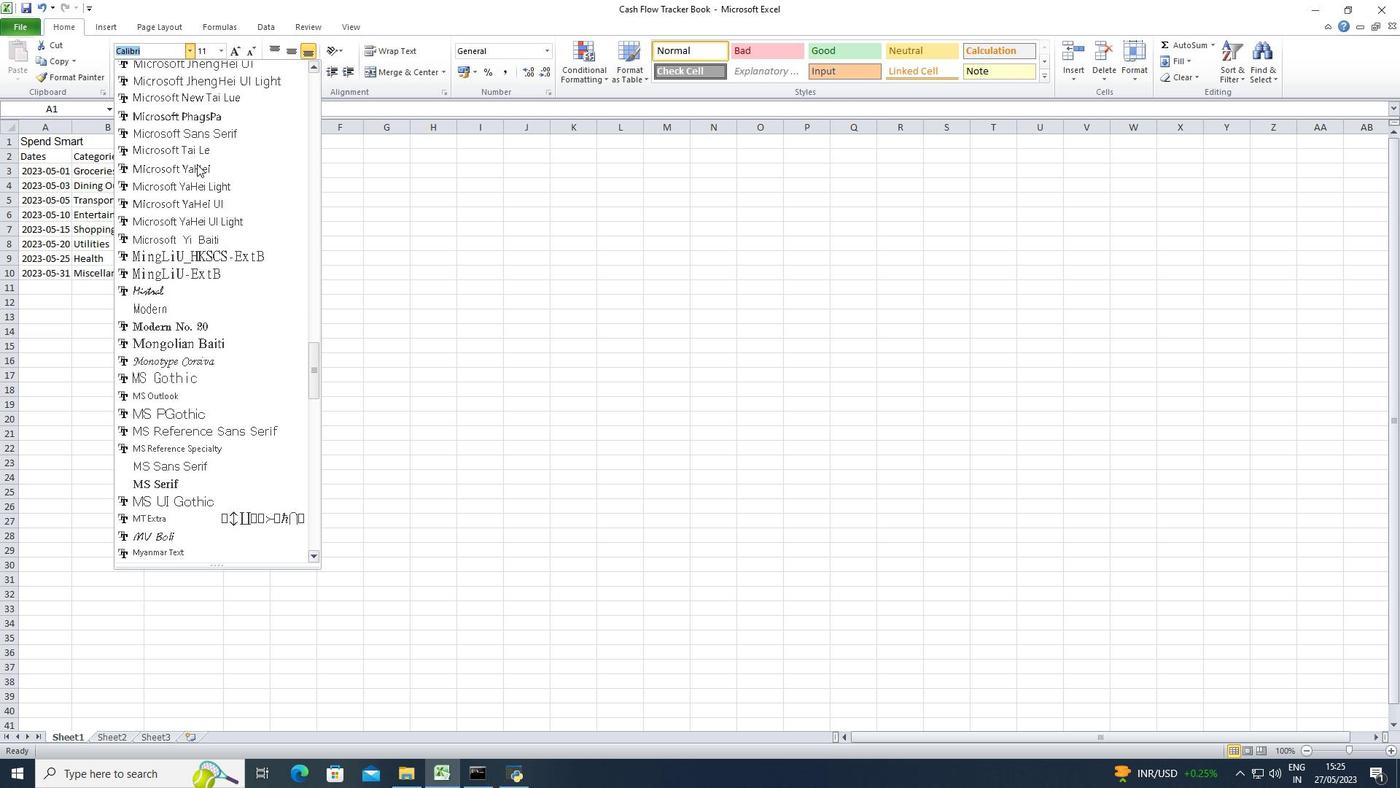
Action: Mouse scrolled (197, 163) with delta (0, 0)
Screenshot: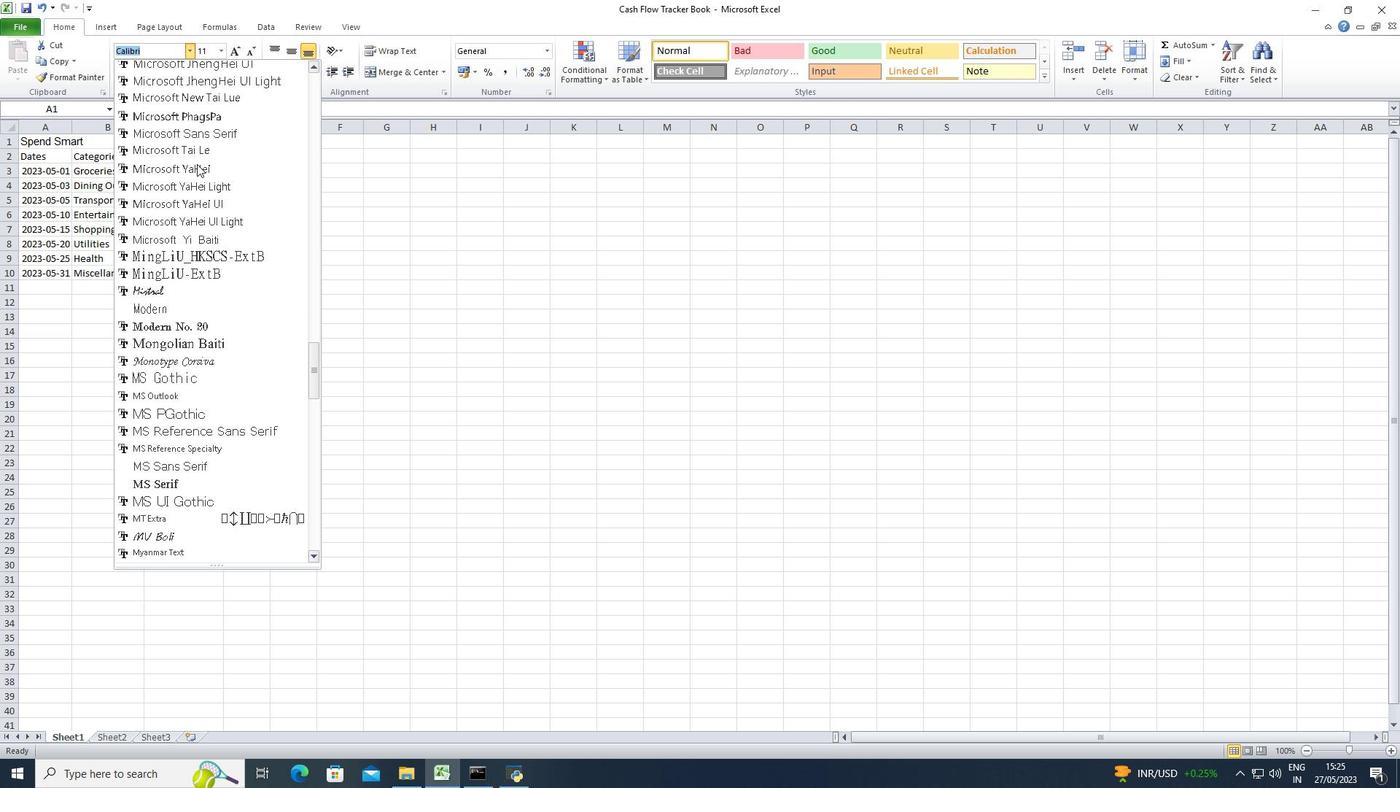 
Action: Mouse scrolled (197, 163) with delta (0, 0)
Screenshot: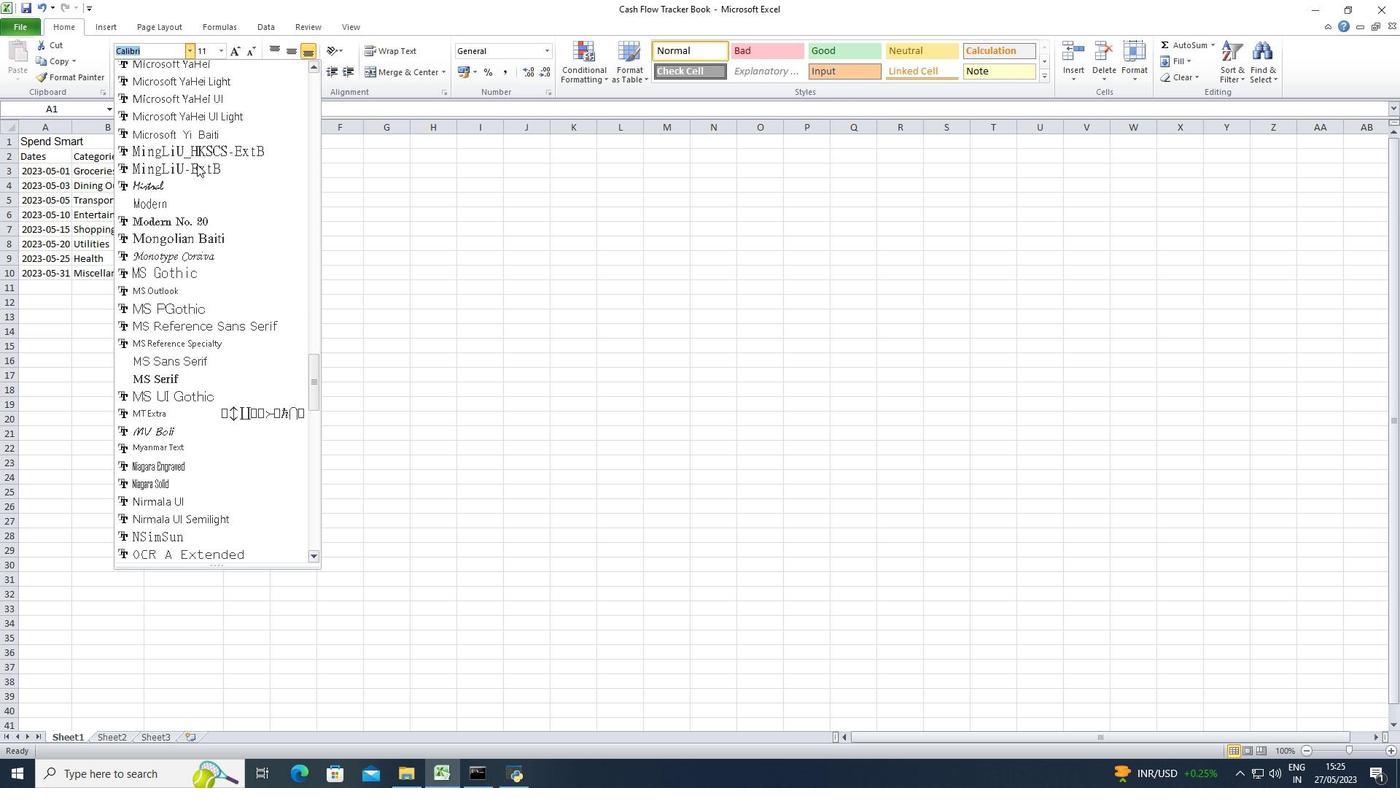 
Action: Mouse scrolled (197, 163) with delta (0, 0)
Screenshot: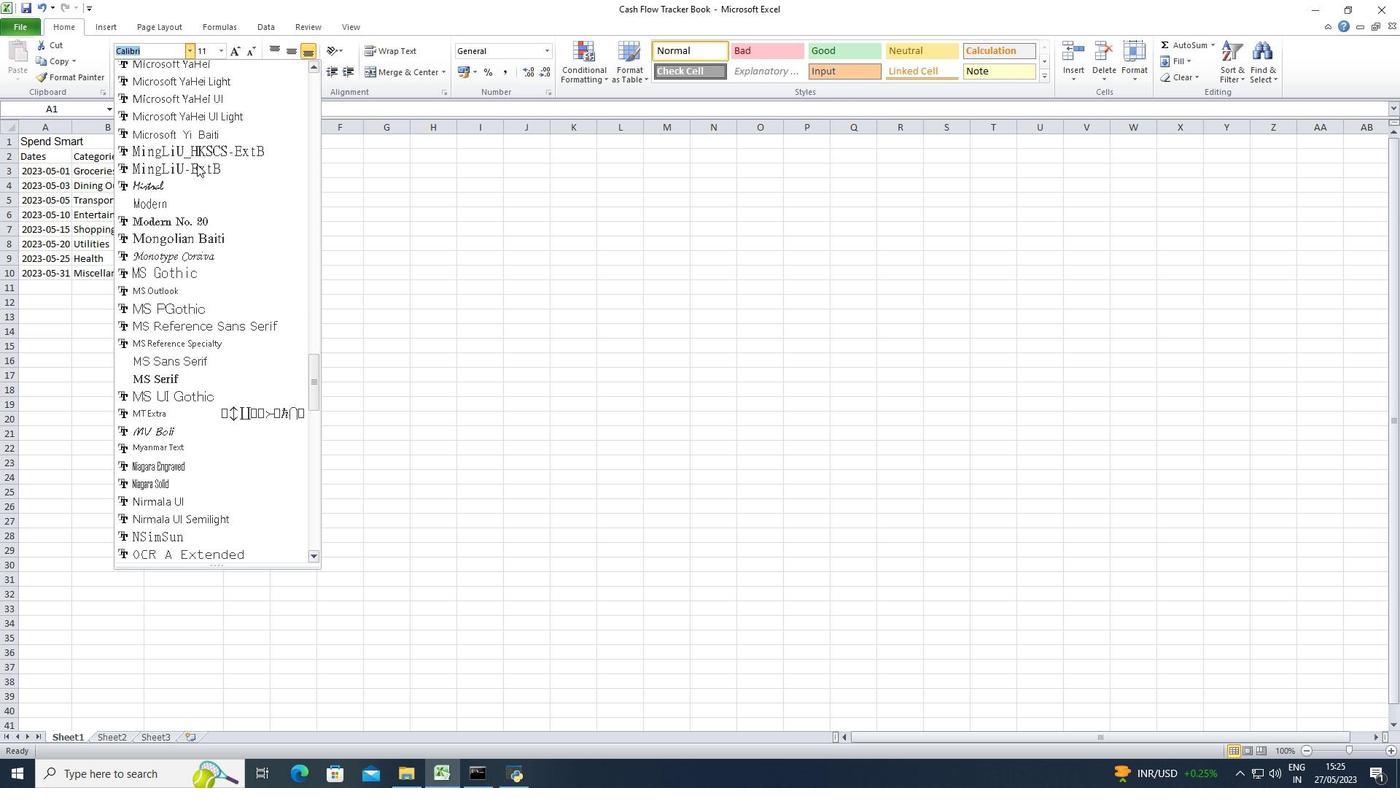 
Action: Mouse scrolled (197, 163) with delta (0, 0)
Screenshot: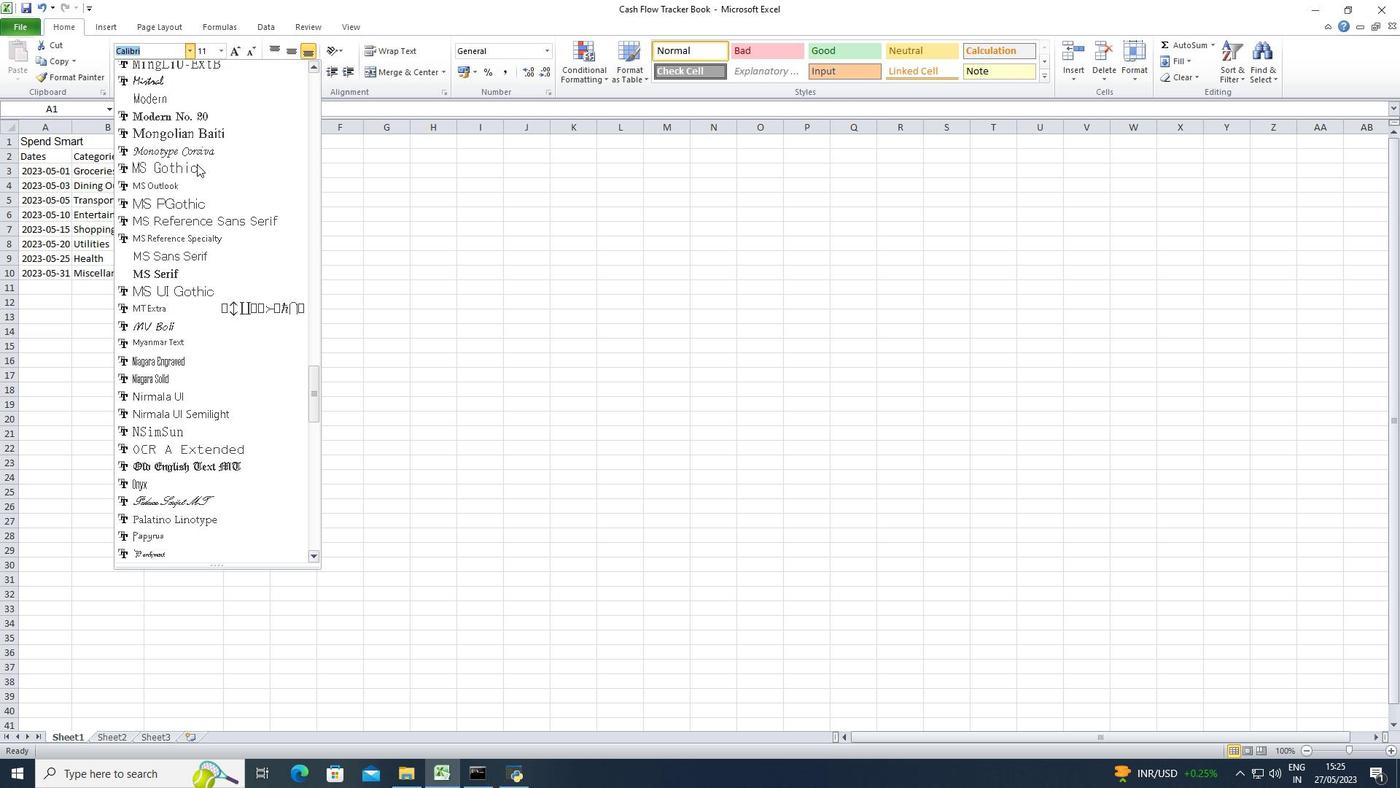 
Action: Mouse scrolled (197, 163) with delta (0, 0)
Screenshot: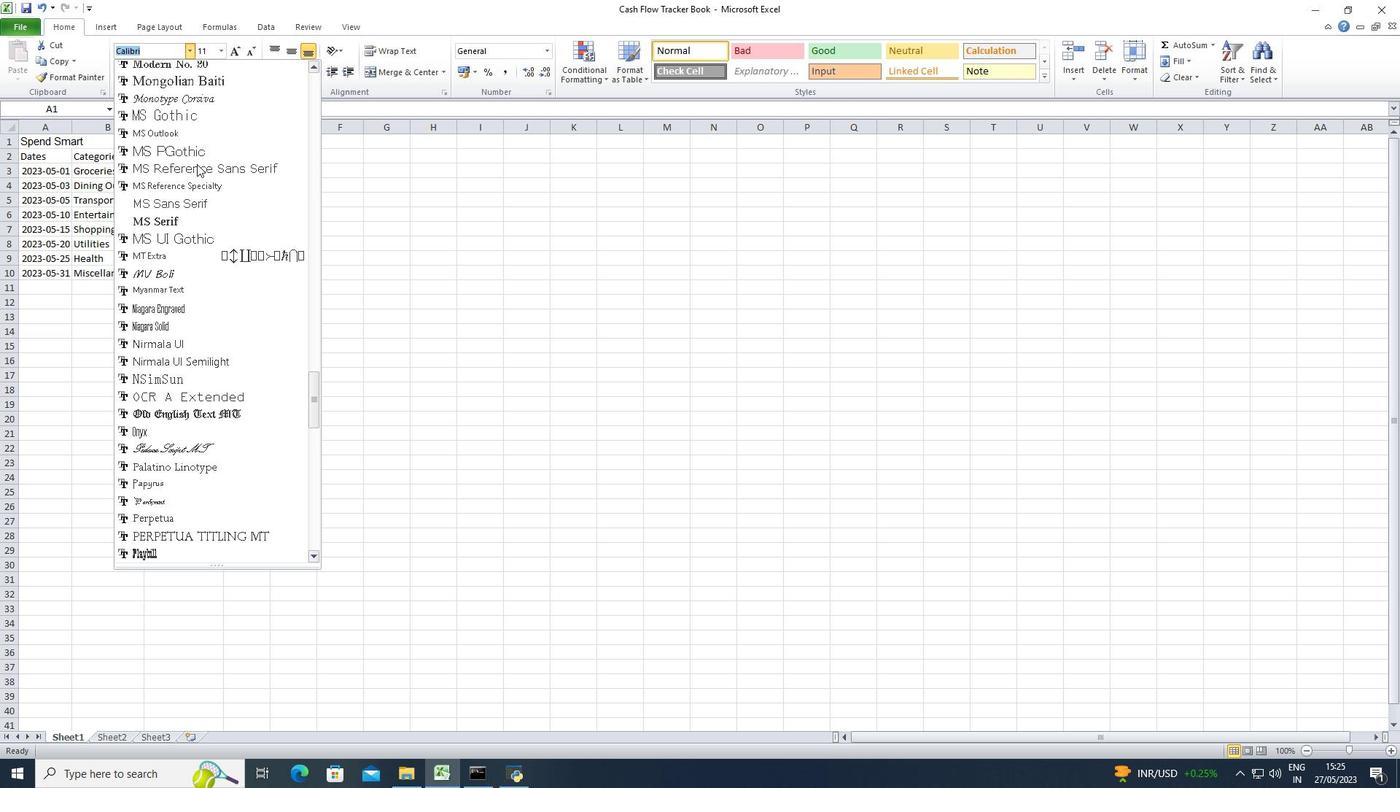 
Action: Mouse scrolled (197, 163) with delta (0, 0)
Screenshot: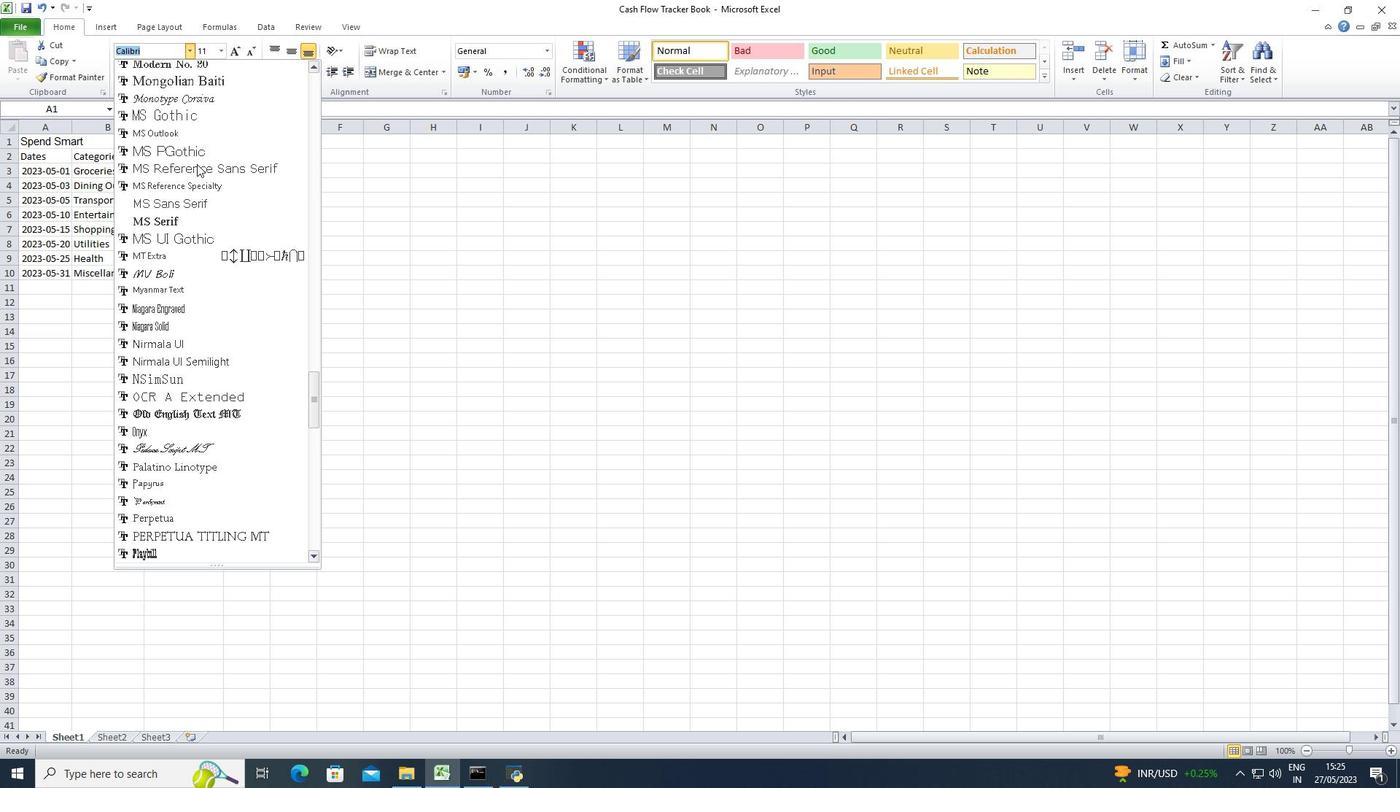 
Action: Mouse scrolled (197, 163) with delta (0, 0)
Screenshot: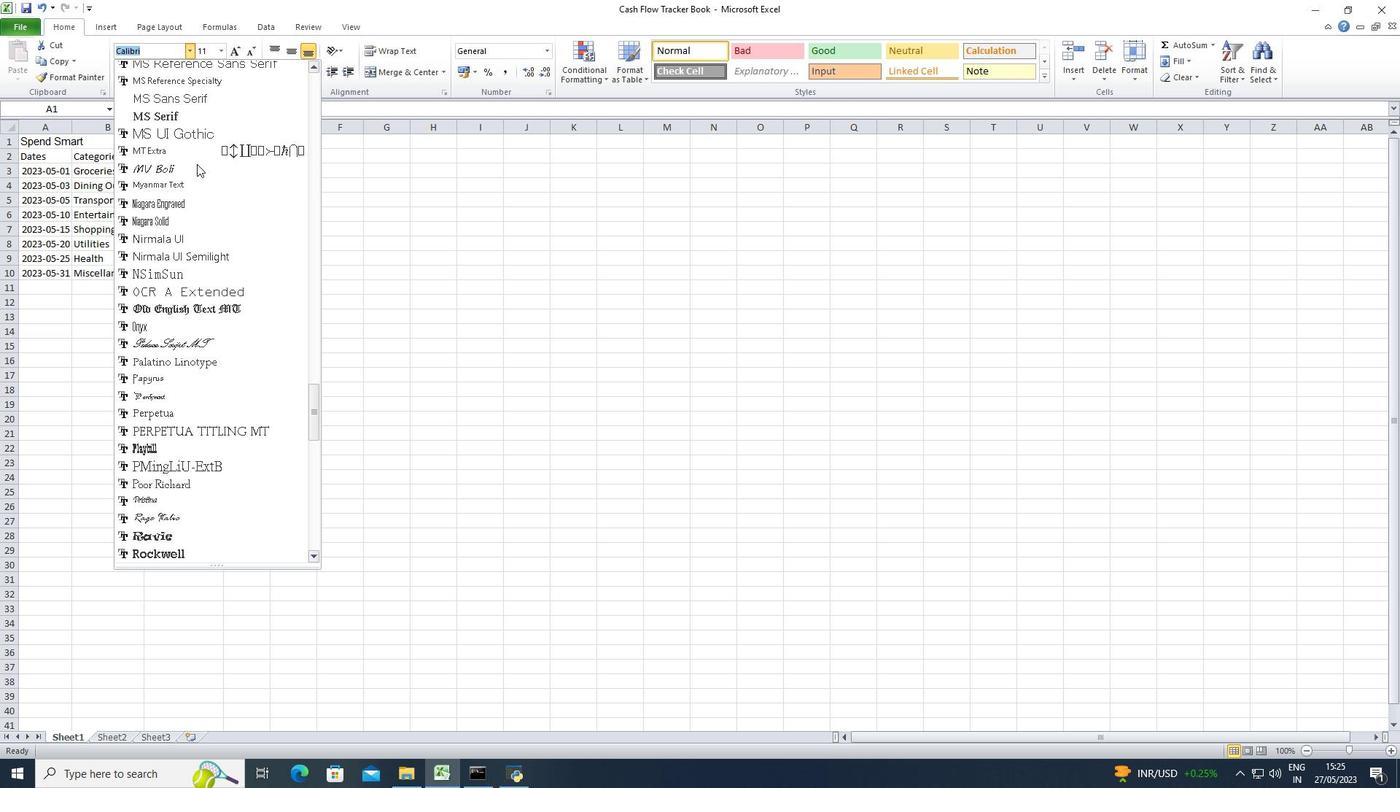 
Action: Mouse scrolled (197, 163) with delta (0, 0)
Screenshot: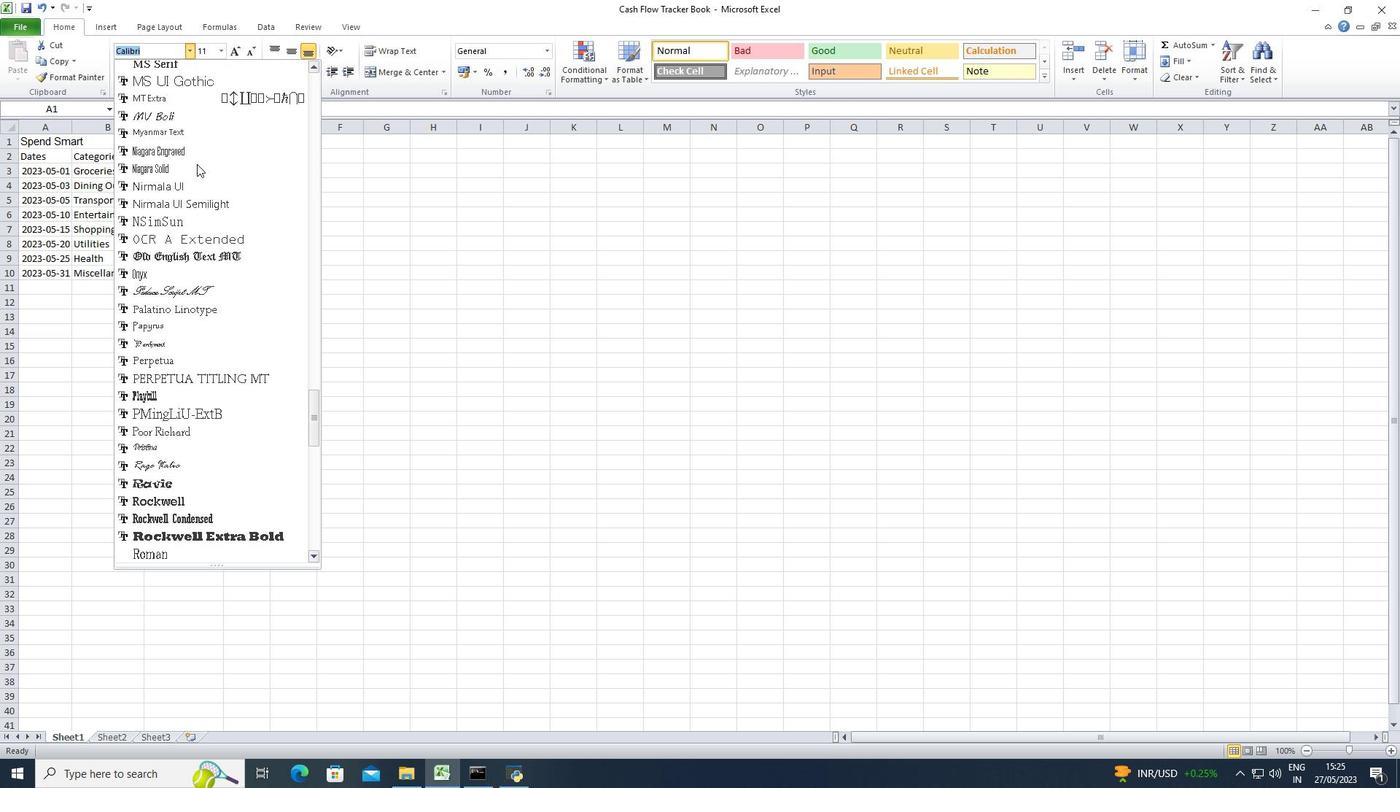 
Action: Mouse scrolled (197, 163) with delta (0, 0)
Screenshot: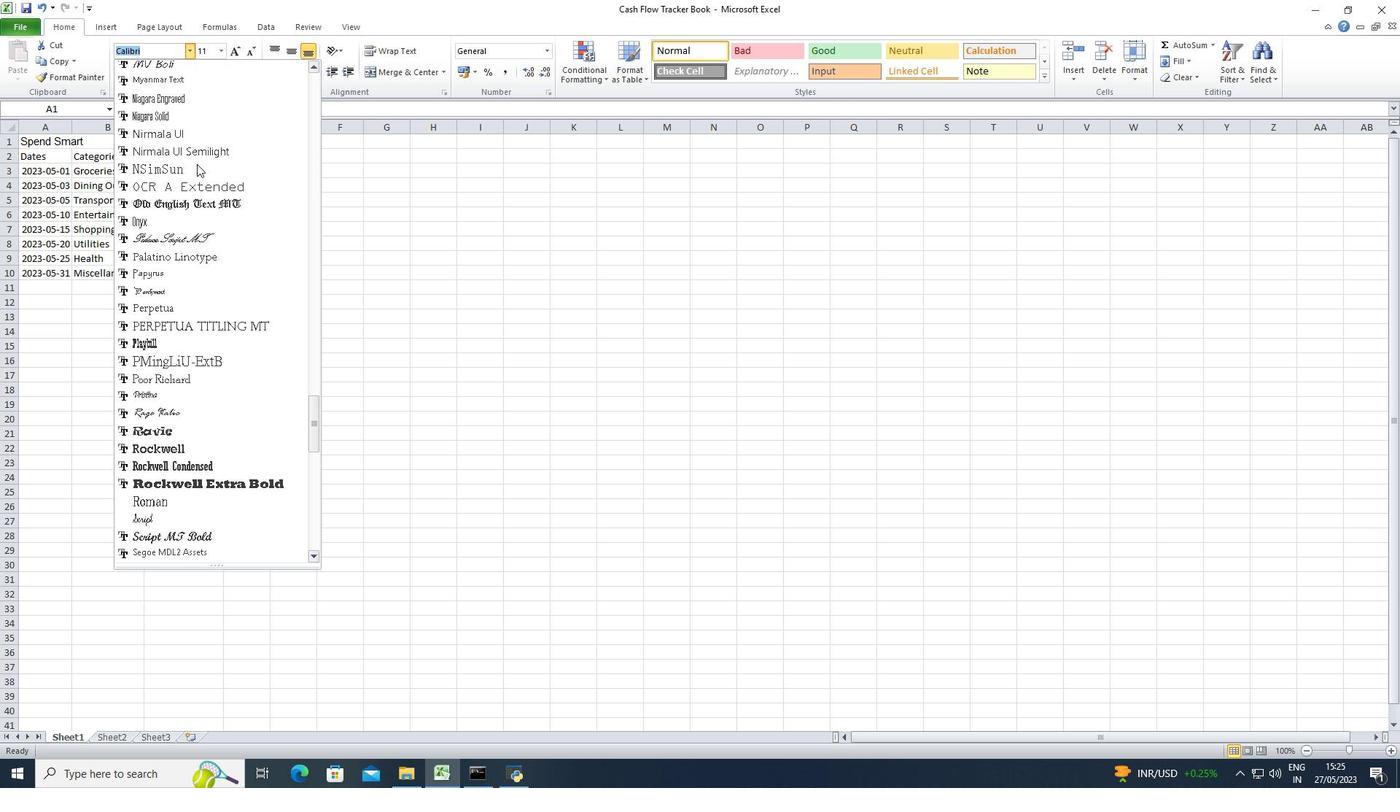 
Action: Mouse scrolled (197, 163) with delta (0, 0)
Screenshot: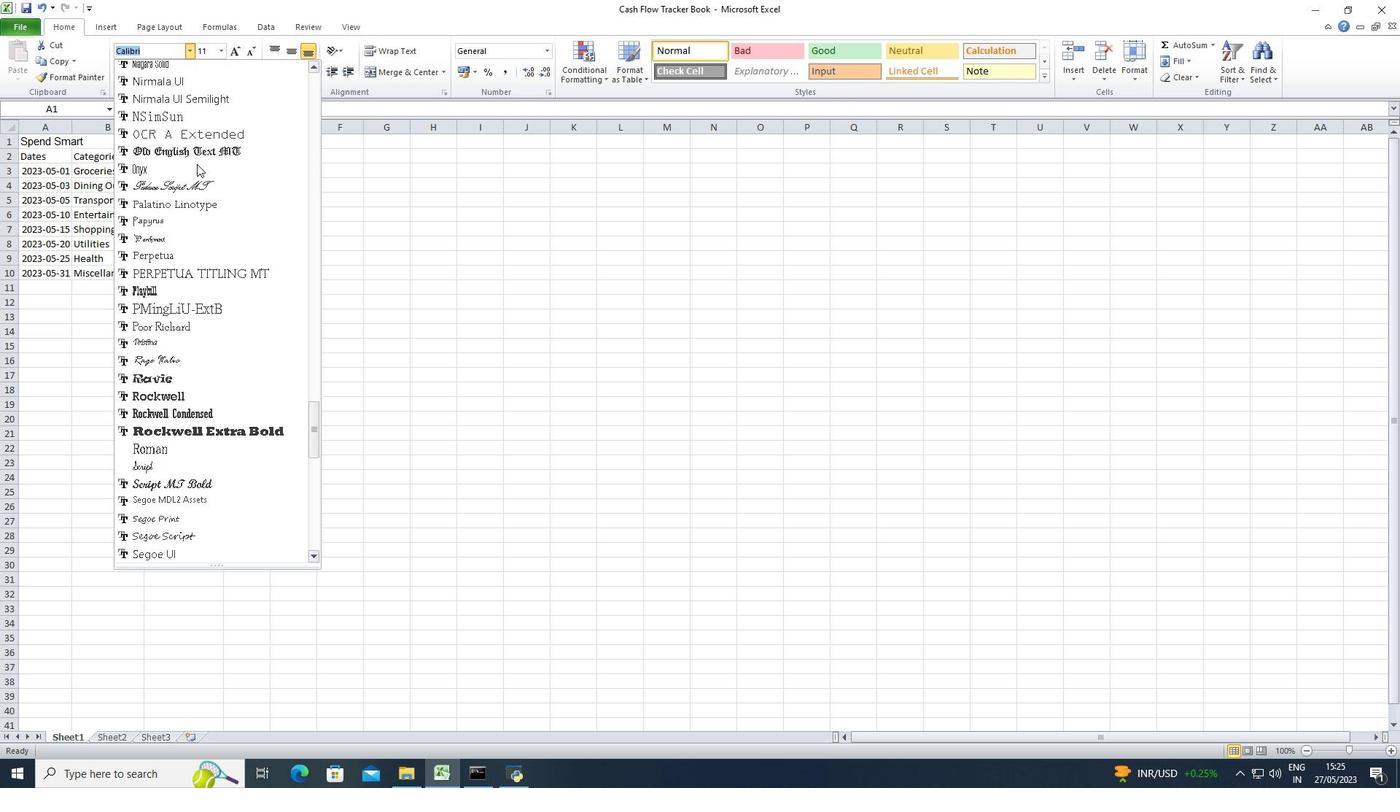 
Action: Mouse scrolled (197, 163) with delta (0, 0)
Screenshot: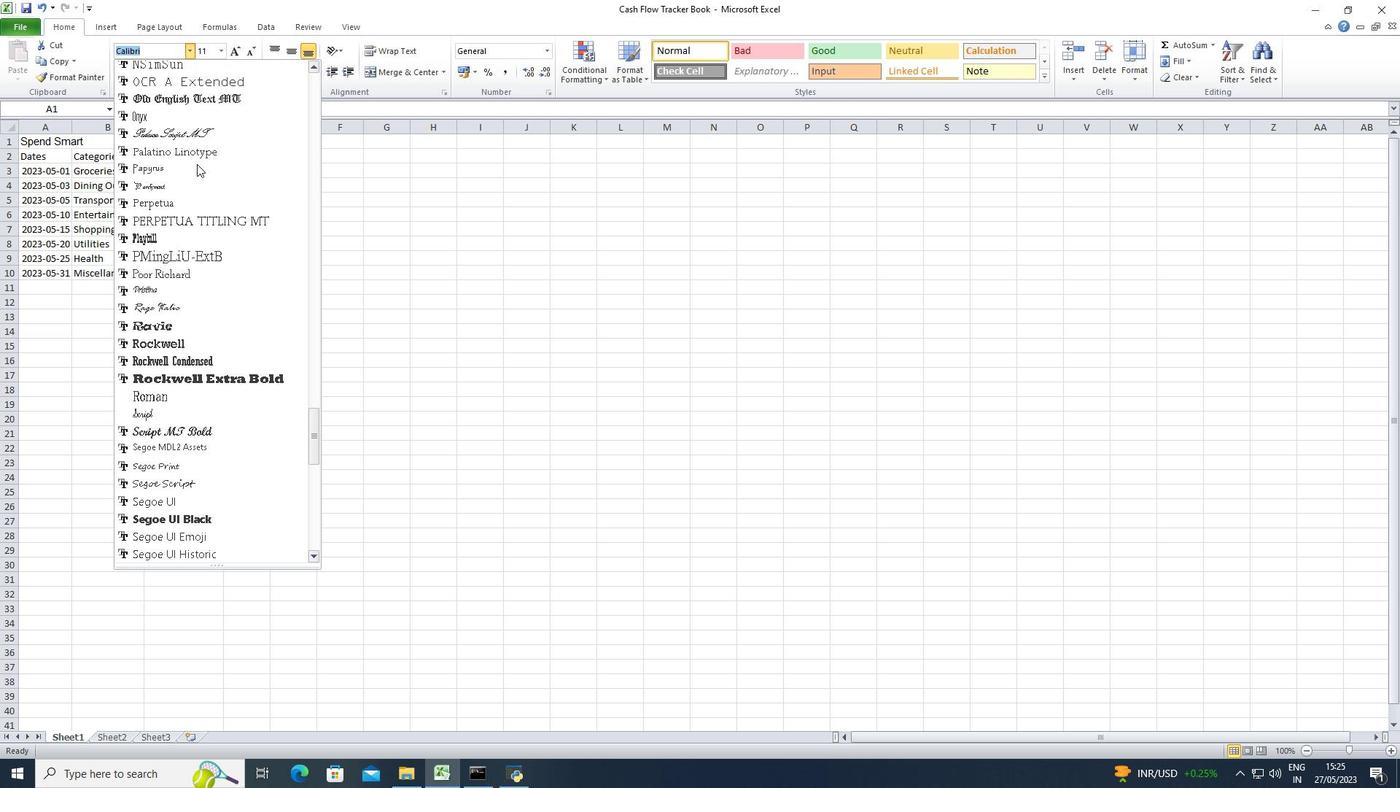 
Action: Mouse scrolled (197, 163) with delta (0, 0)
Screenshot: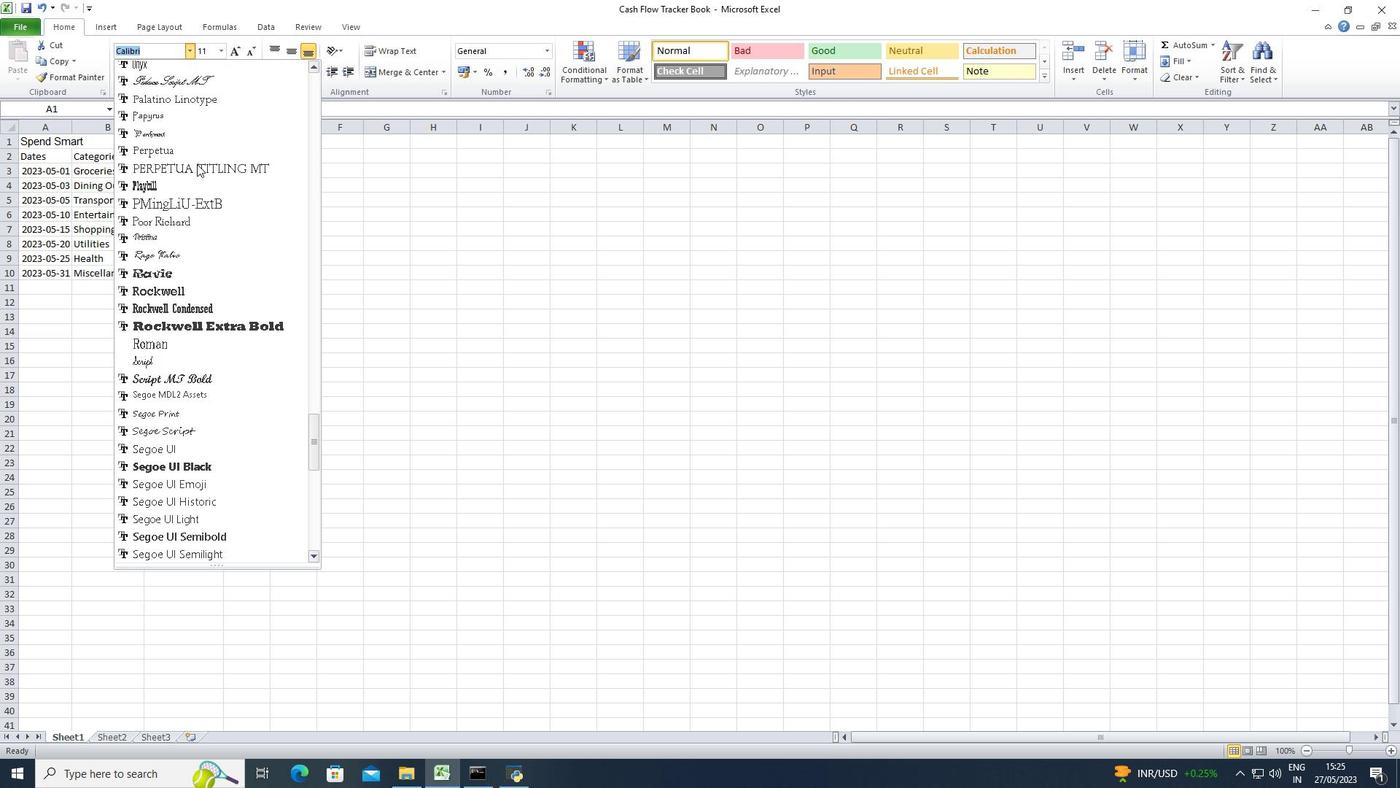 
Action: Mouse scrolled (197, 163) with delta (0, 0)
Screenshot: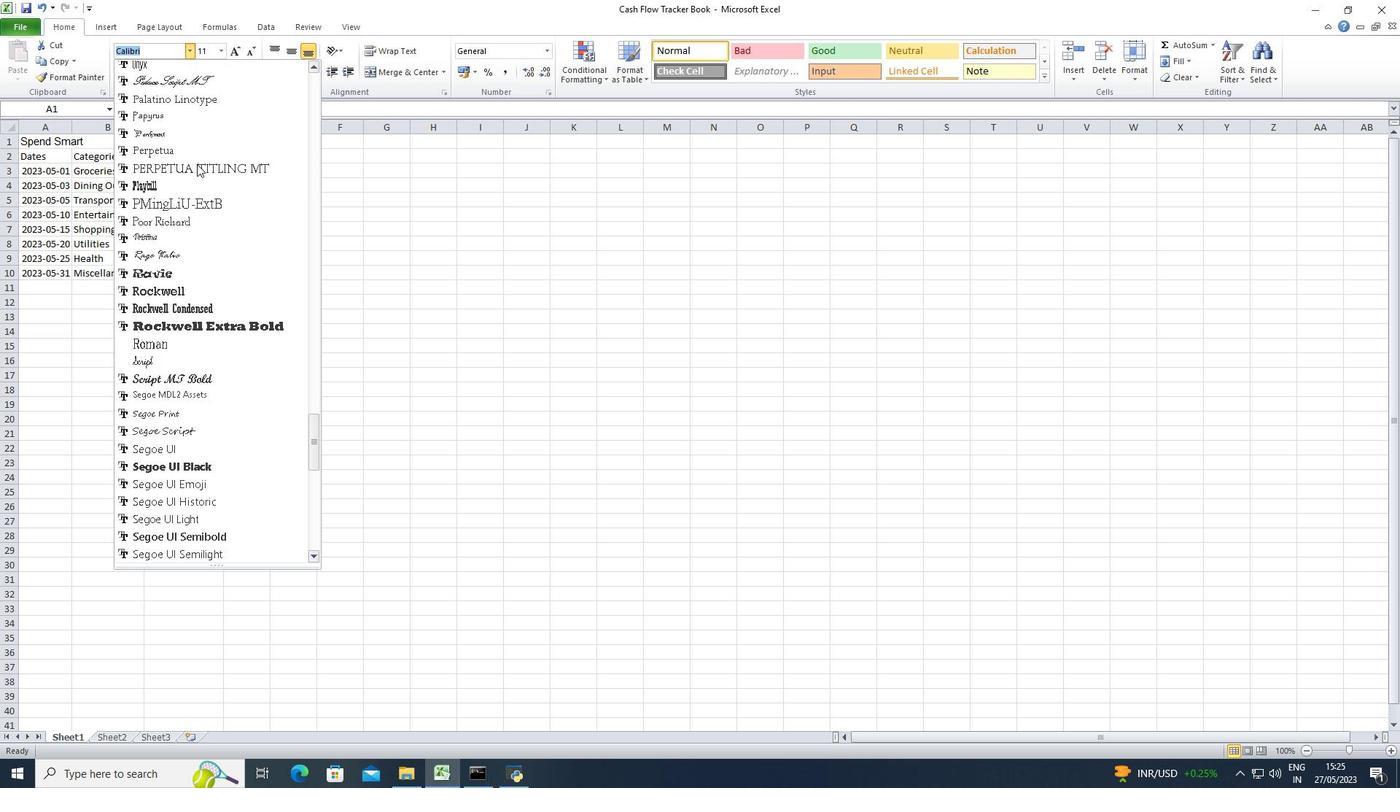 
Action: Mouse scrolled (197, 163) with delta (0, 0)
Screenshot: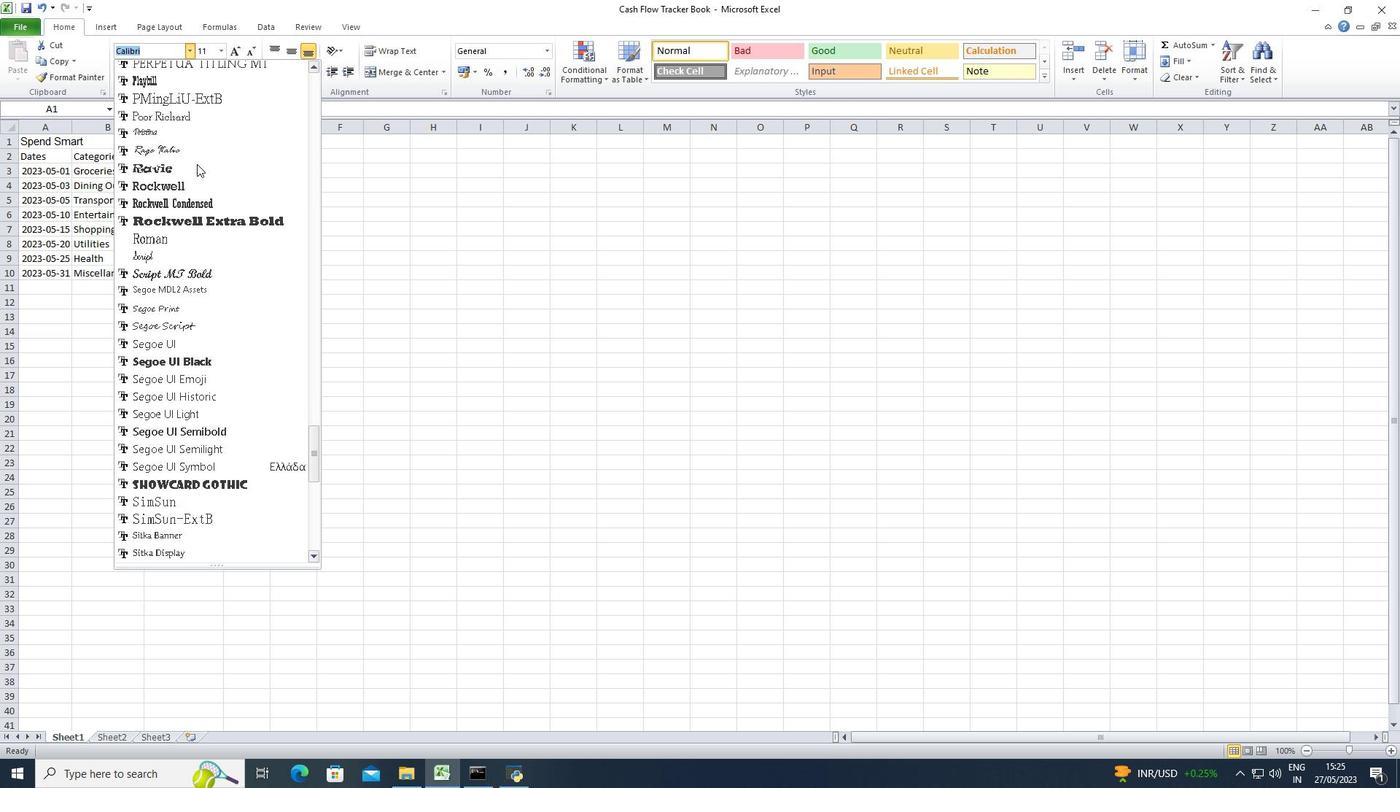 
Action: Mouse scrolled (197, 163) with delta (0, 0)
Screenshot: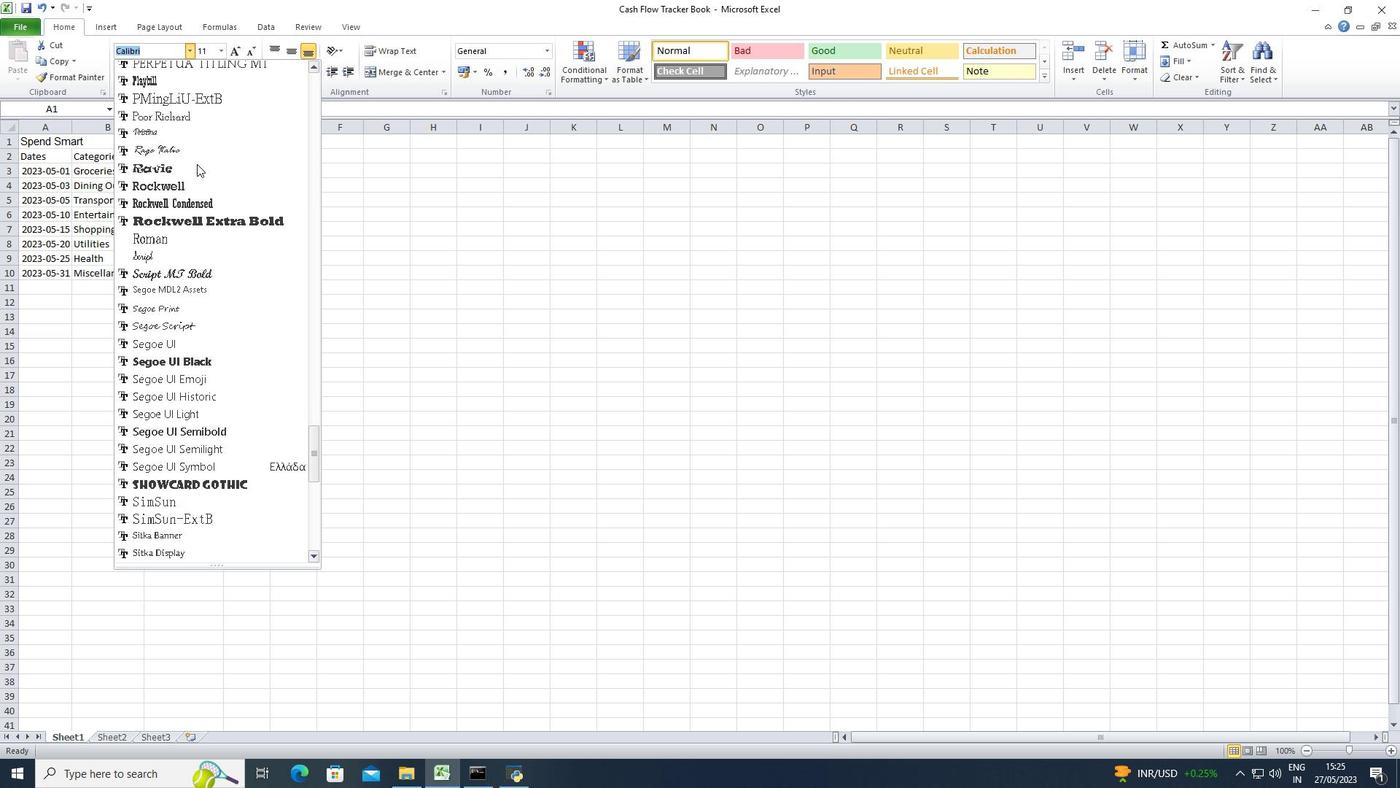 
Action: Mouse scrolled (197, 163) with delta (0, 0)
Screenshot: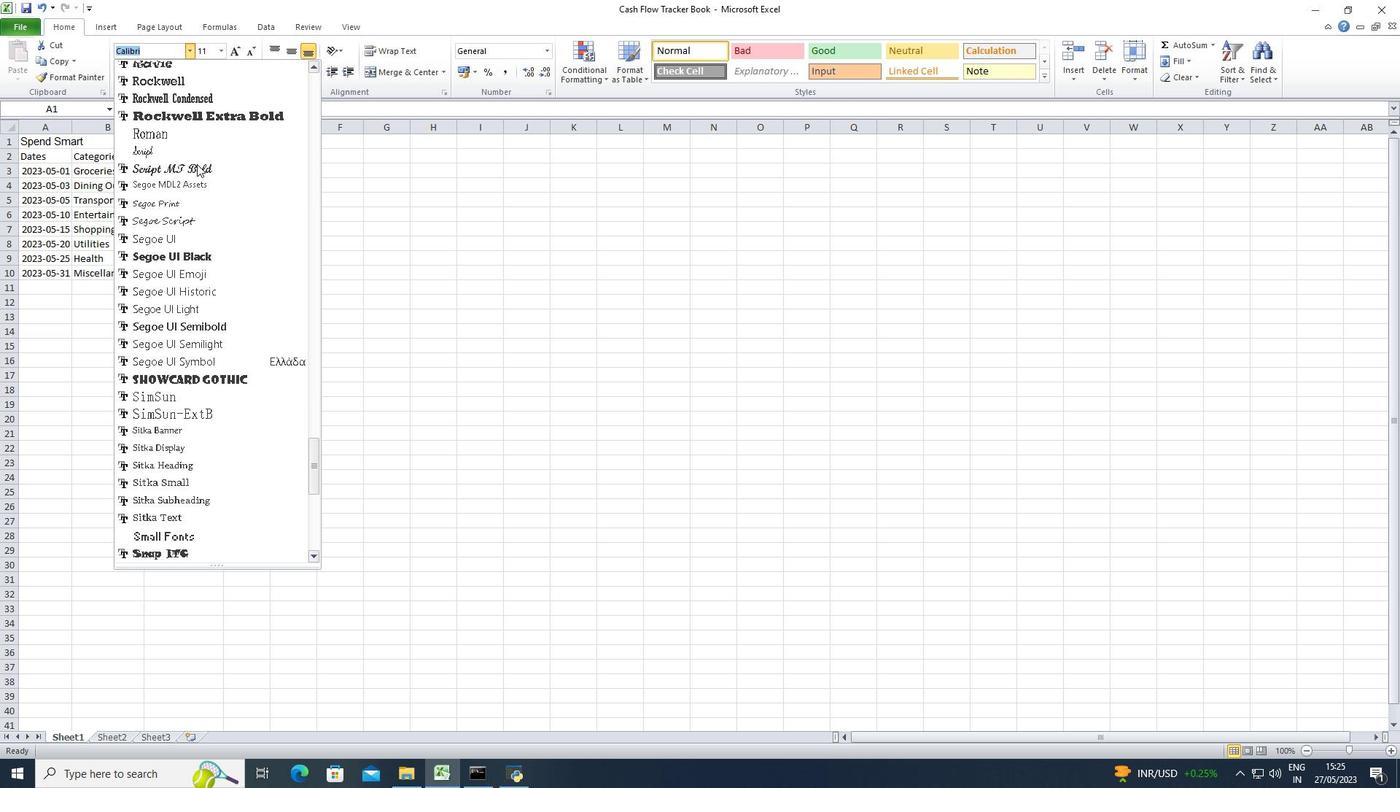 
Action: Mouse scrolled (197, 163) with delta (0, 0)
Screenshot: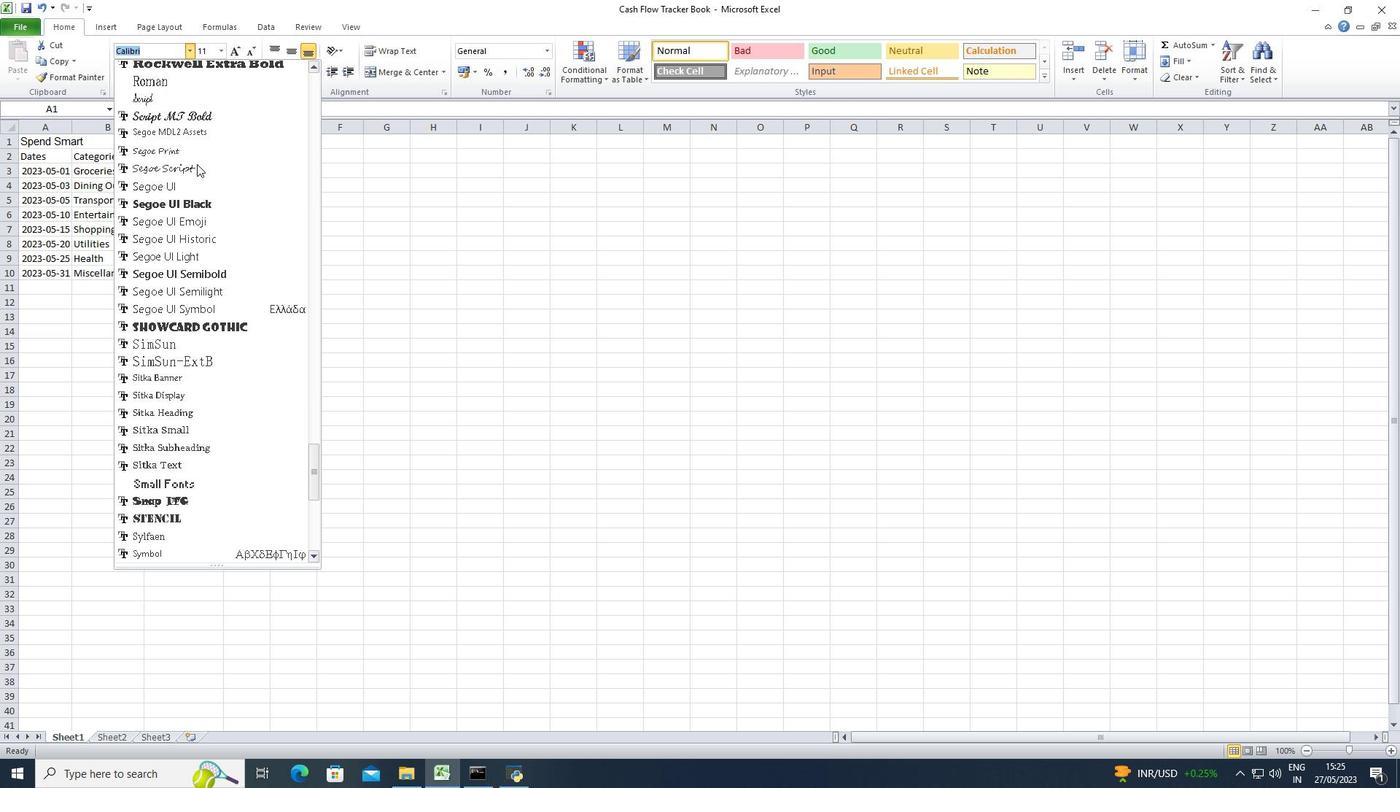 
Action: Mouse scrolled (197, 163) with delta (0, 0)
Screenshot: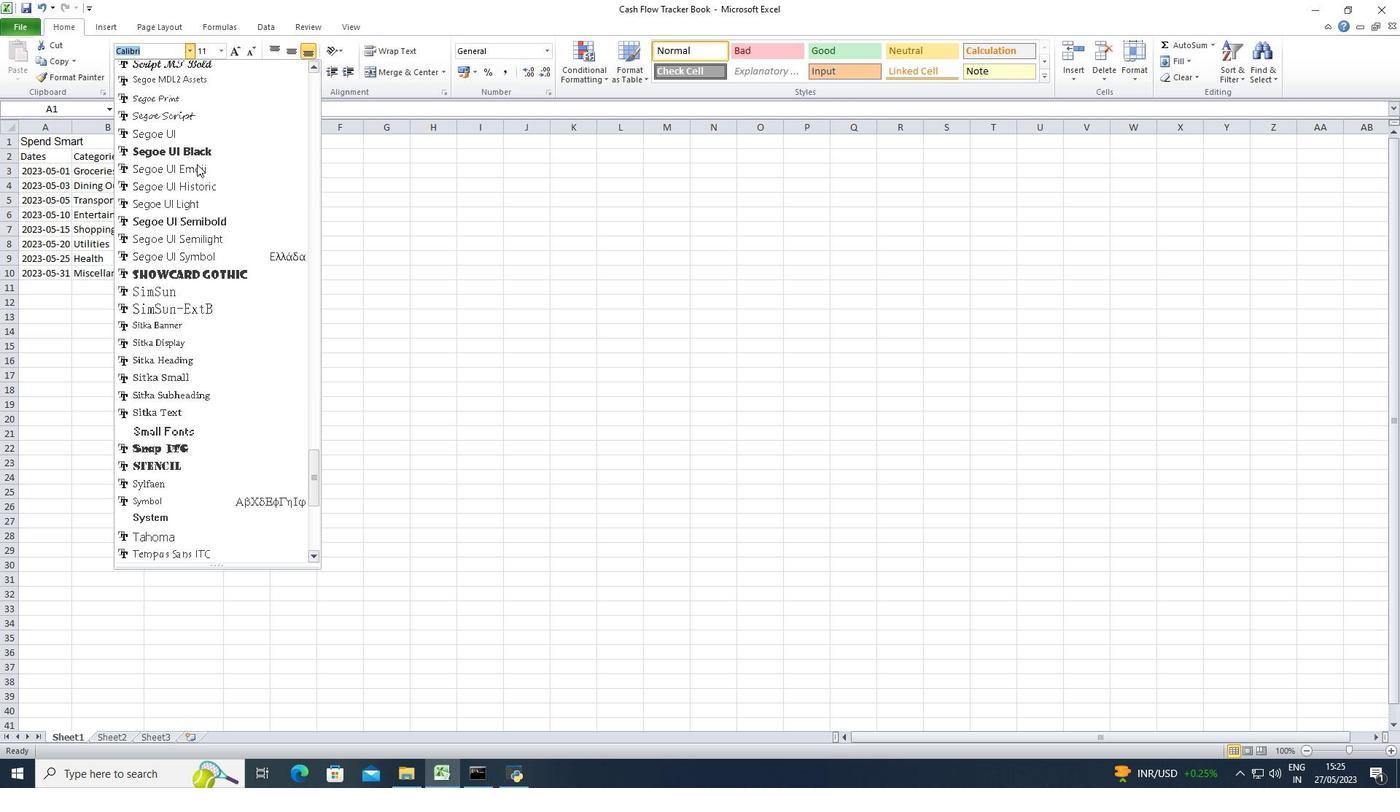 
Action: Mouse scrolled (197, 163) with delta (0, 0)
Screenshot: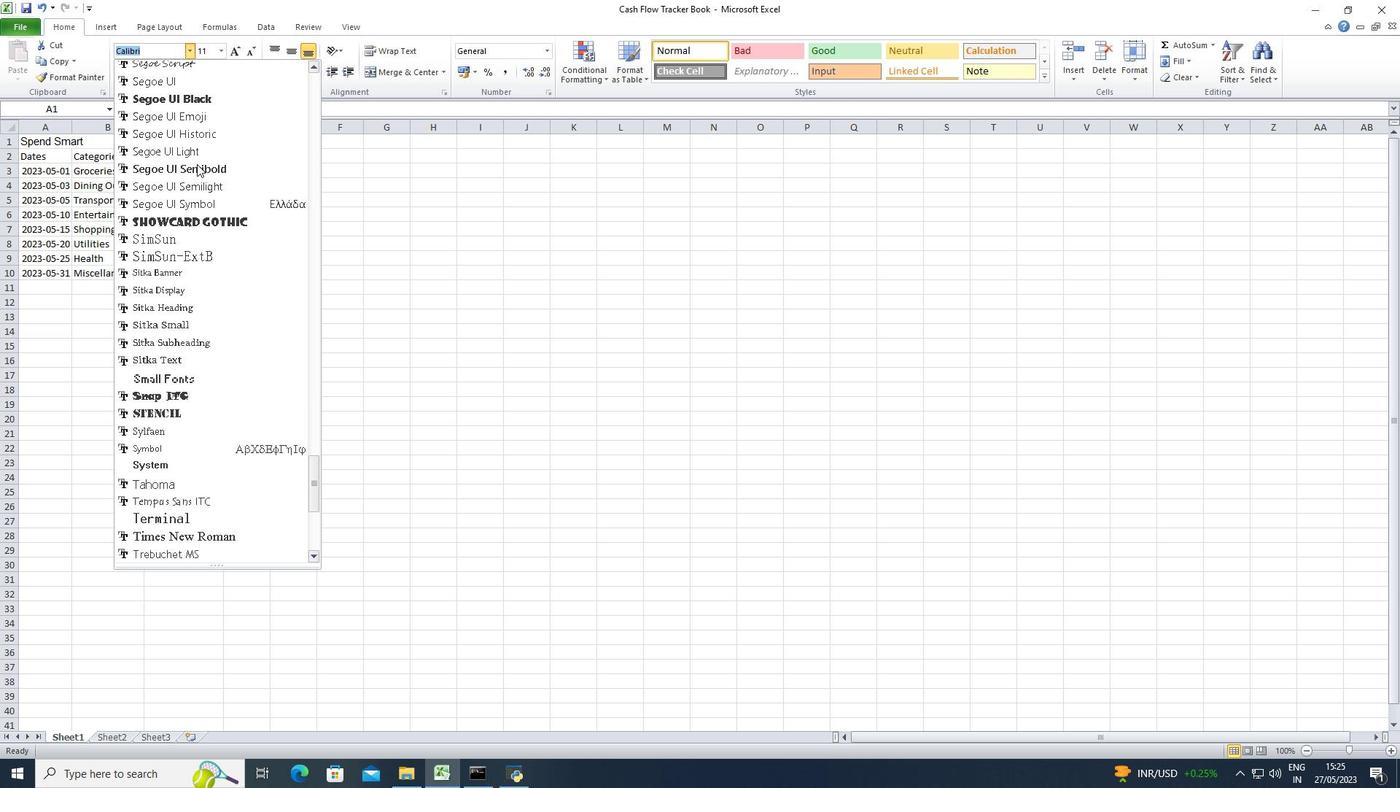 
Action: Mouse scrolled (197, 163) with delta (0, 0)
Screenshot: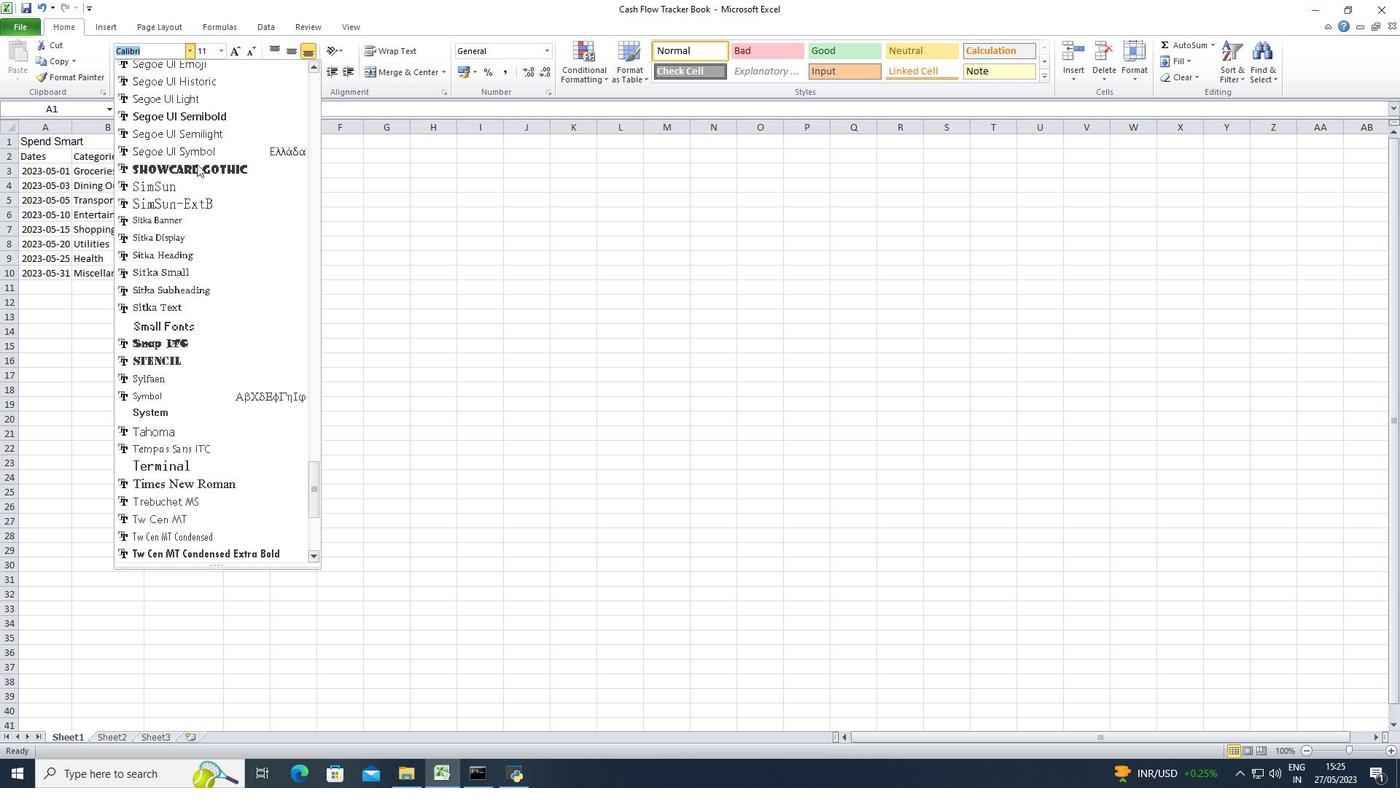 
Action: Mouse moved to (161, 385)
Screenshot: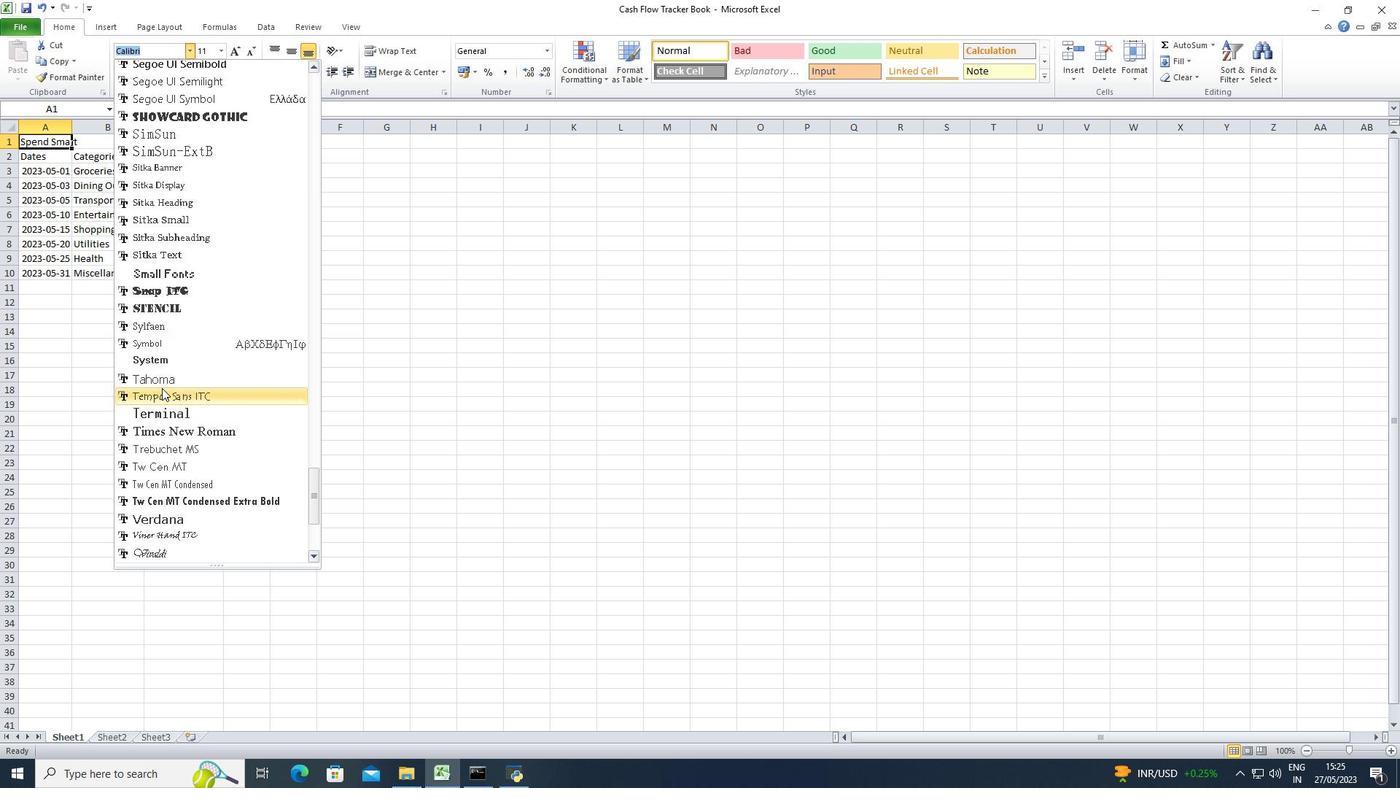 
Action: Mouse pressed left at (161, 385)
Screenshot: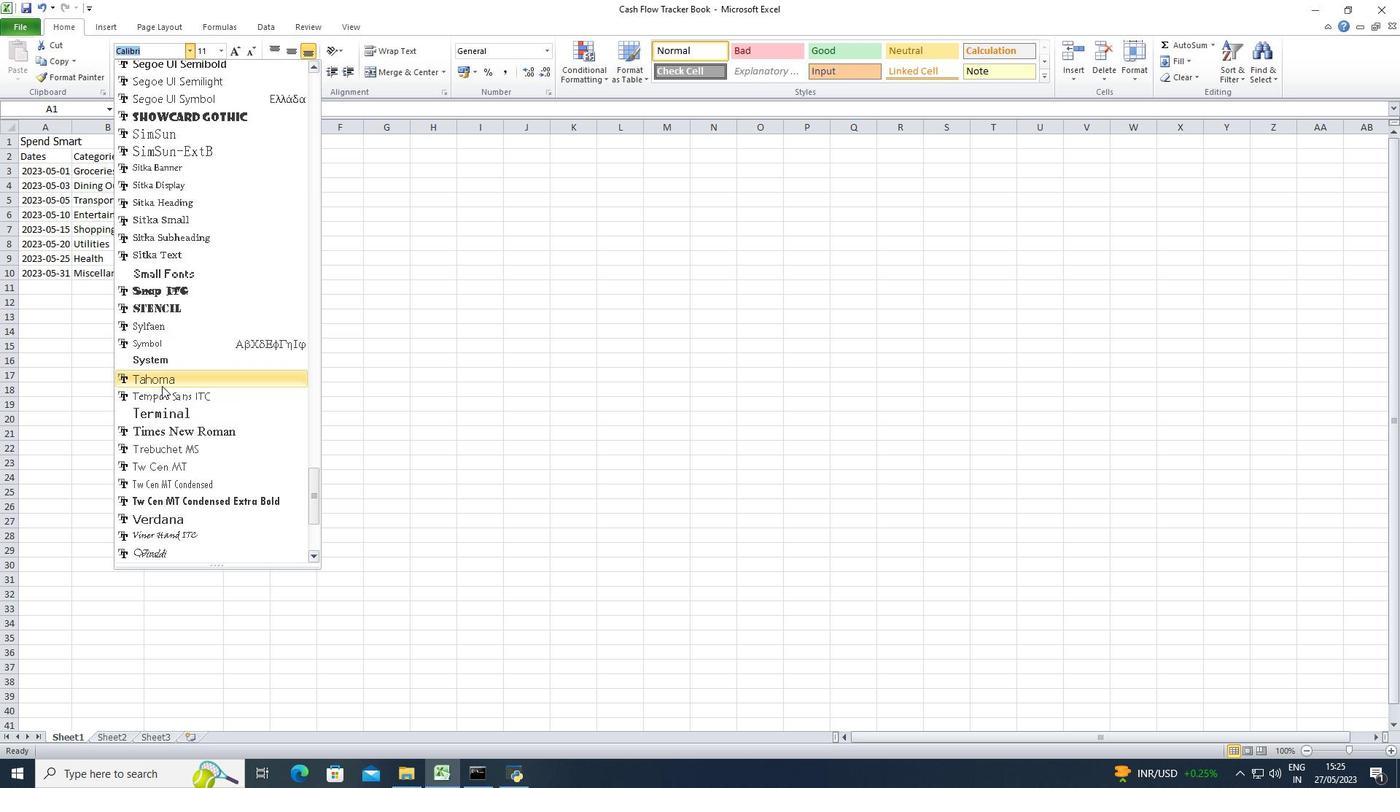 
Action: Mouse moved to (154, 70)
Screenshot: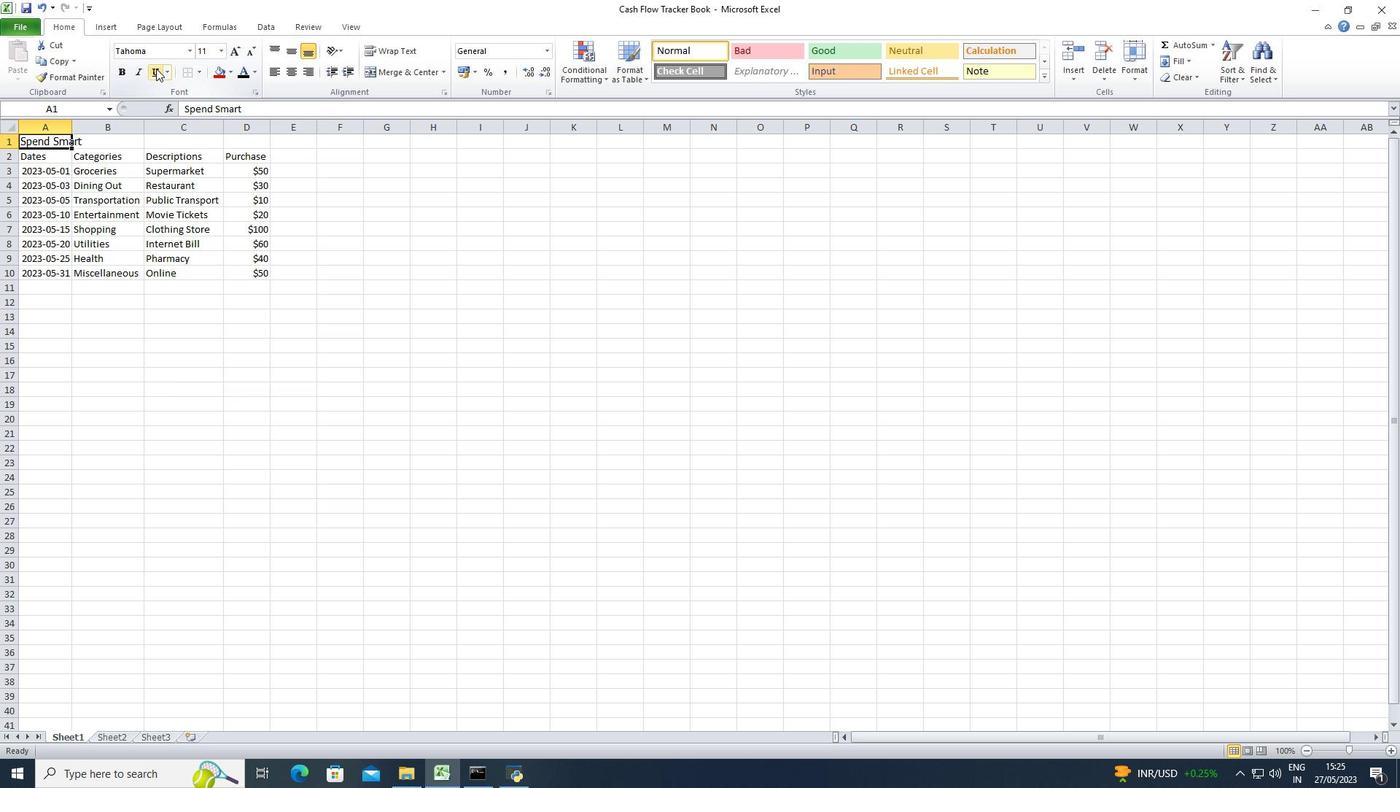 
Action: Mouse pressed left at (154, 70)
Screenshot: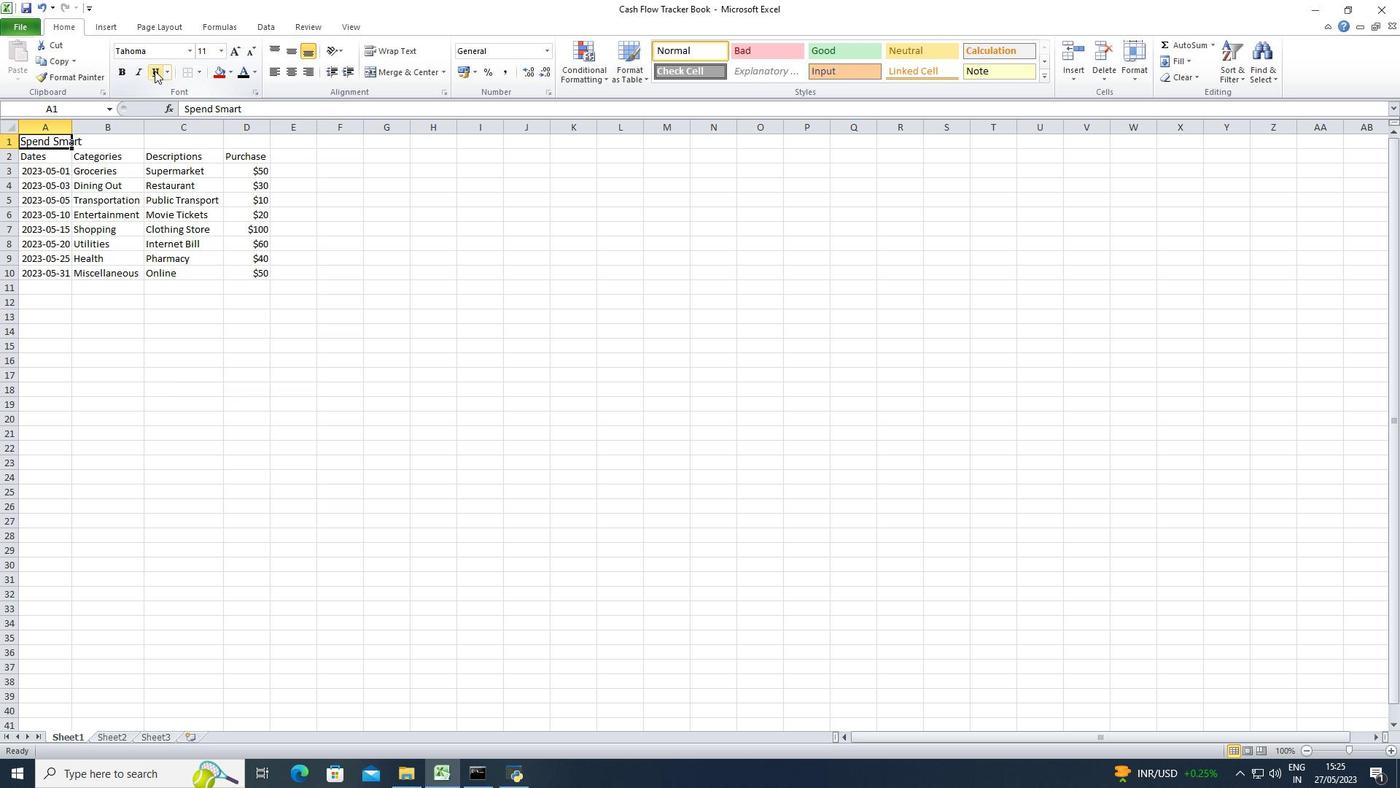 
Action: Mouse moved to (219, 48)
Screenshot: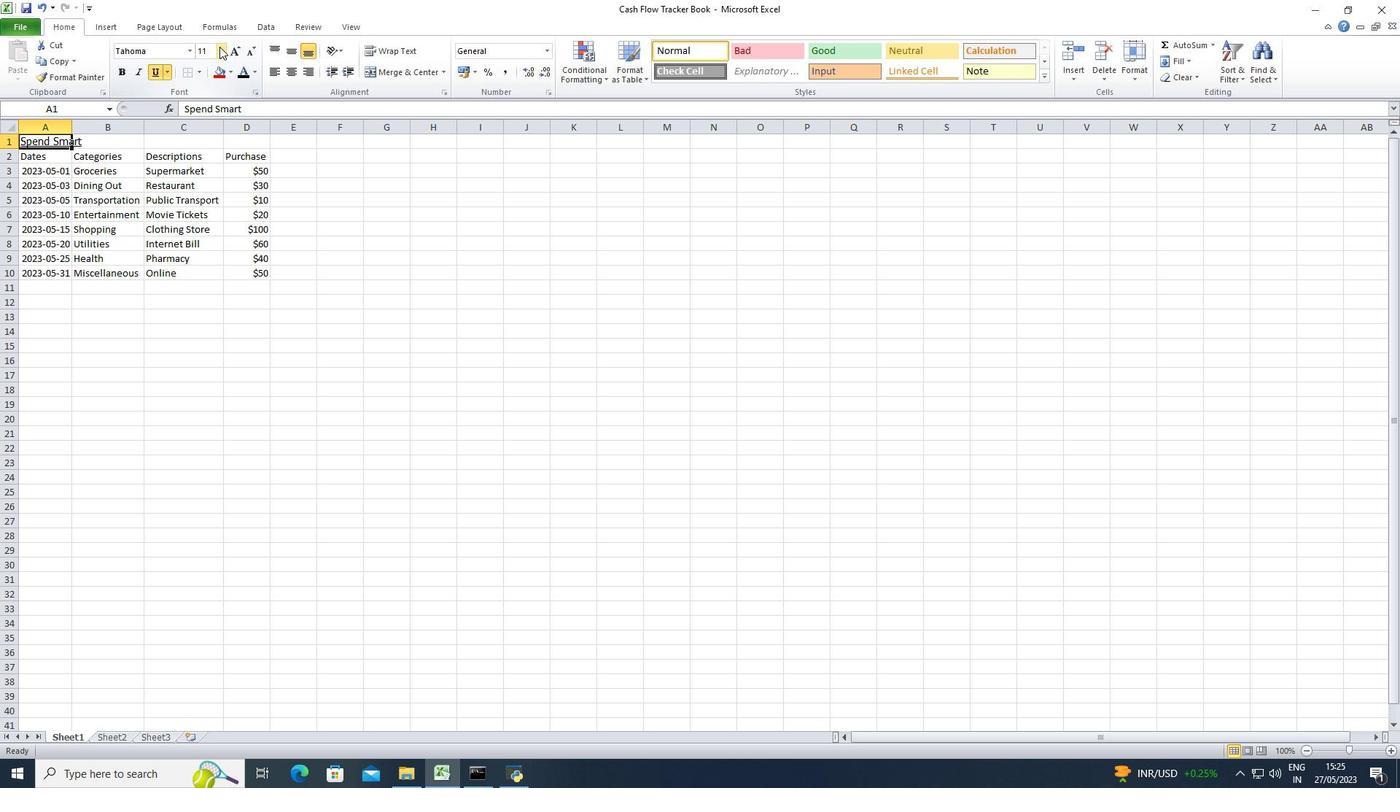 
Action: Mouse pressed left at (219, 48)
Screenshot: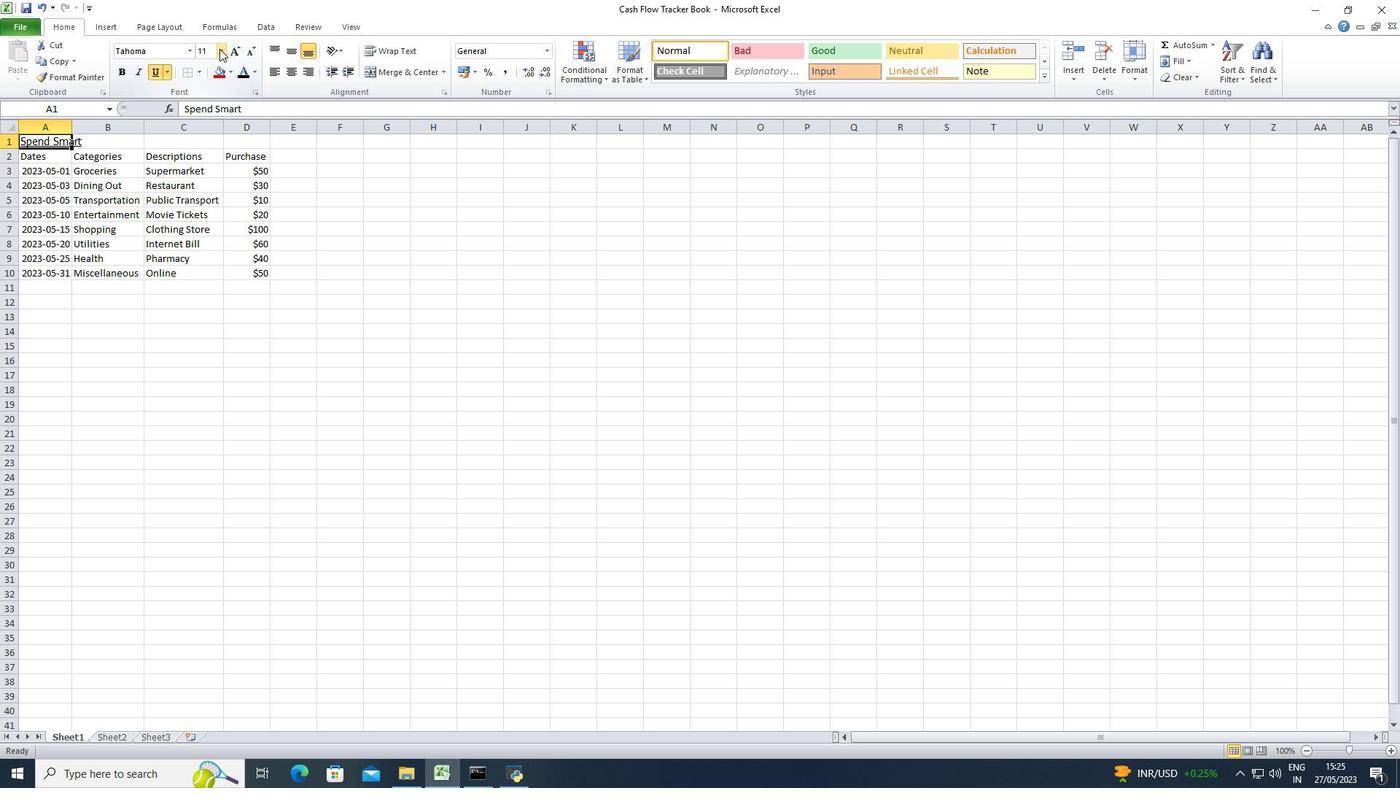 
Action: Mouse moved to (205, 165)
Screenshot: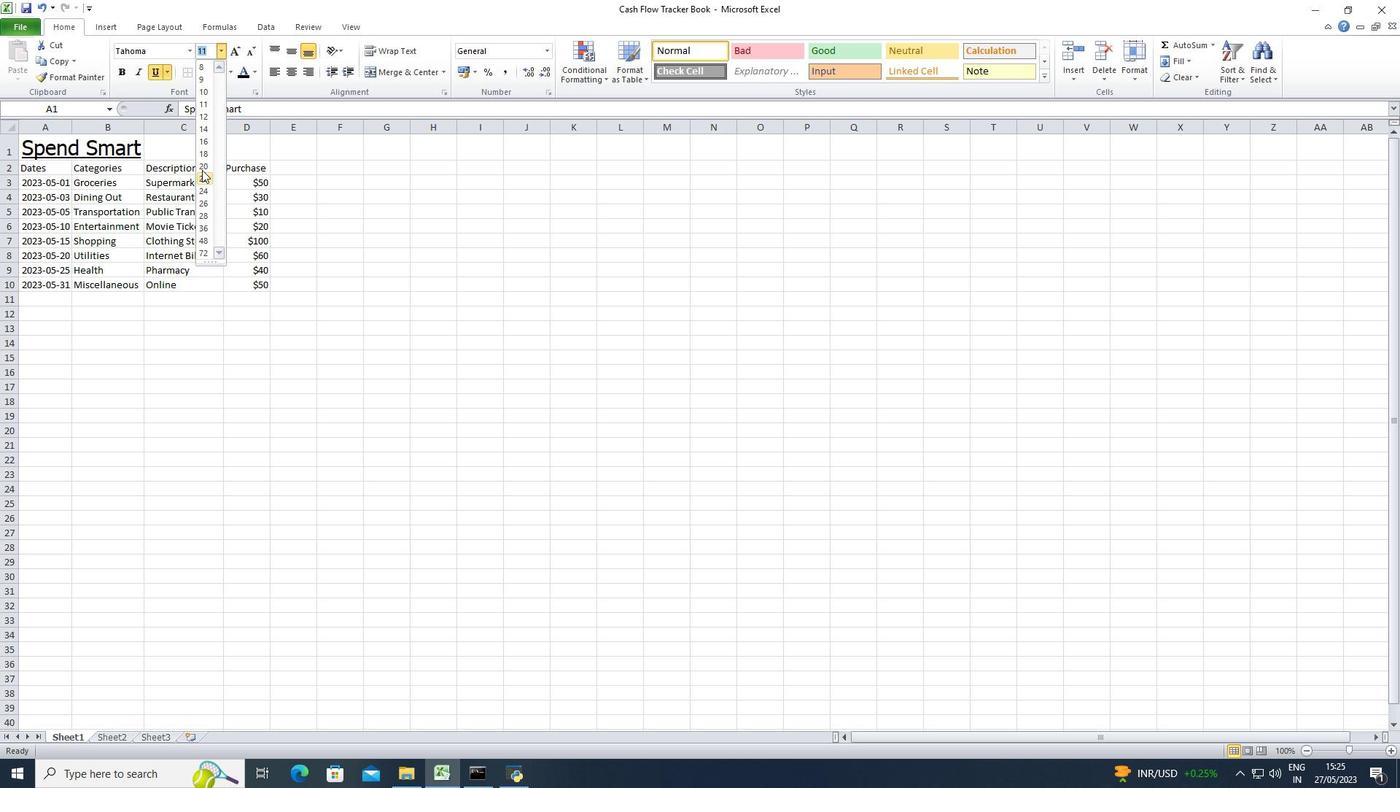 
Action: Mouse pressed left at (205, 165)
Screenshot: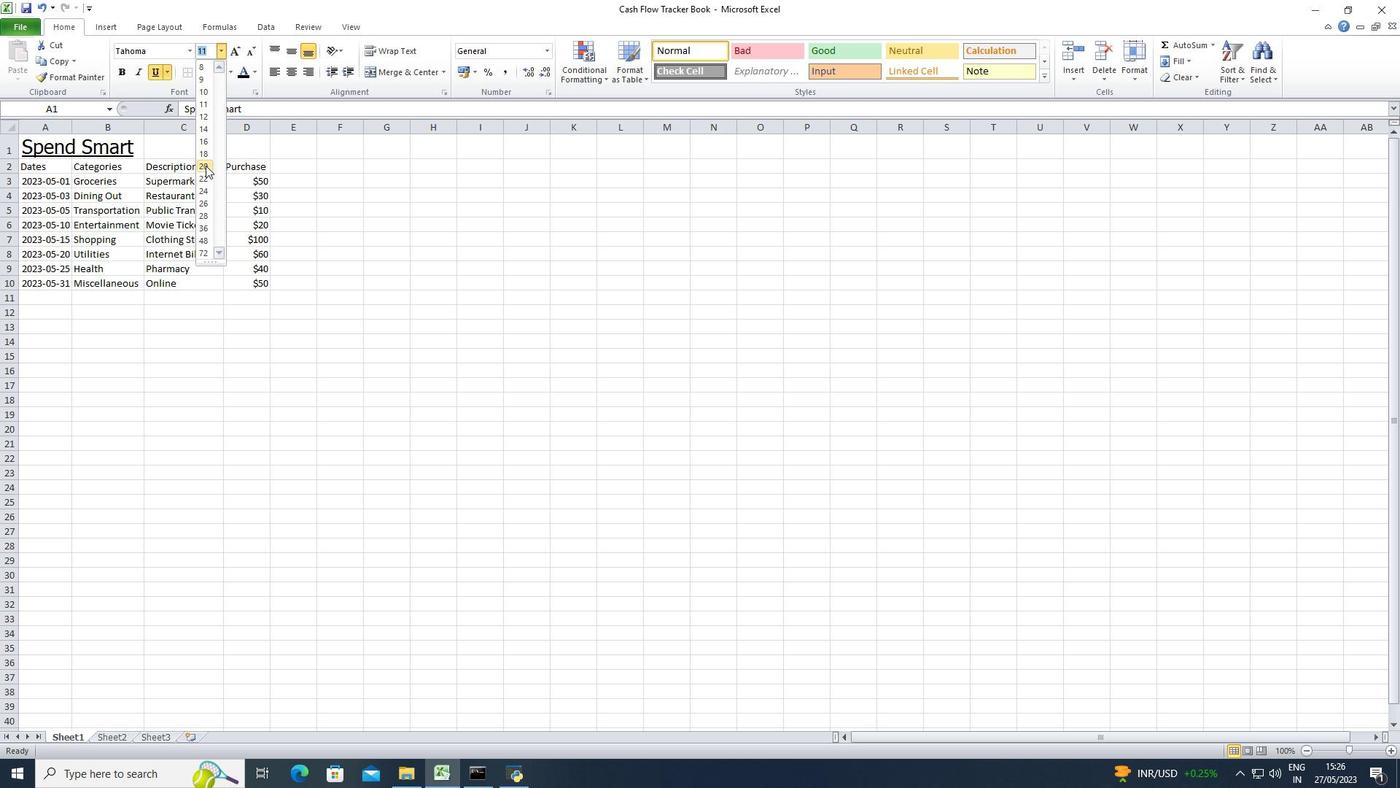 
Action: Mouse moved to (46, 168)
Screenshot: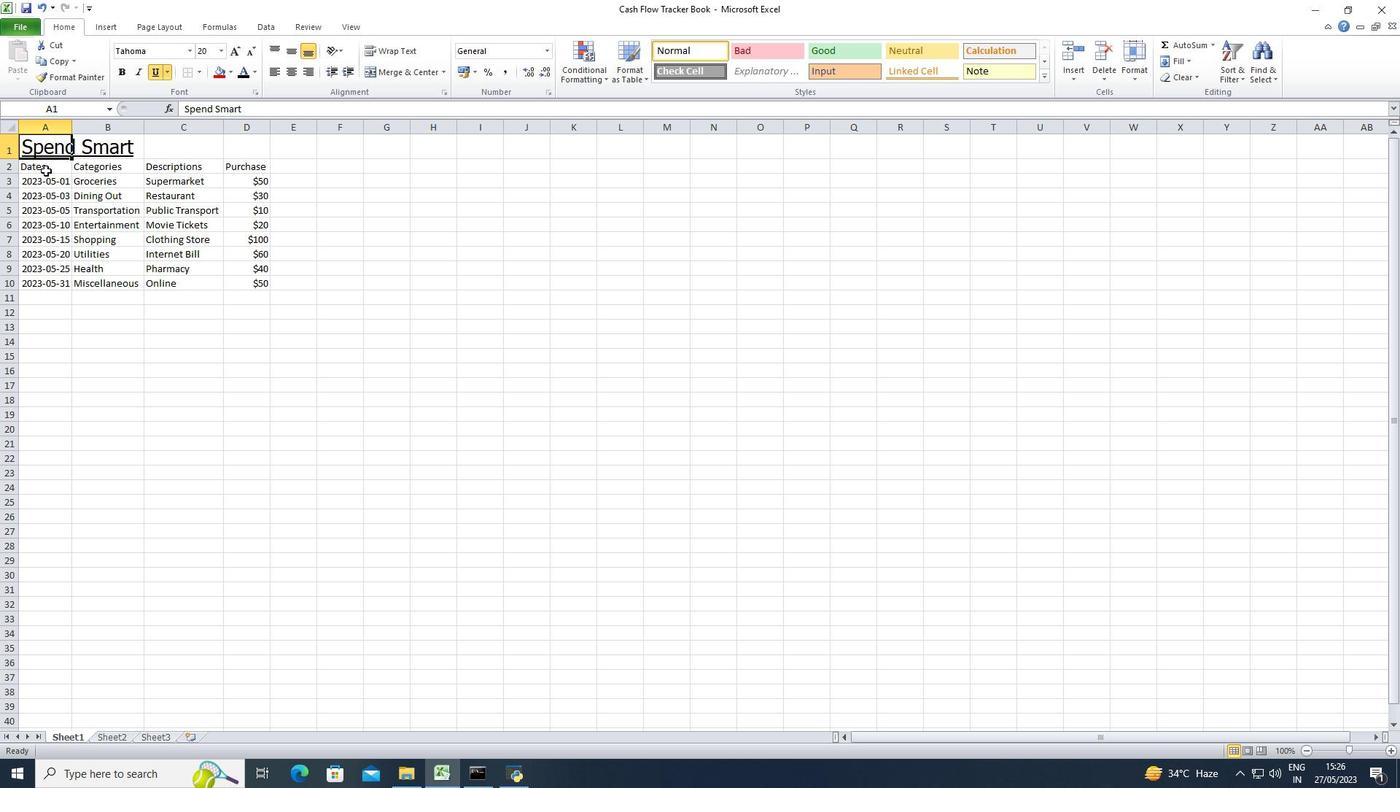 
Action: Mouse pressed left at (46, 168)
Screenshot: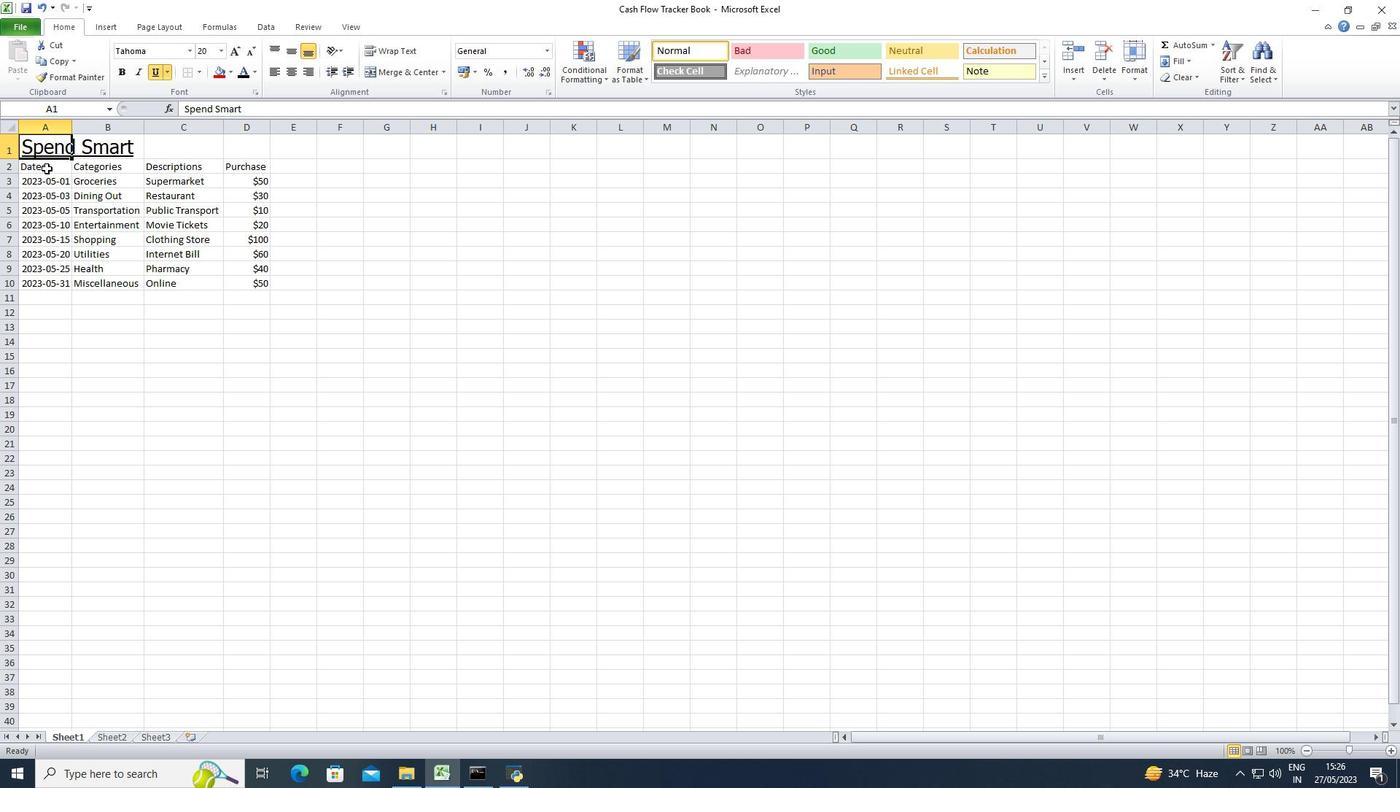 
Action: Mouse moved to (188, 51)
Screenshot: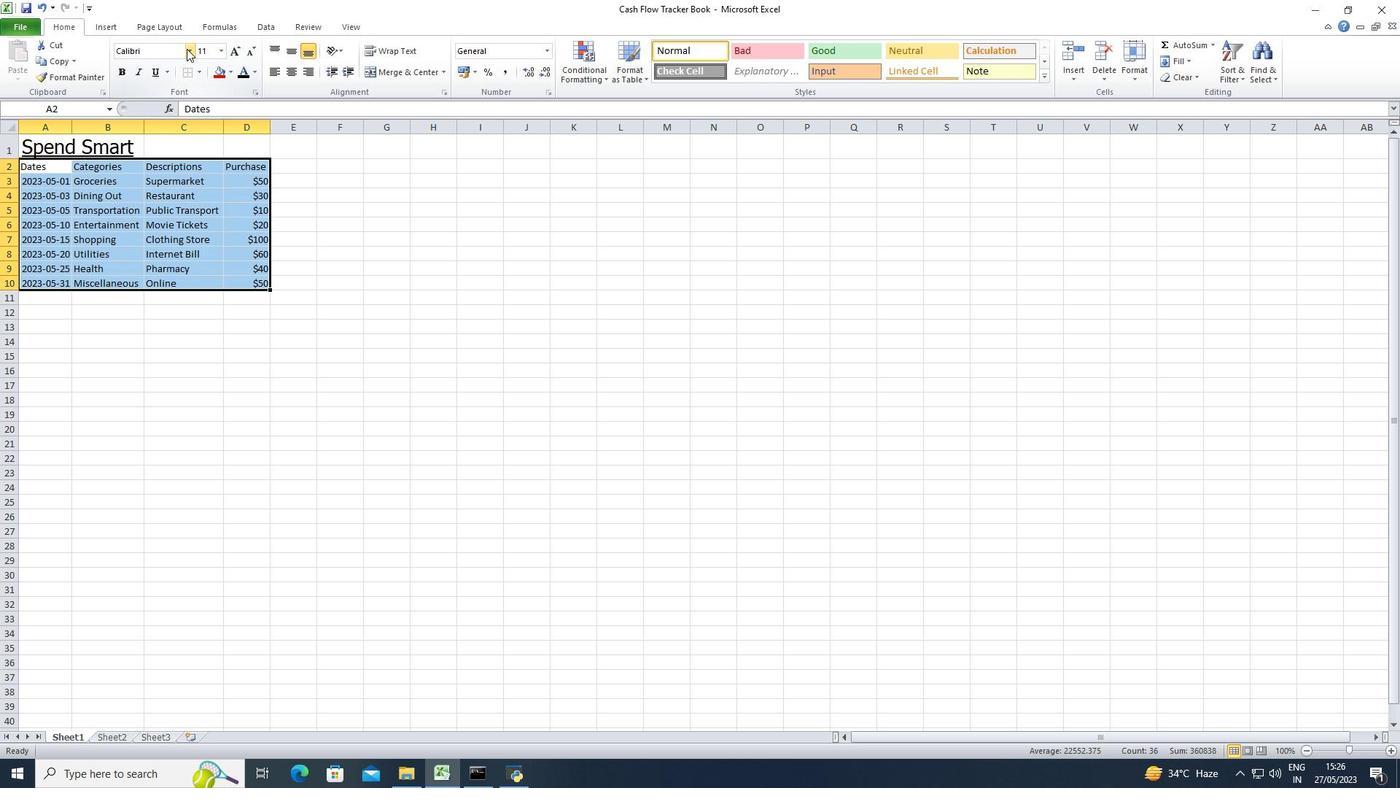 
Action: Mouse pressed left at (188, 51)
Screenshot: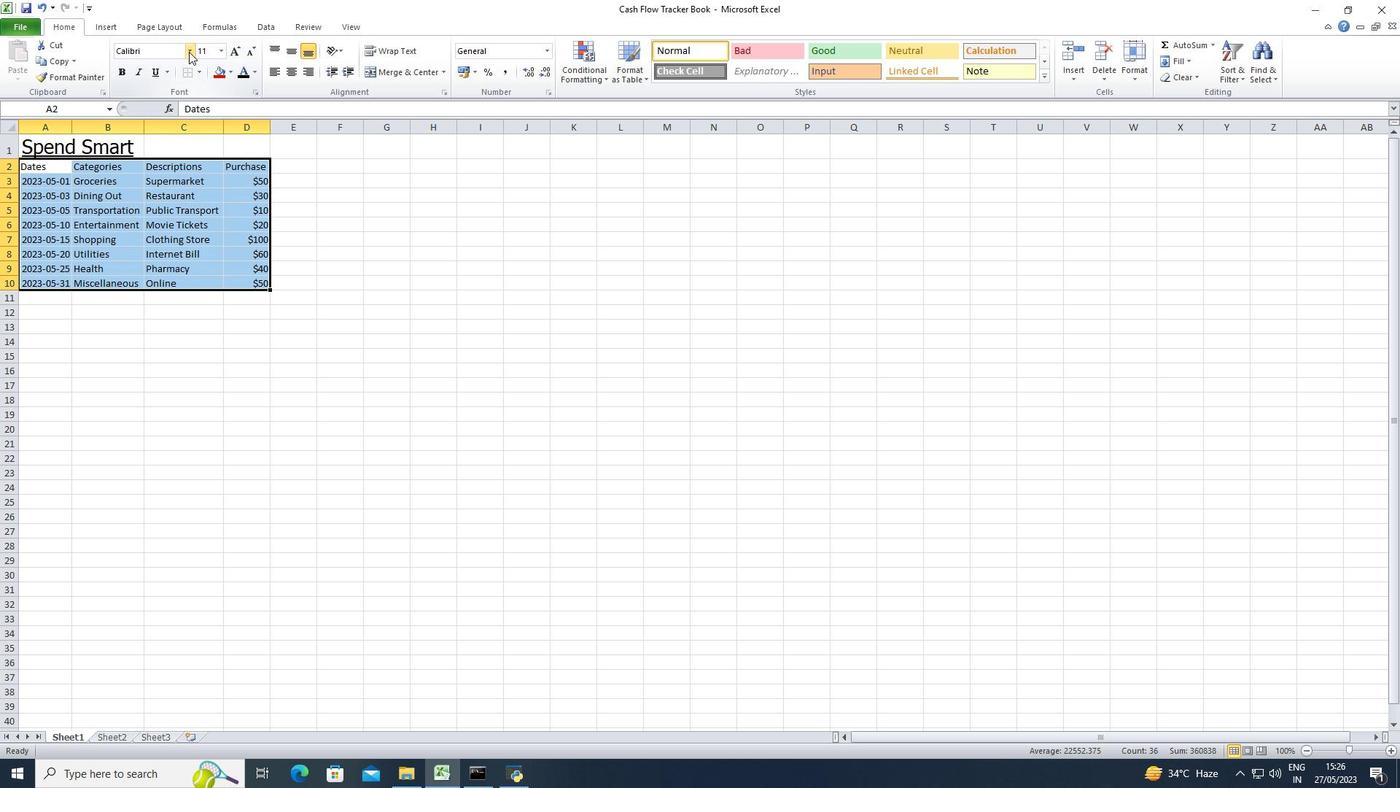 
Action: Mouse moved to (148, 166)
Screenshot: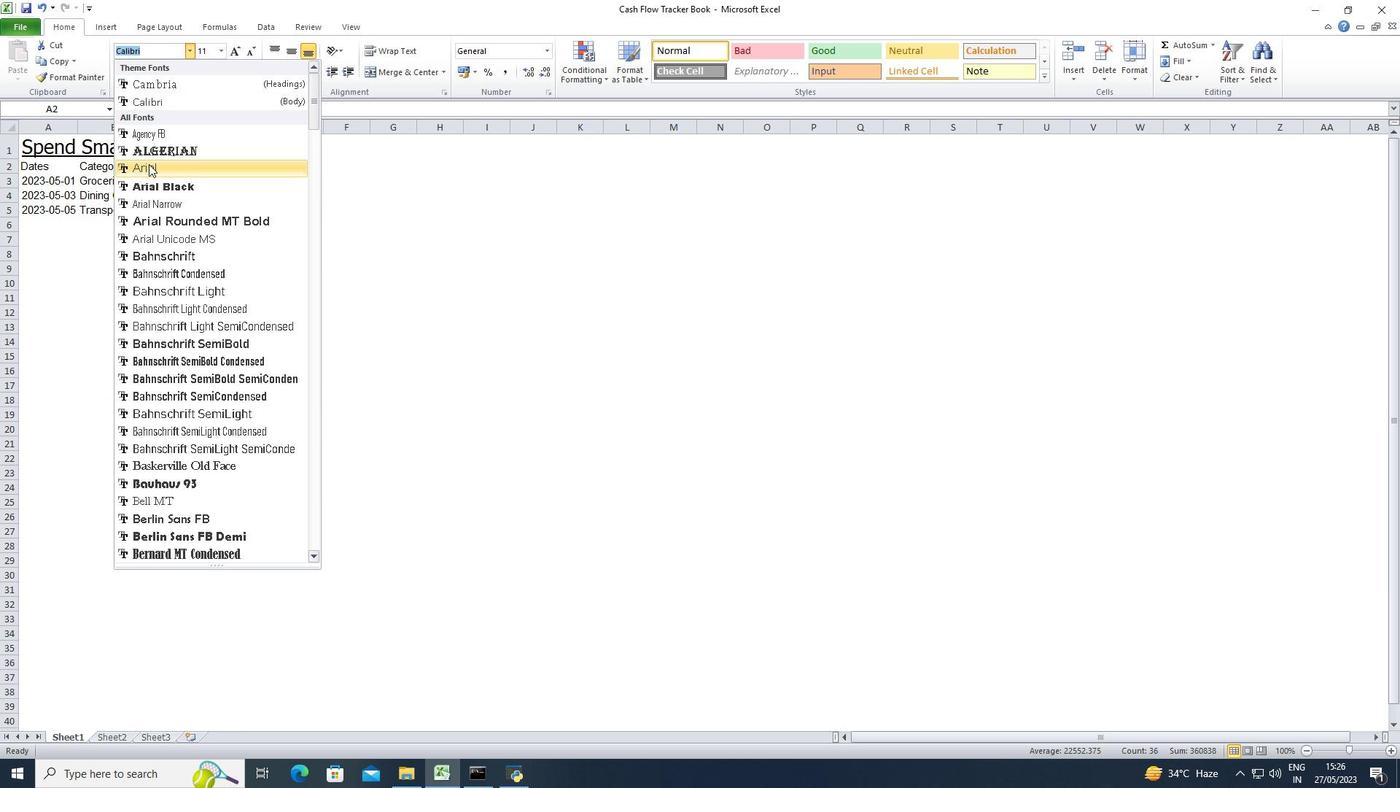 
Action: Mouse pressed left at (148, 166)
Screenshot: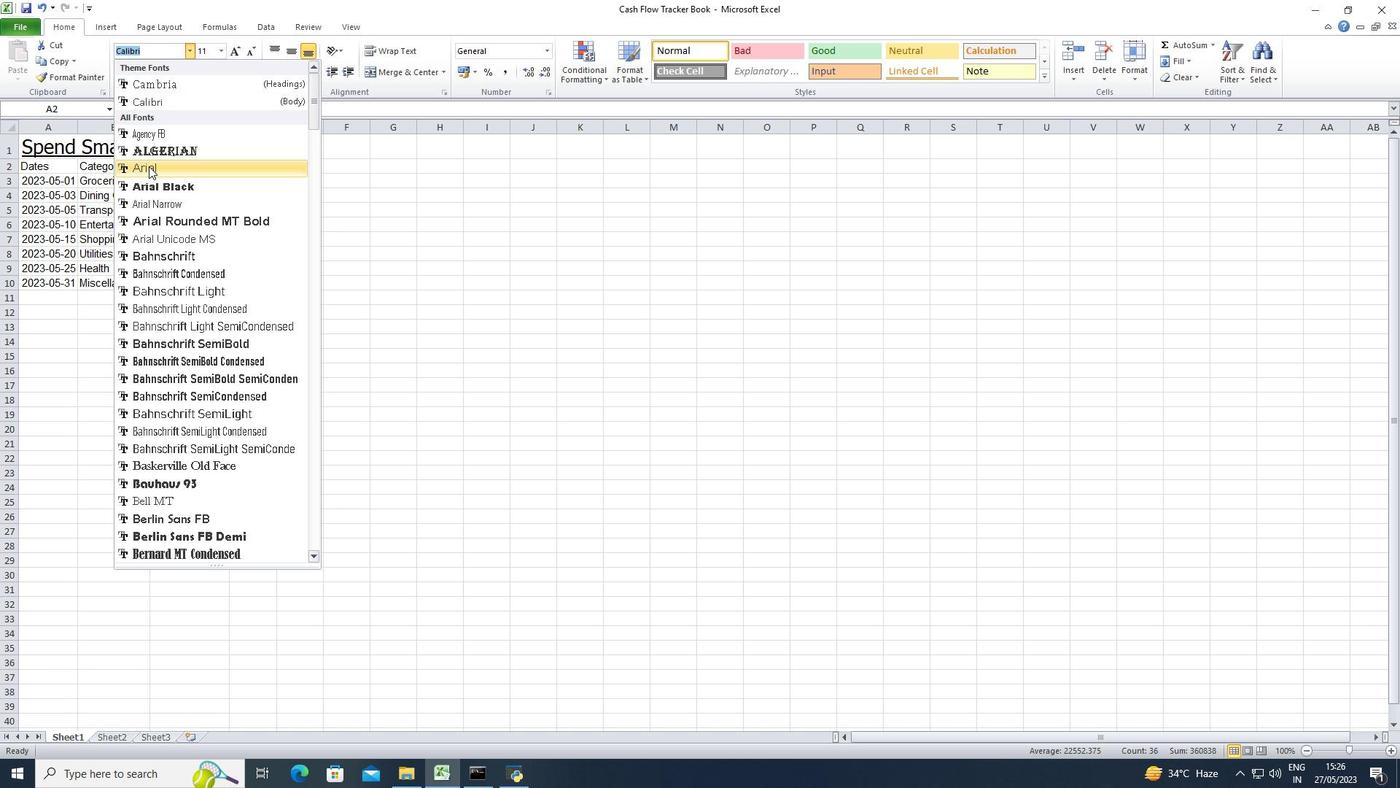 
Action: Mouse moved to (224, 49)
Screenshot: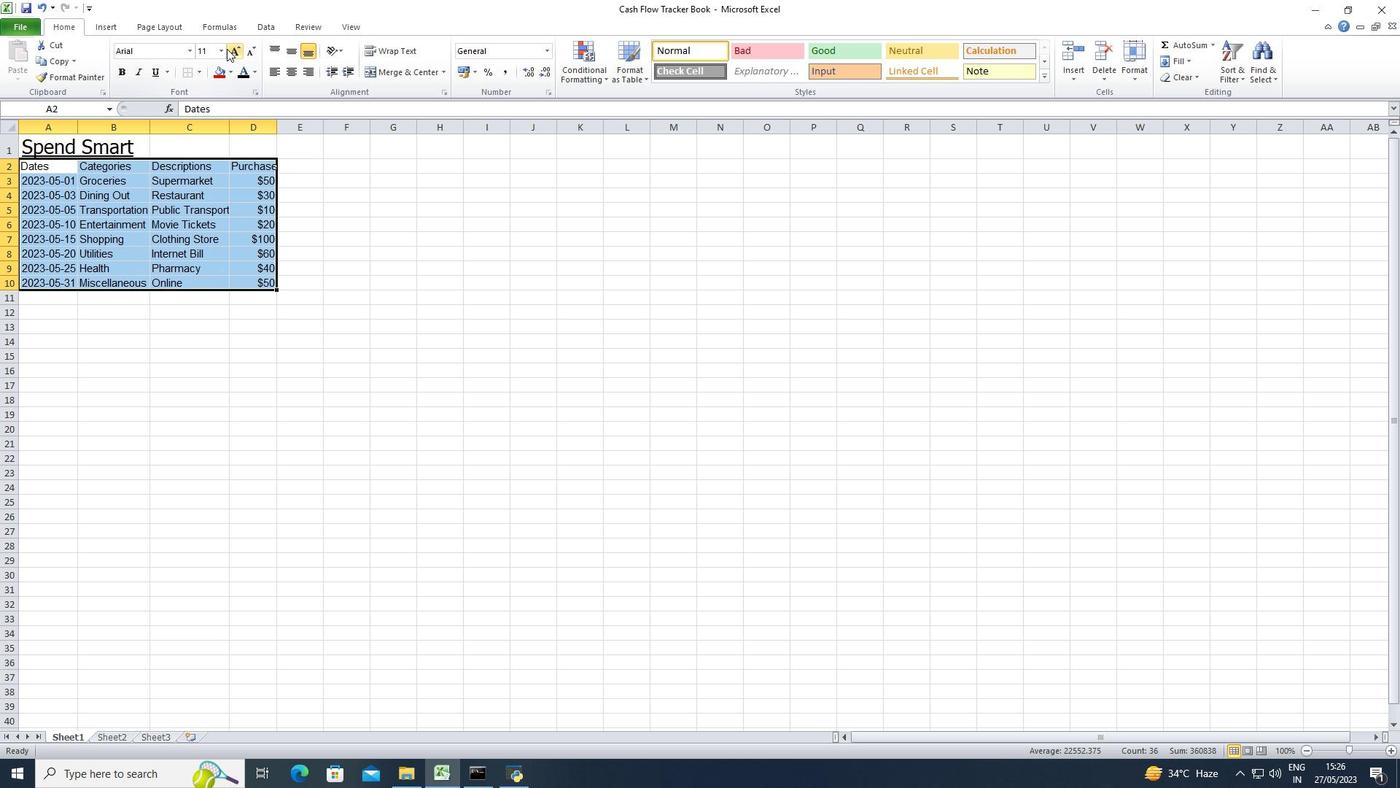 
Action: Mouse pressed left at (224, 49)
Screenshot: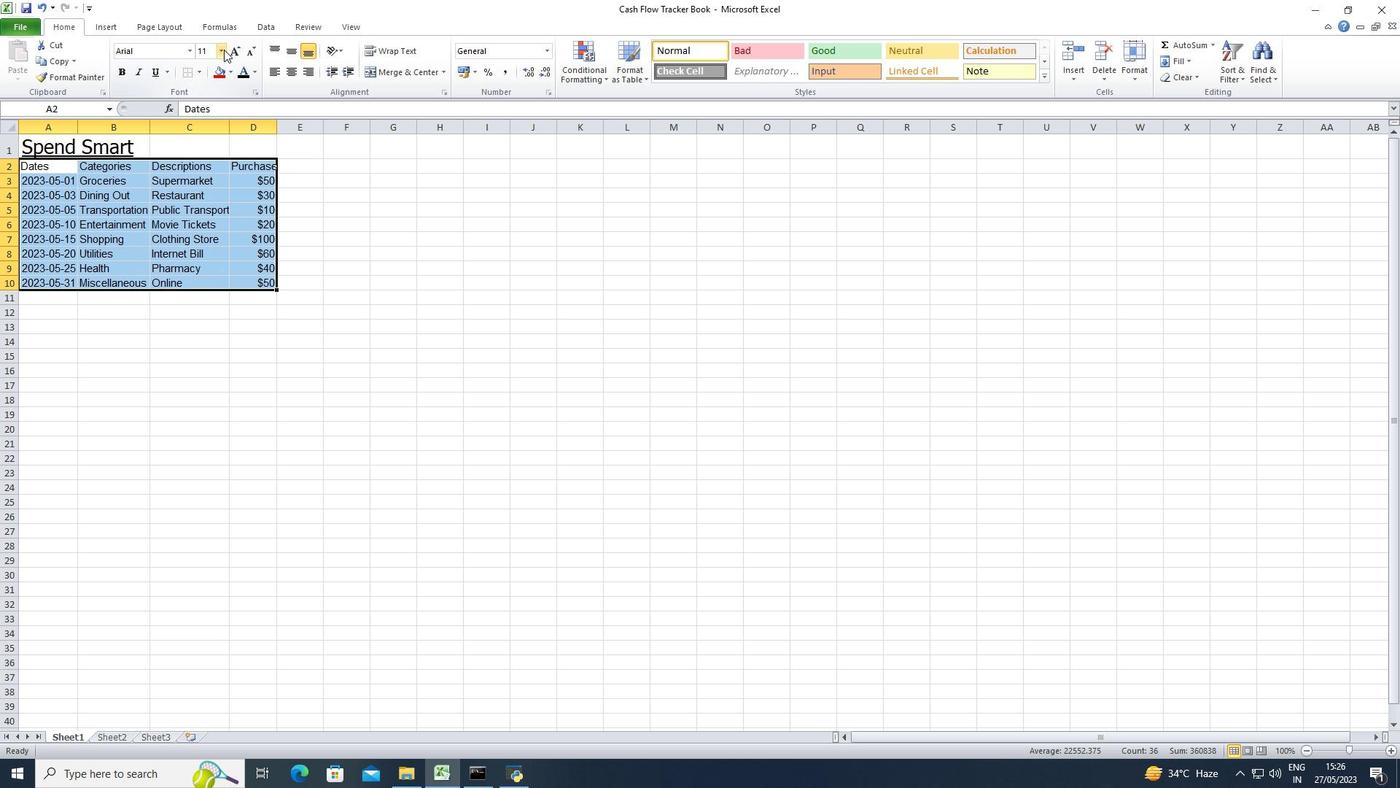 
Action: Mouse moved to (202, 113)
Screenshot: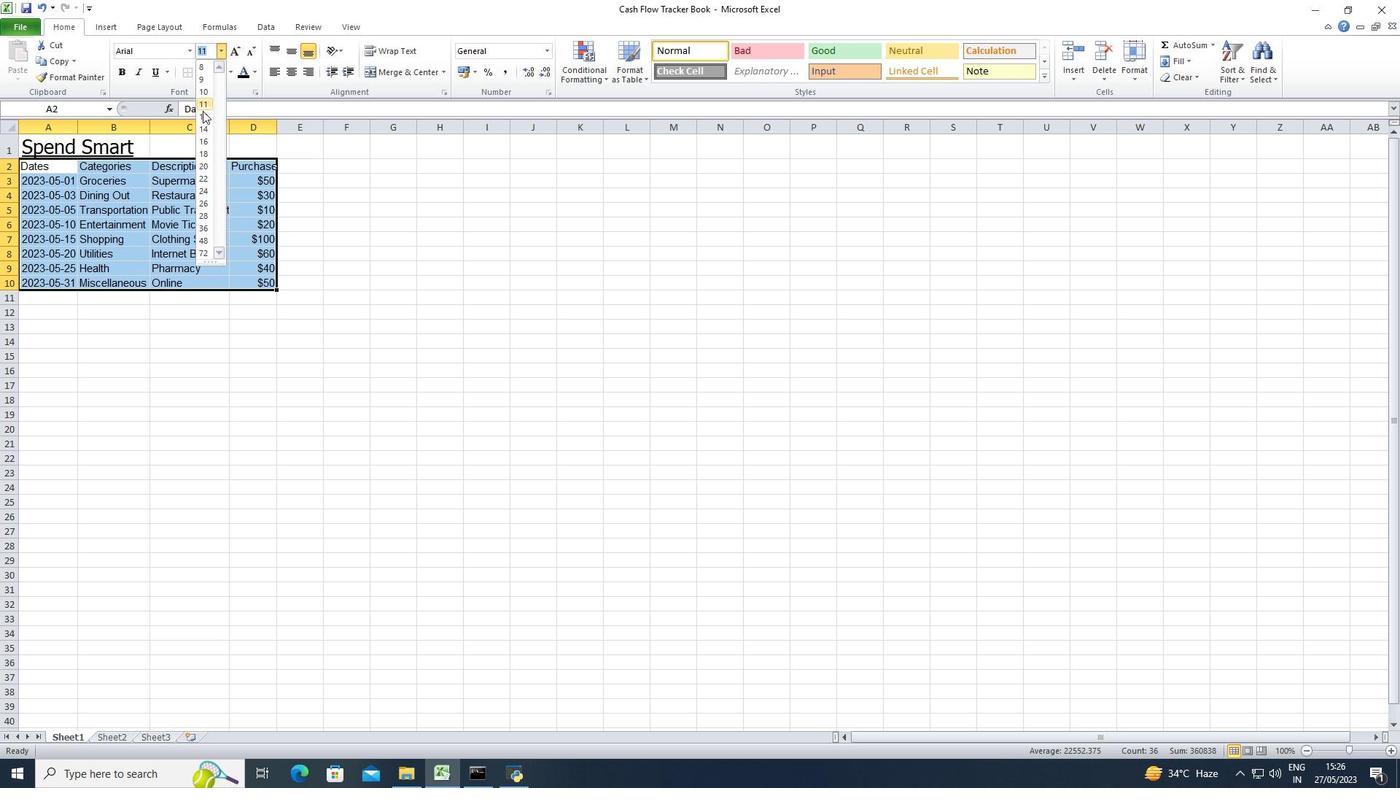 
Action: Mouse pressed left at (202, 113)
Screenshot: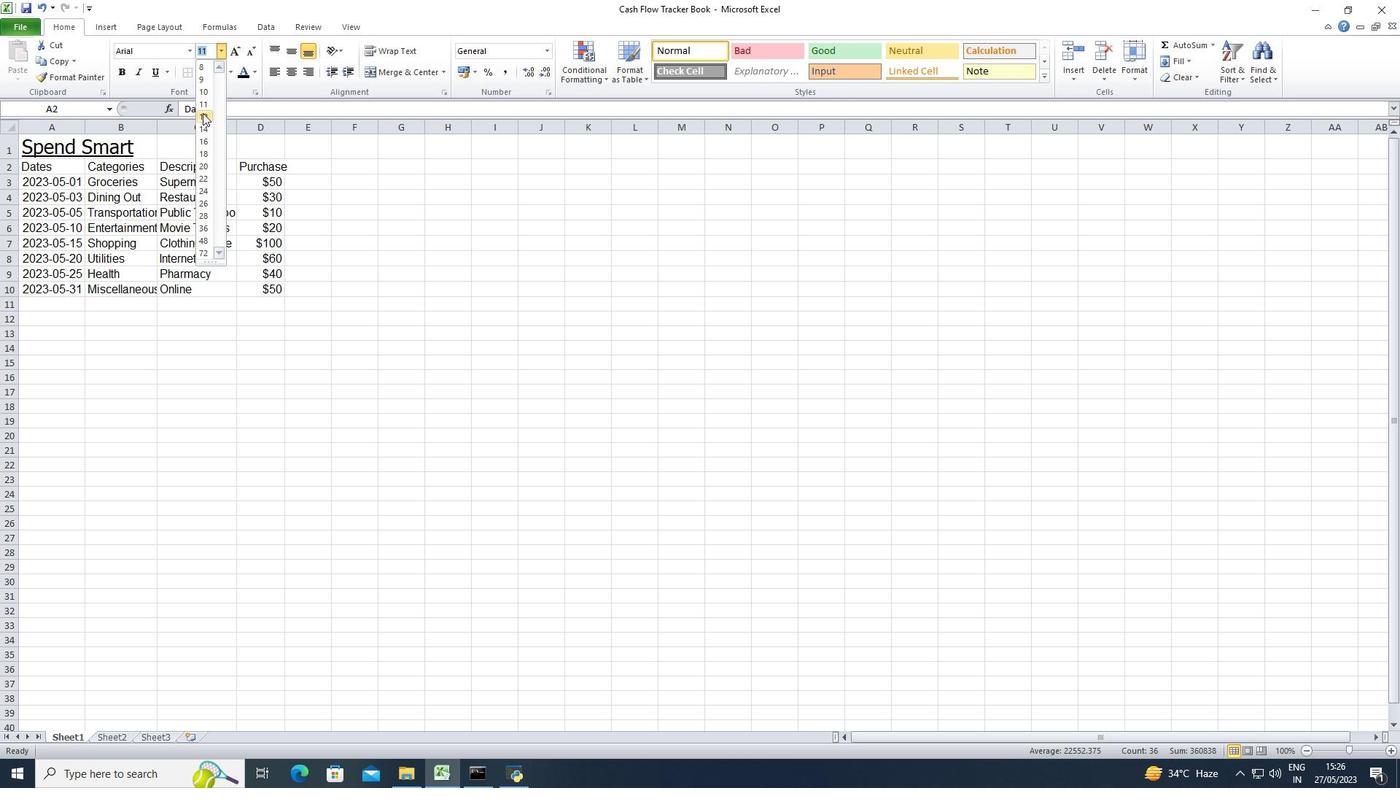 
Action: Mouse moved to (74, 145)
Screenshot: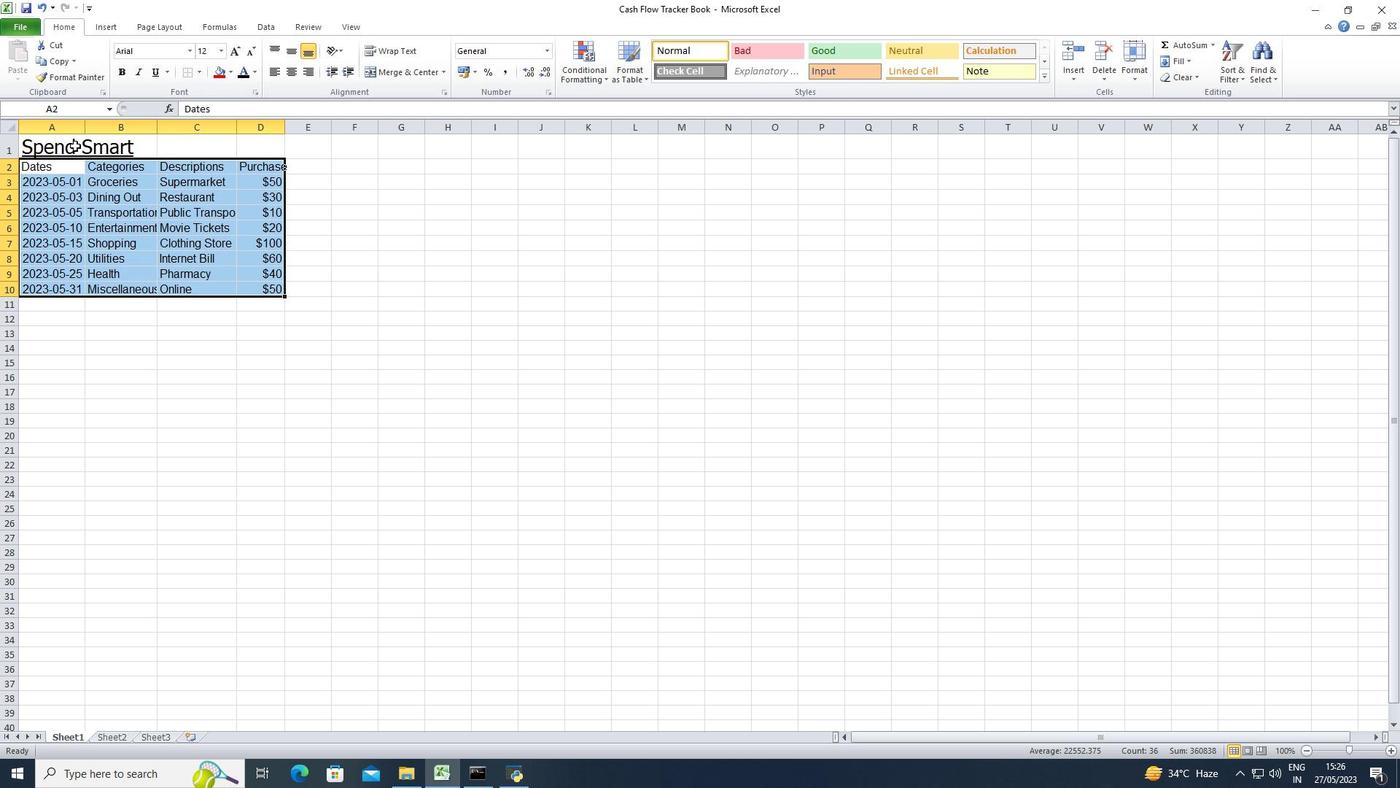 
Action: Mouse pressed left at (74, 145)
Screenshot: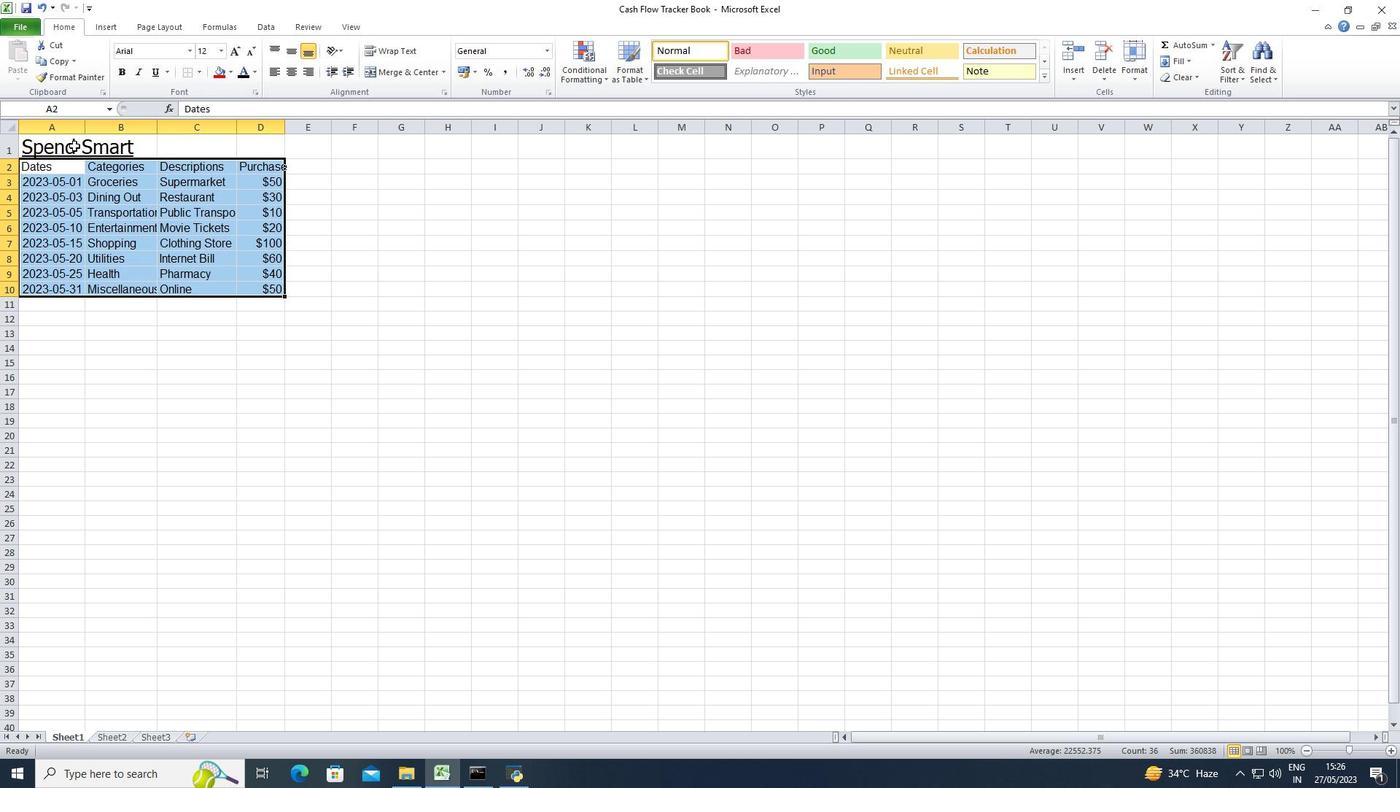 
Action: Mouse moved to (269, 72)
Screenshot: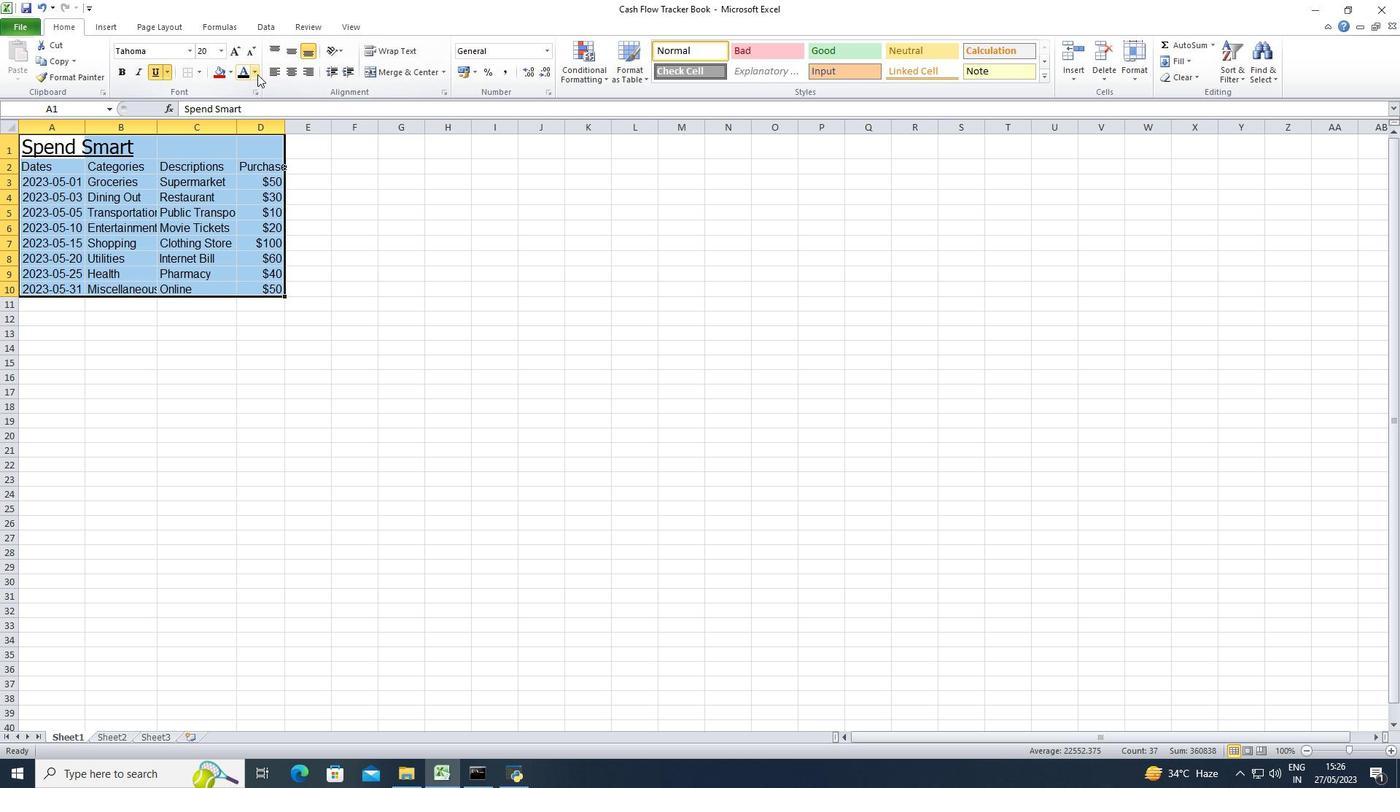 
Action: Mouse pressed left at (269, 72)
Screenshot: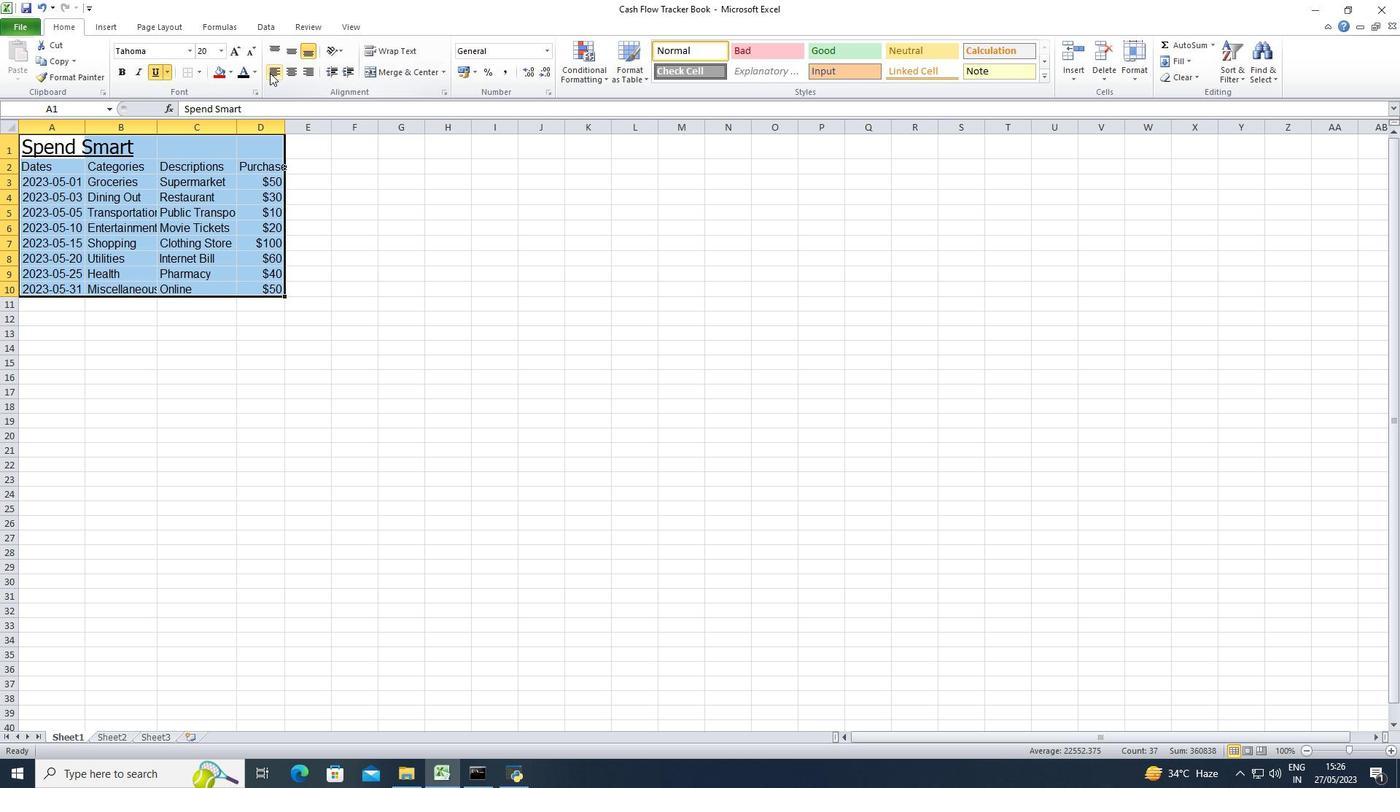
Action: Mouse moved to (338, 188)
Screenshot: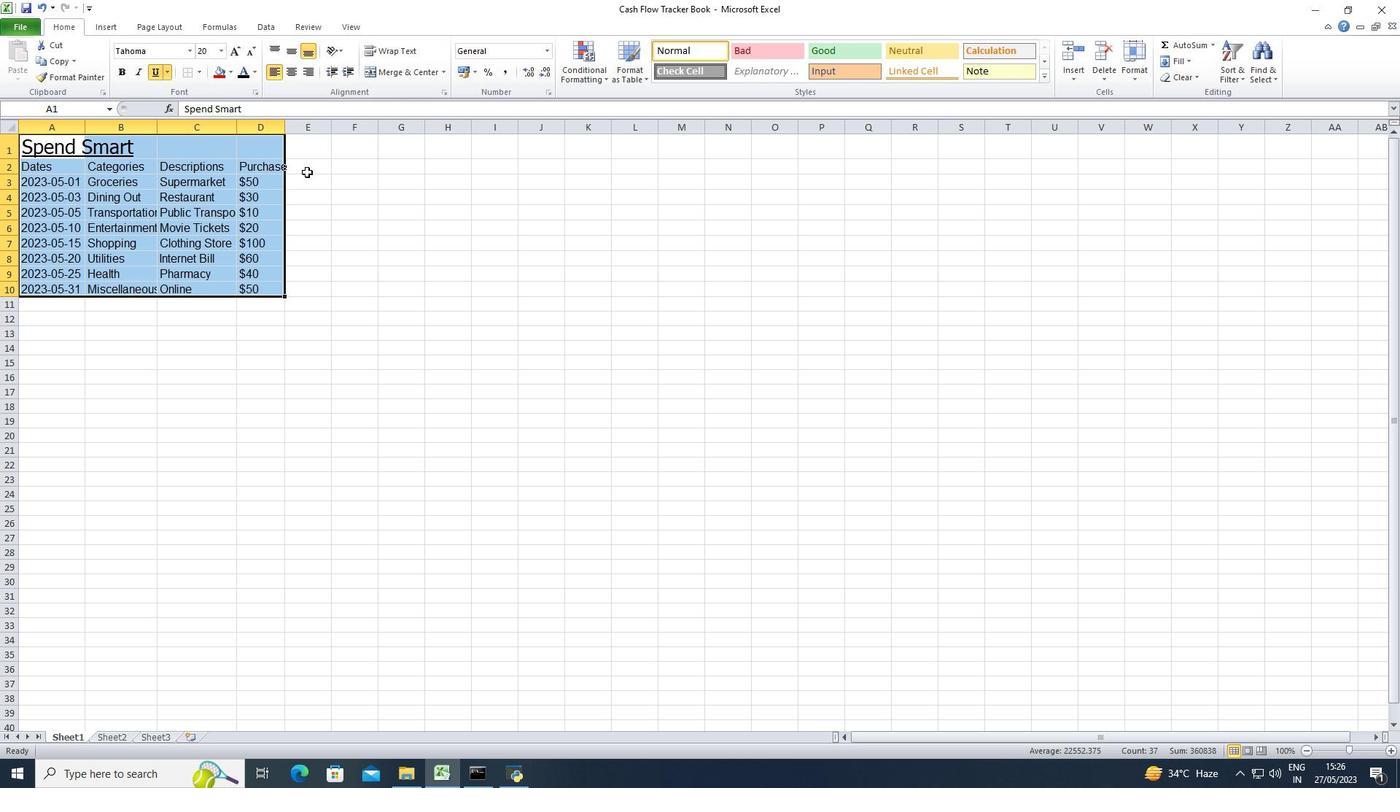 
Action: Mouse pressed left at (338, 188)
Screenshot: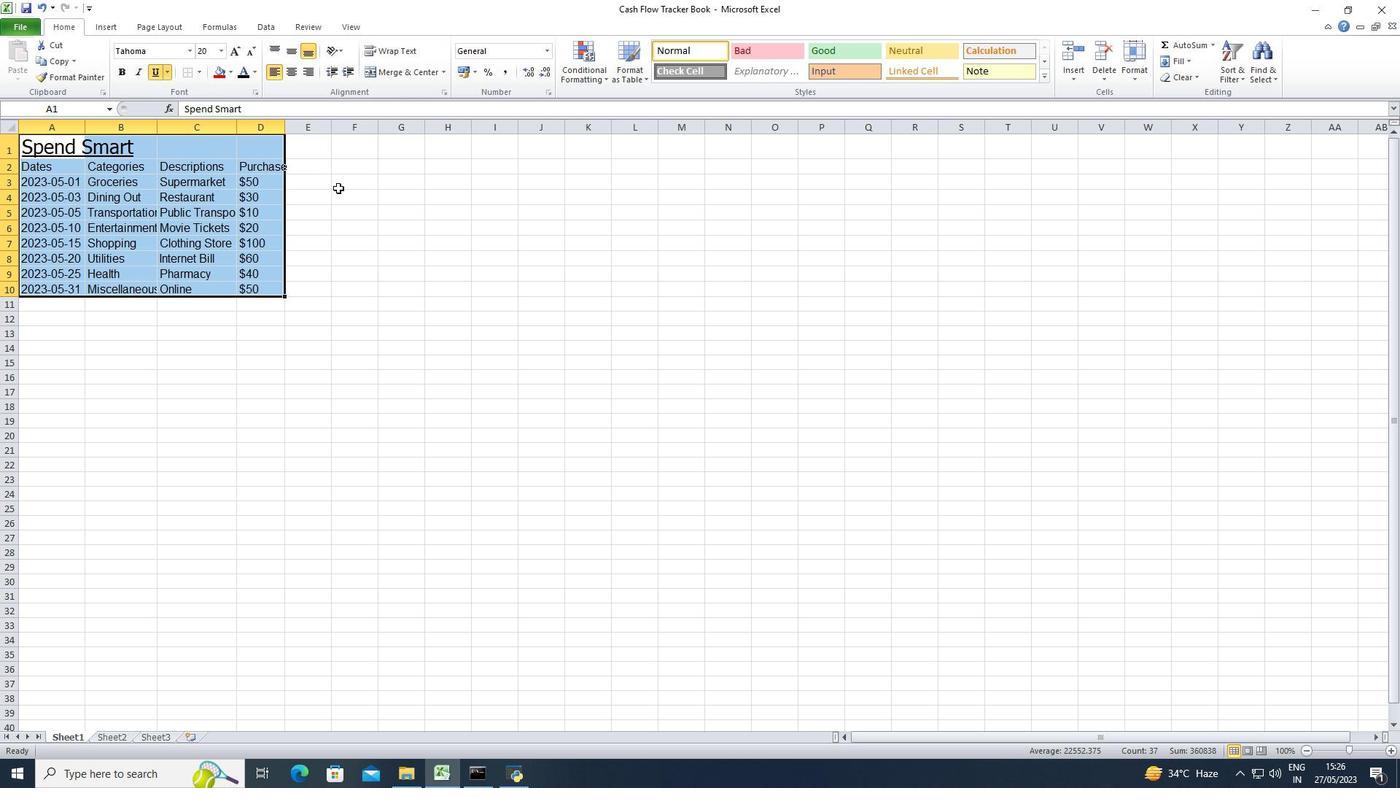
Action: Mouse moved to (86, 123)
Screenshot: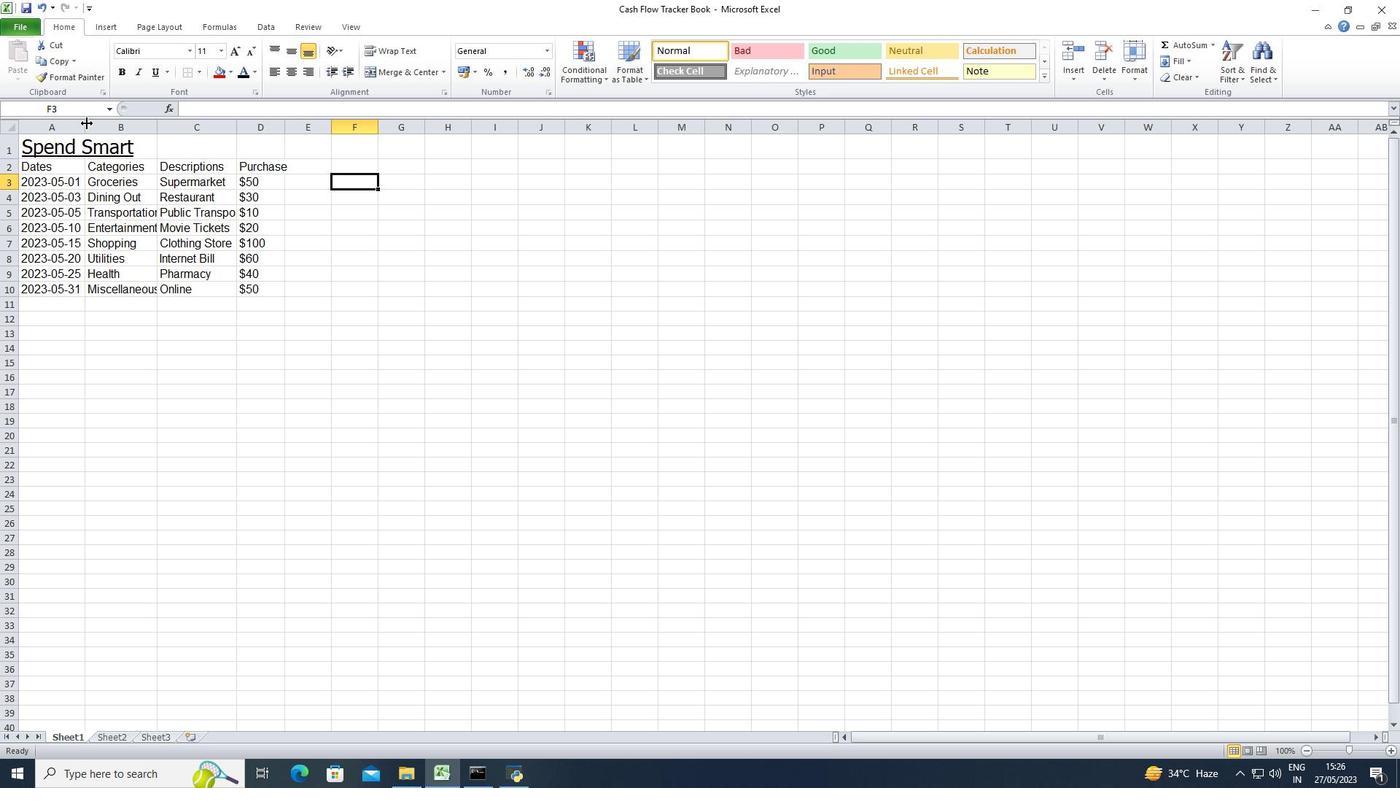 
Action: Mouse pressed left at (86, 123)
Screenshot: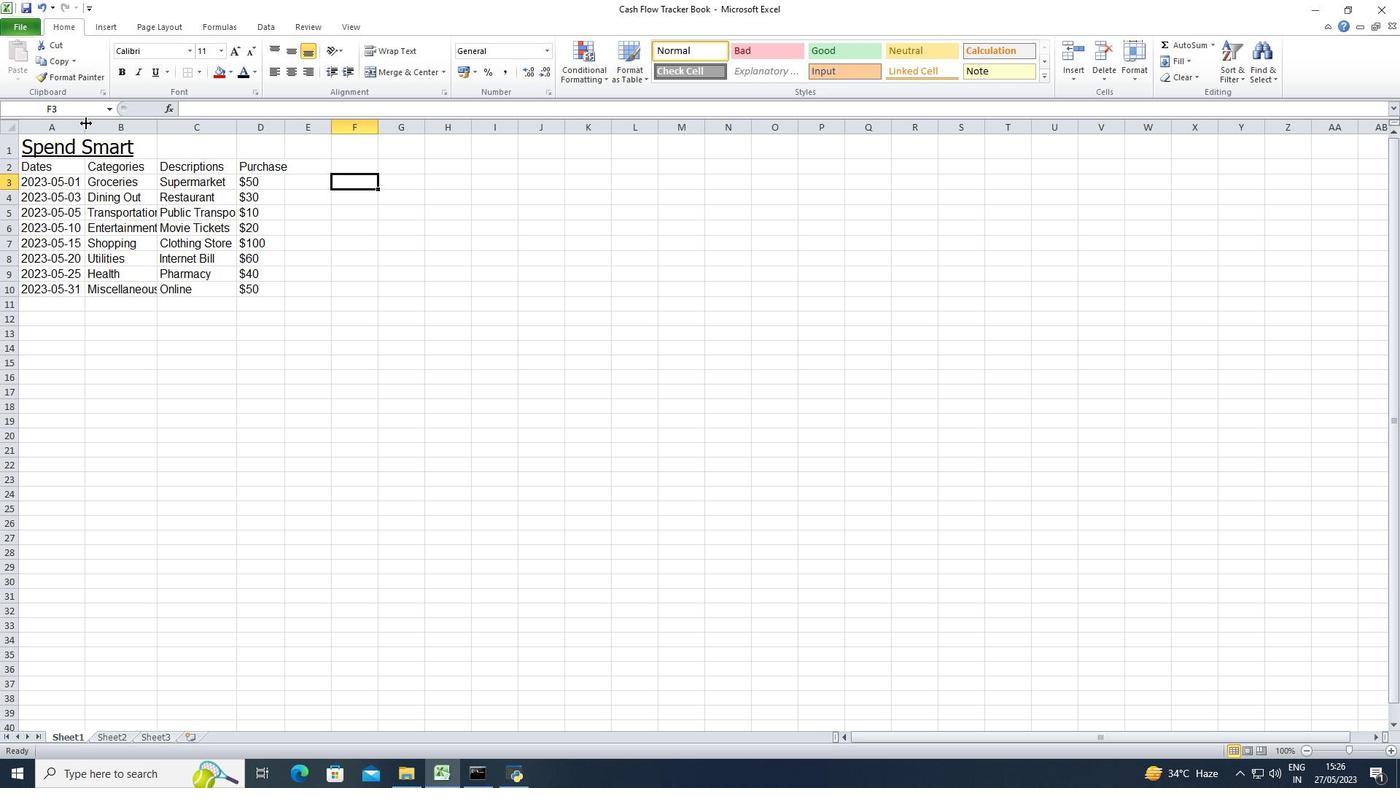 
Action: Mouse pressed left at (86, 123)
Screenshot: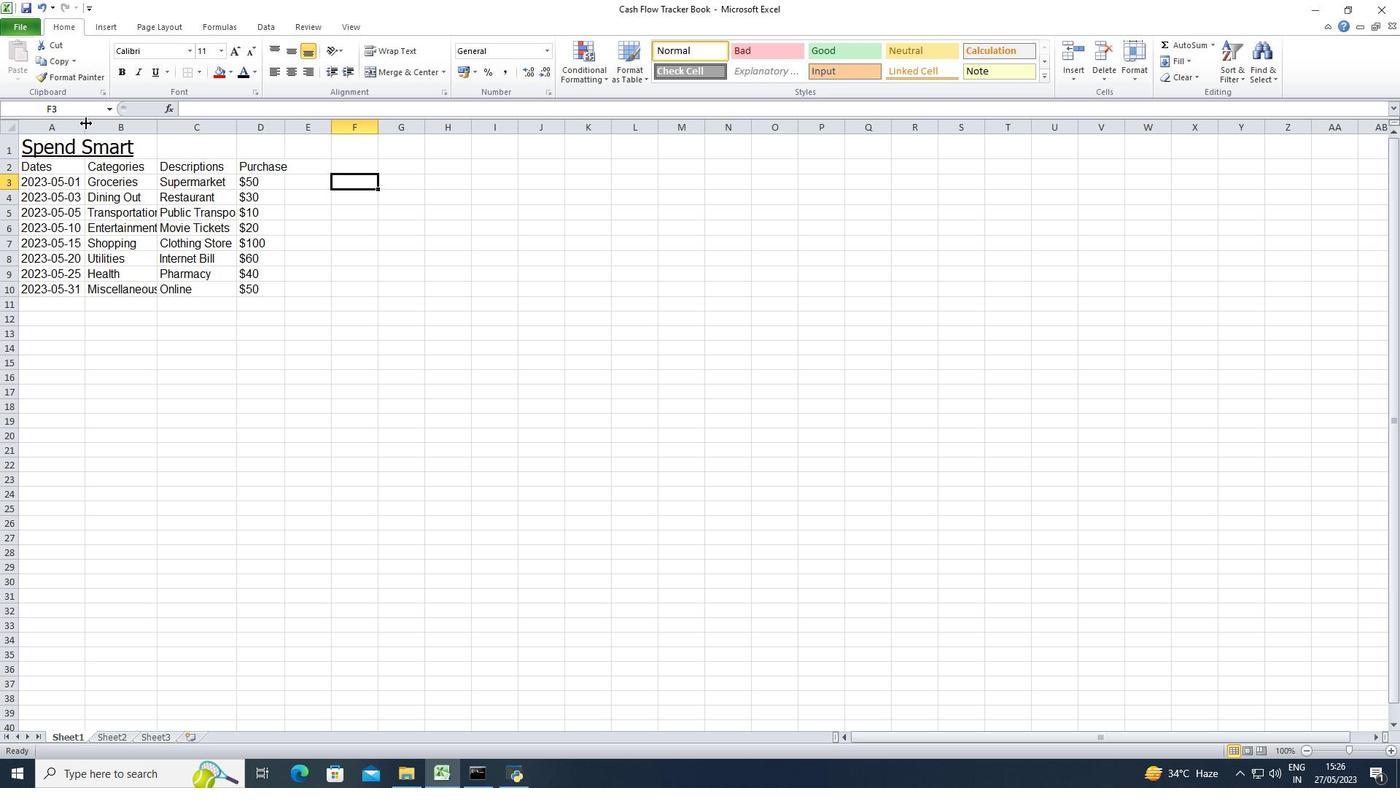 
Action: Mouse moved to (84, 133)
Screenshot: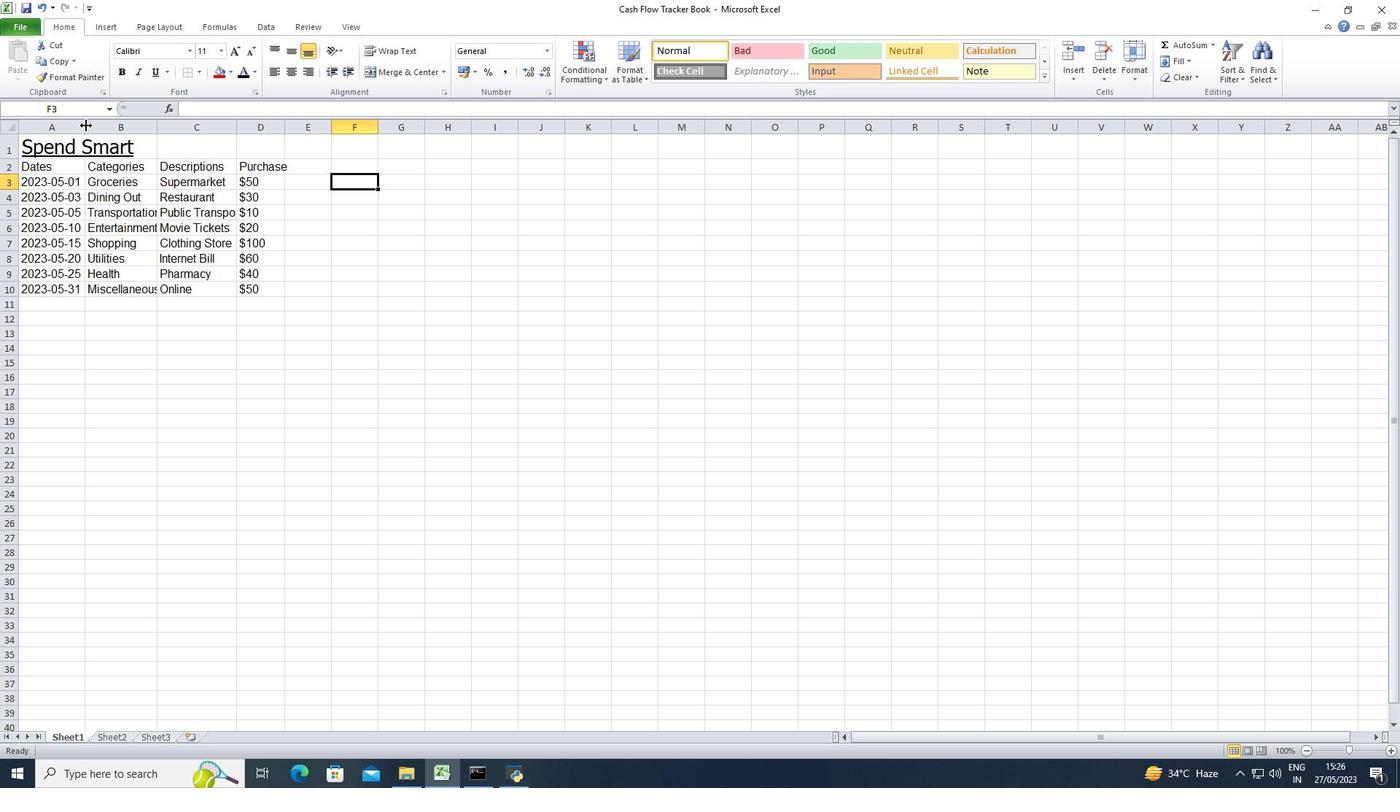 
Action: Mouse pressed left at (84, 133)
Screenshot: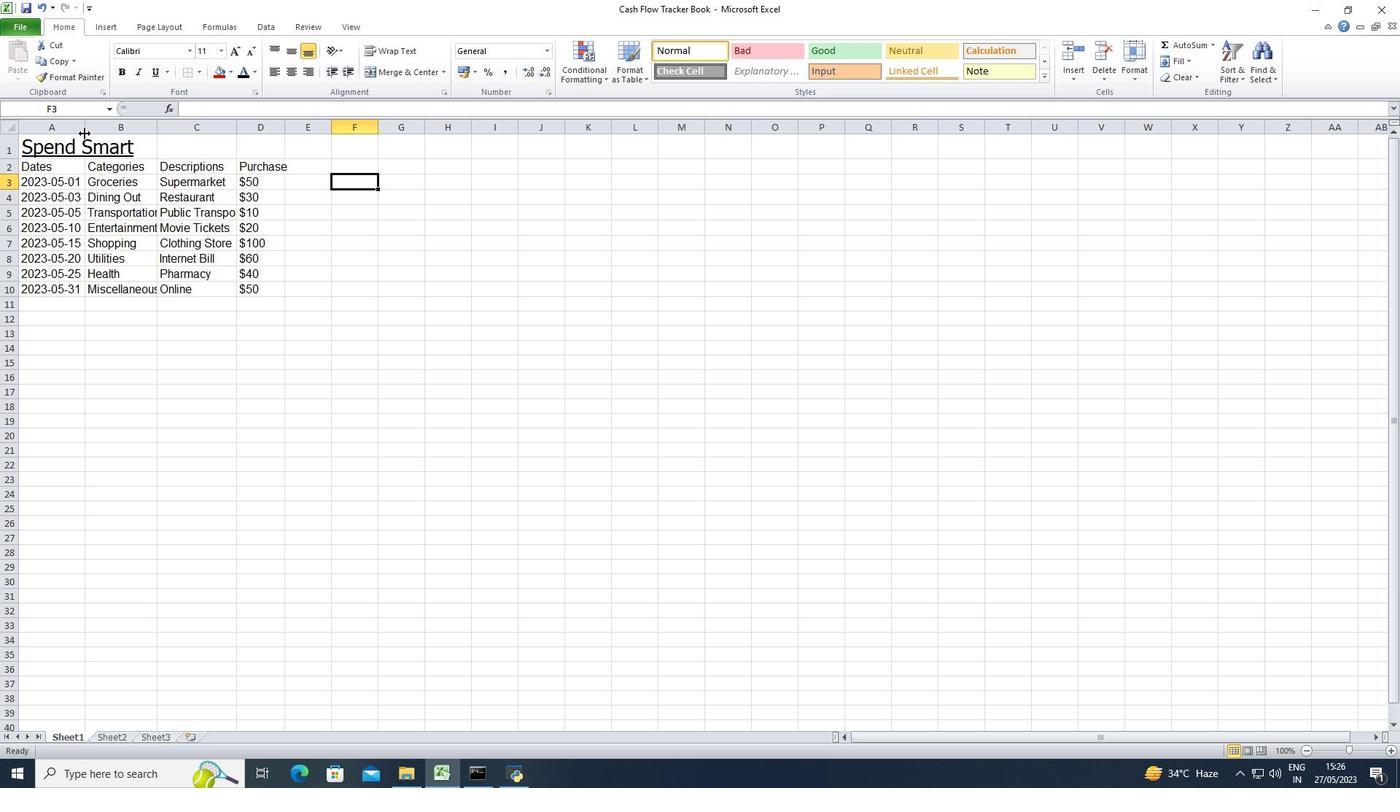 
Action: Mouse pressed left at (84, 133)
Screenshot: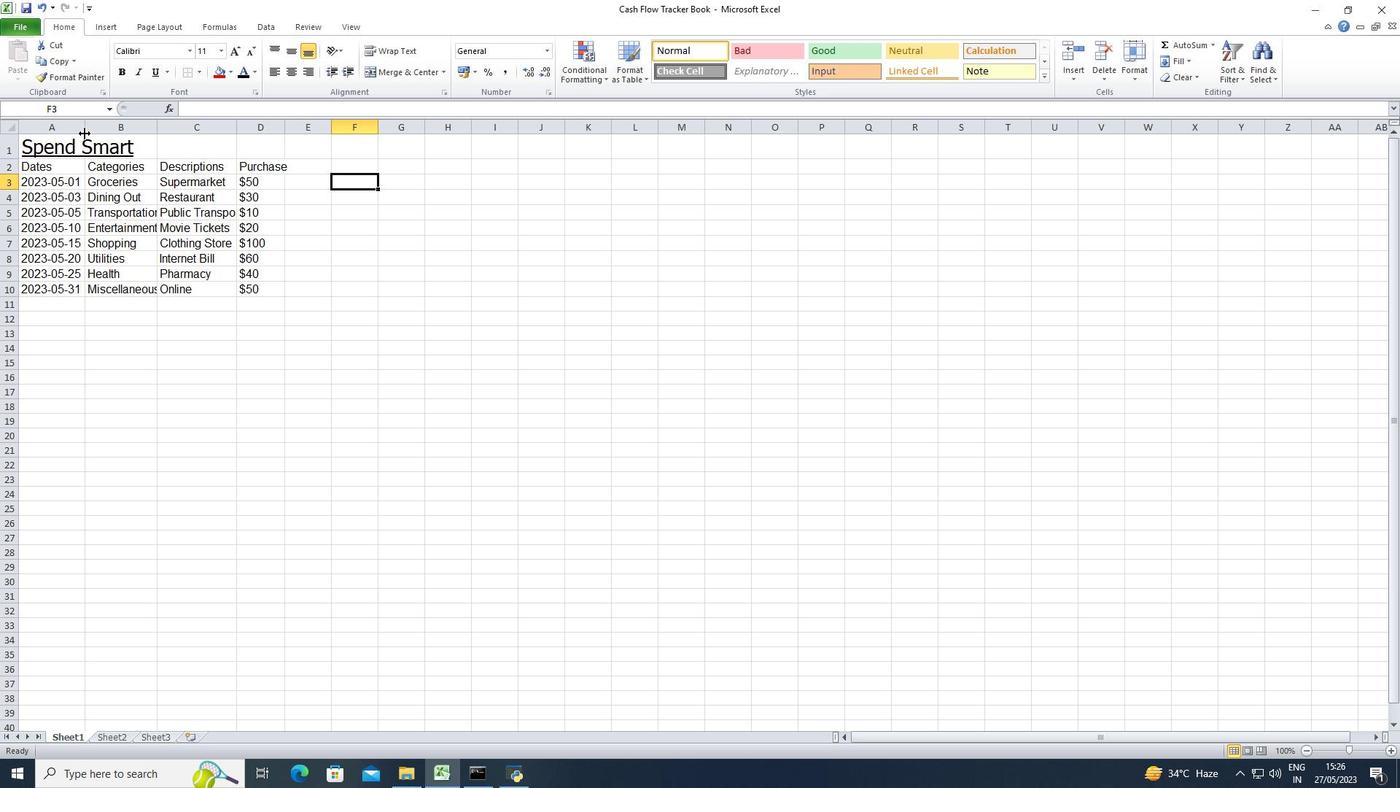 
Action: Mouse moved to (212, 129)
Screenshot: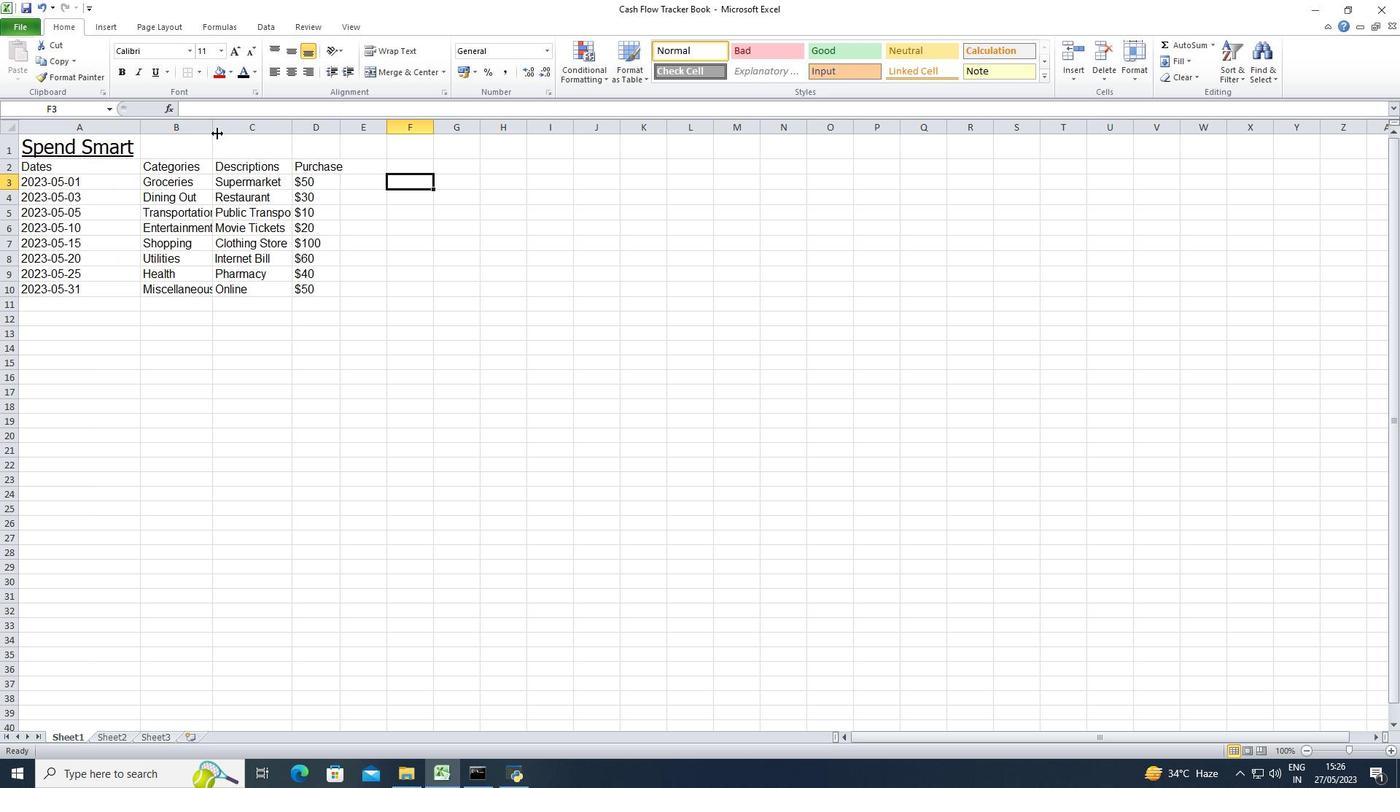
Action: Mouse pressed left at (212, 129)
Screenshot: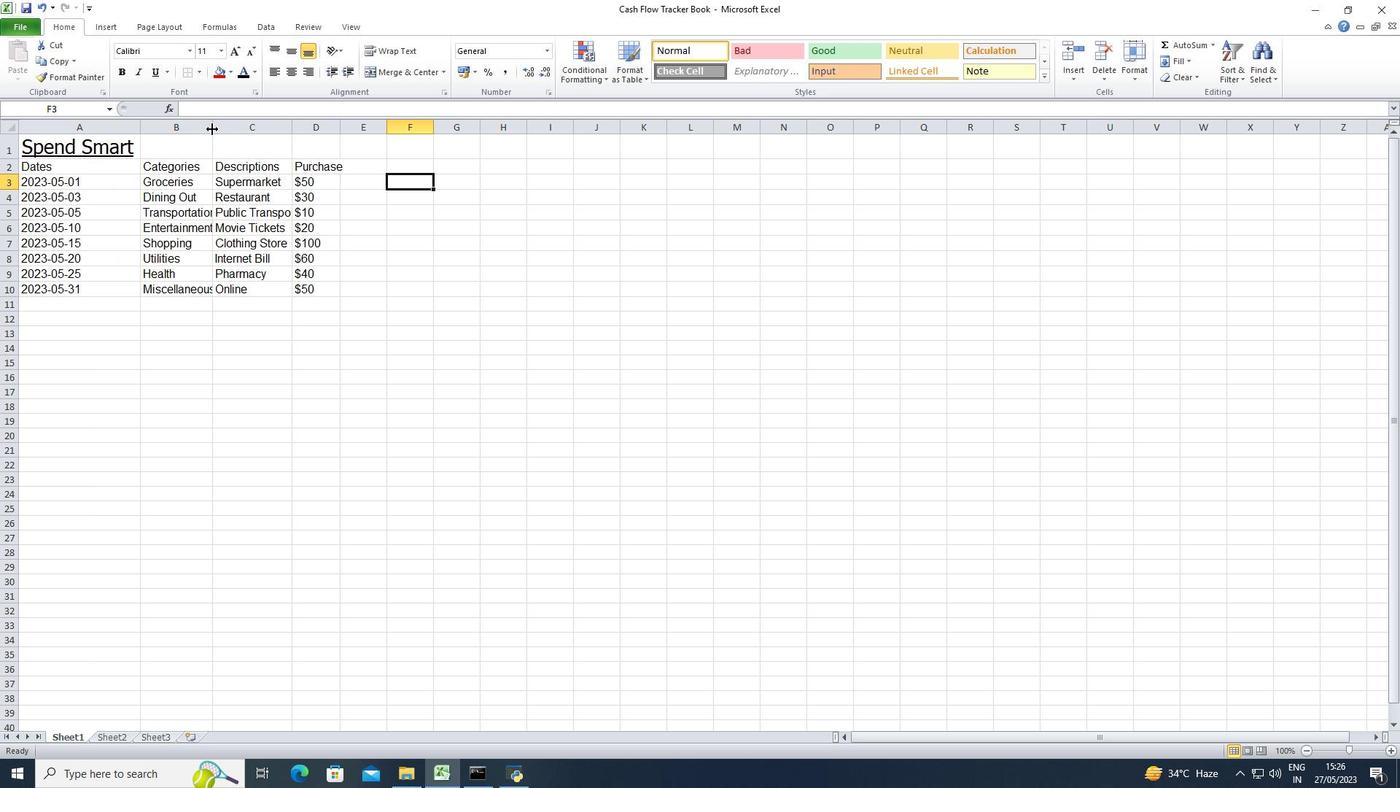 
Action: Mouse pressed left at (212, 129)
Screenshot: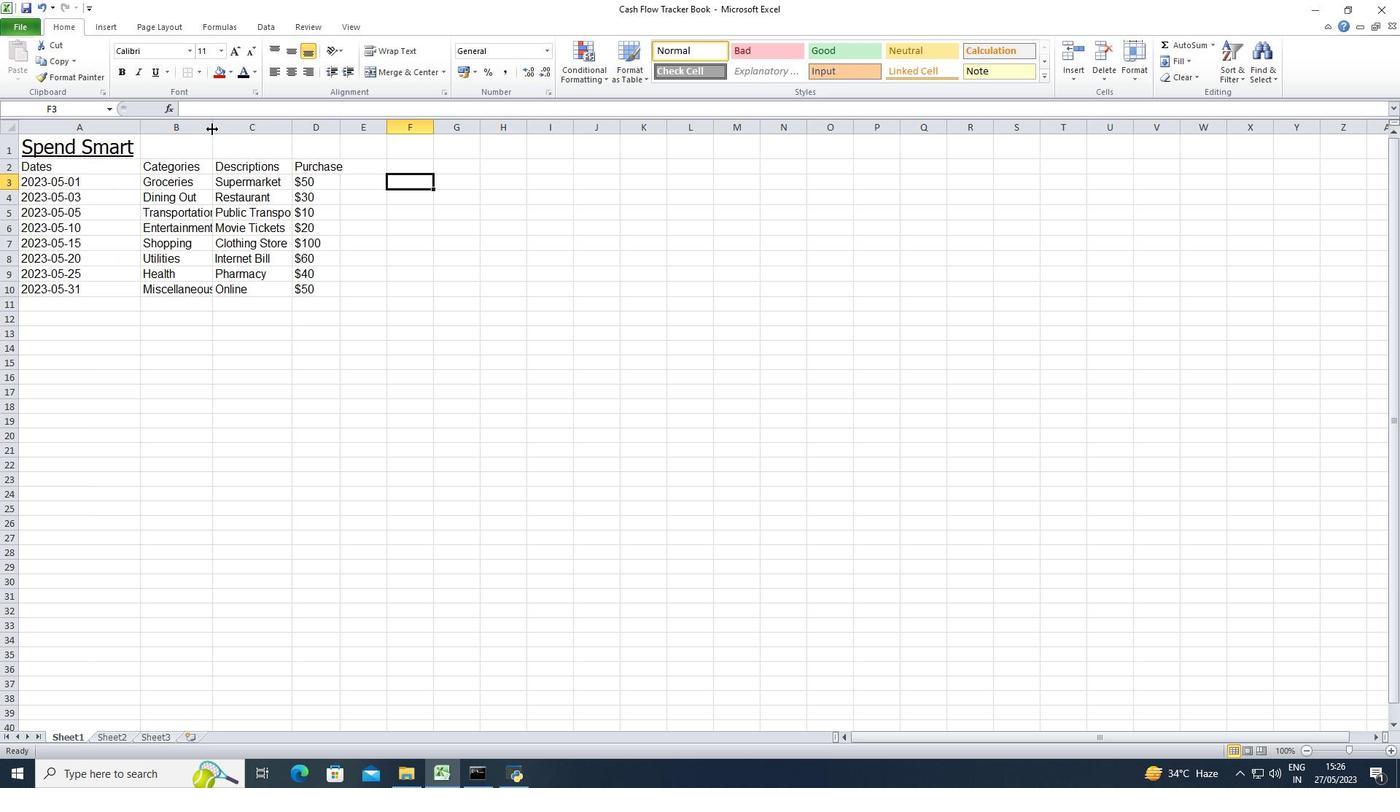 
Action: Mouse moved to (299, 136)
Screenshot: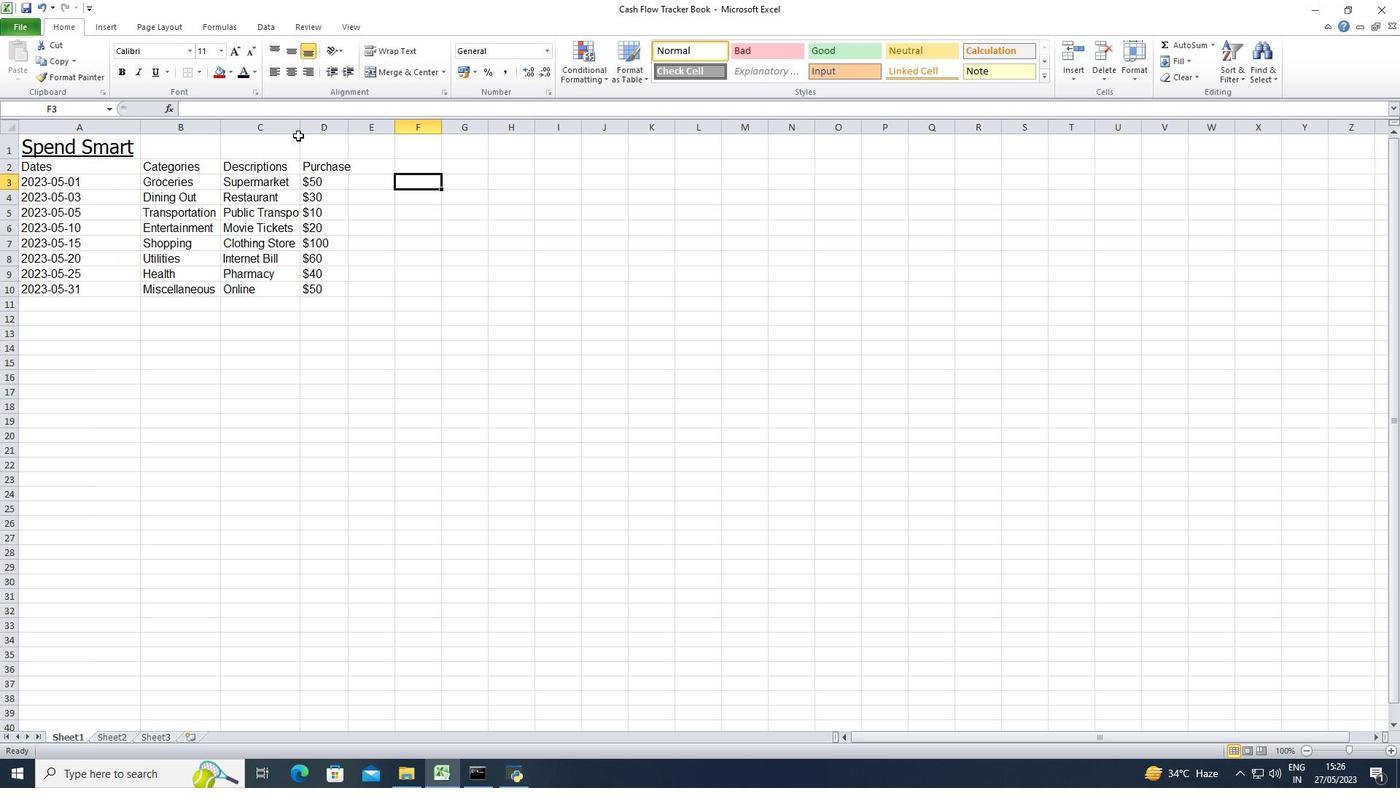 
Action: Mouse pressed left at (299, 136)
Screenshot: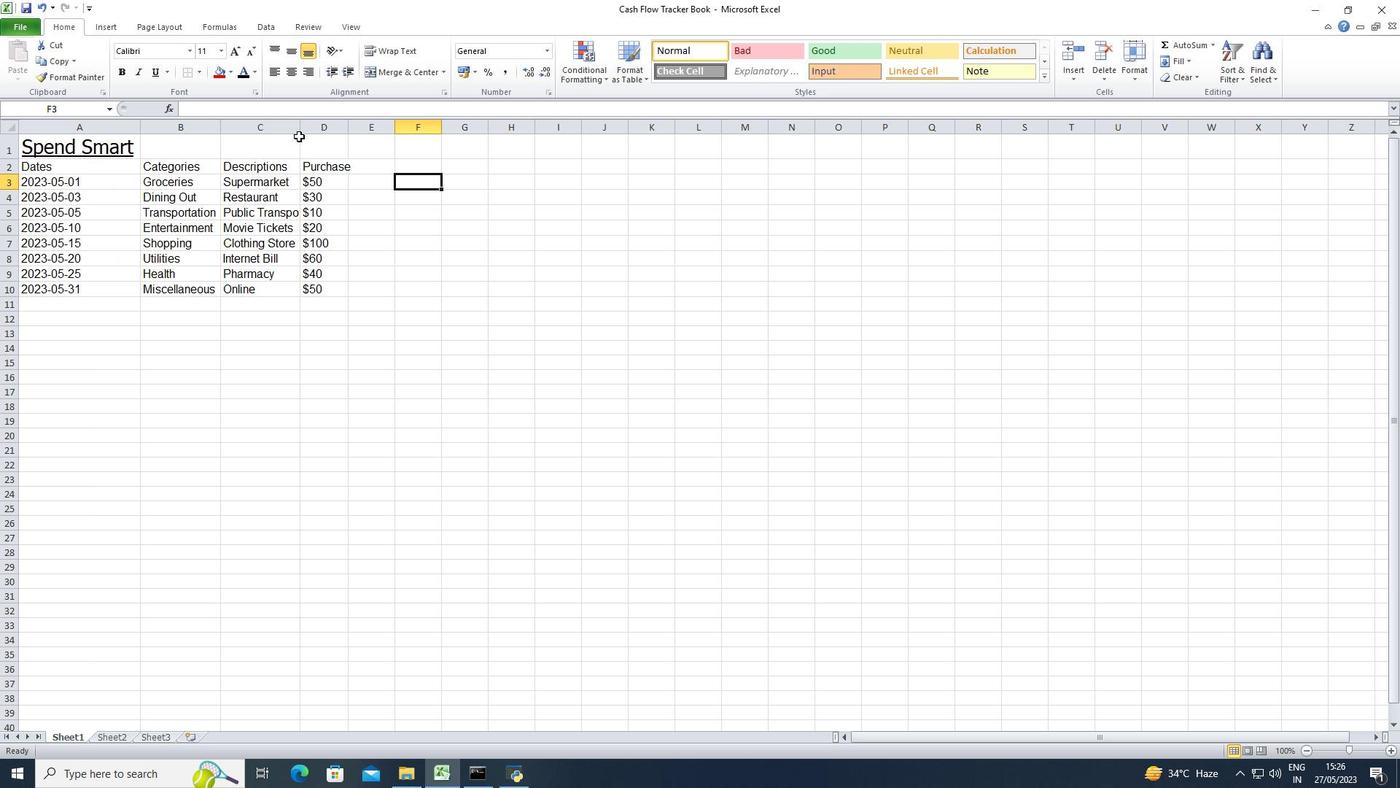 
Action: Mouse moved to (299, 129)
Screenshot: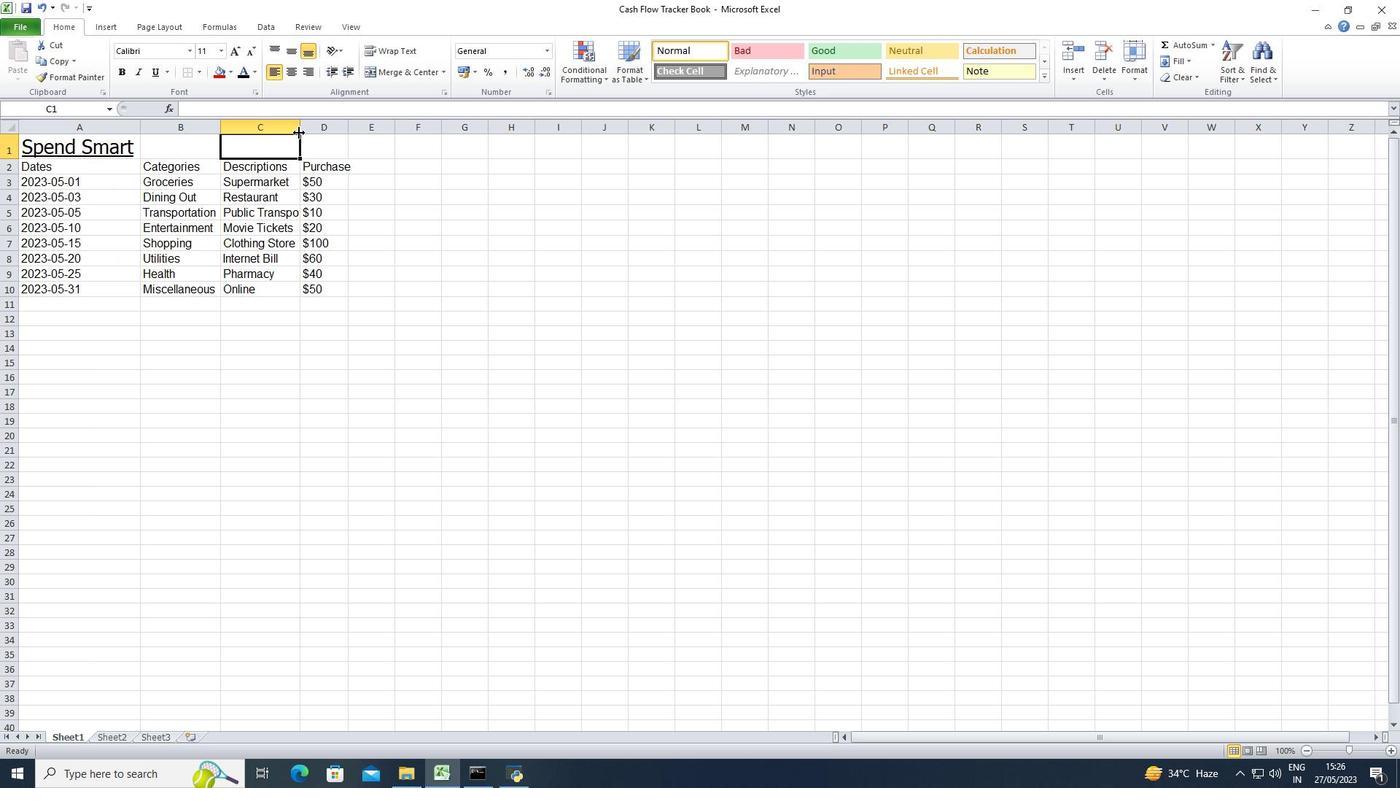 
Action: Mouse pressed left at (299, 129)
Screenshot: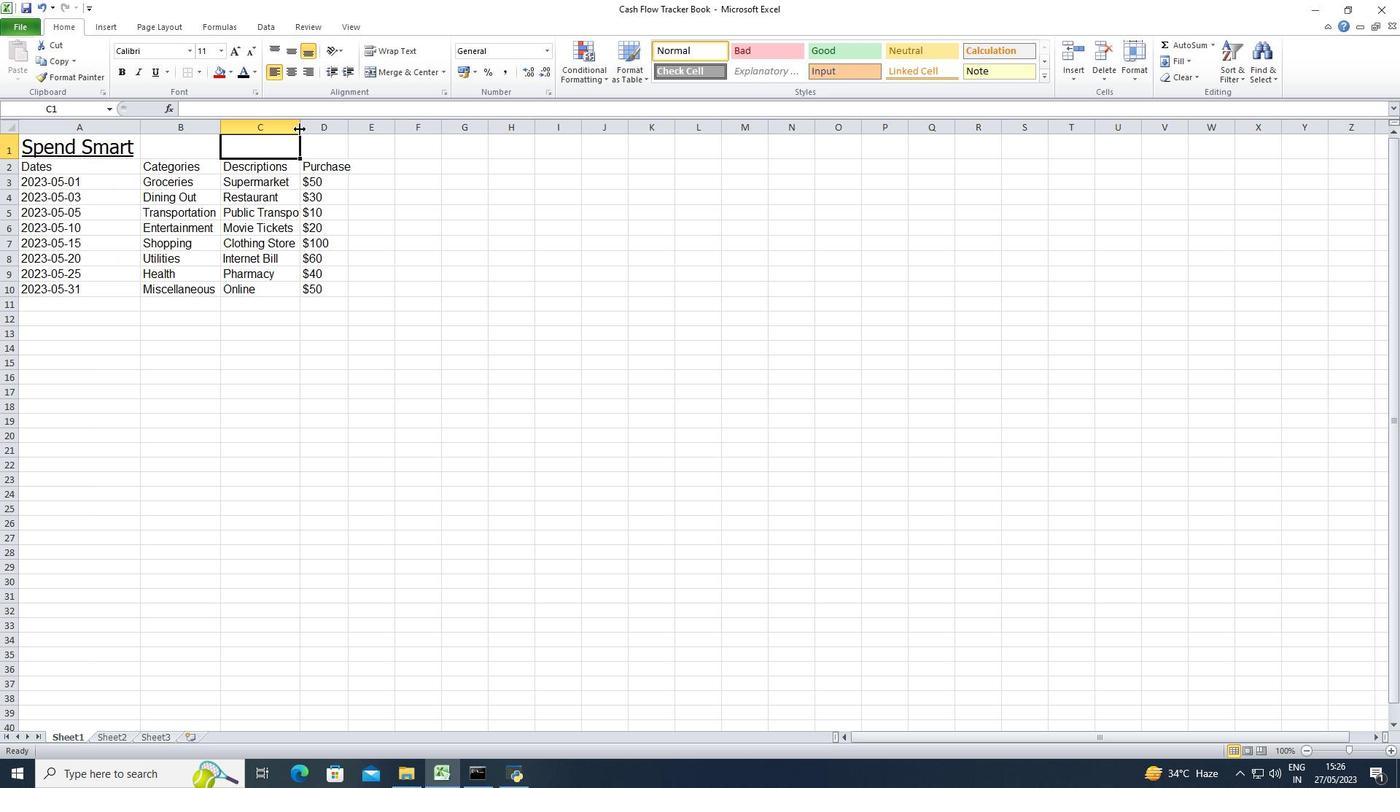 
Action: Mouse pressed left at (299, 129)
Screenshot: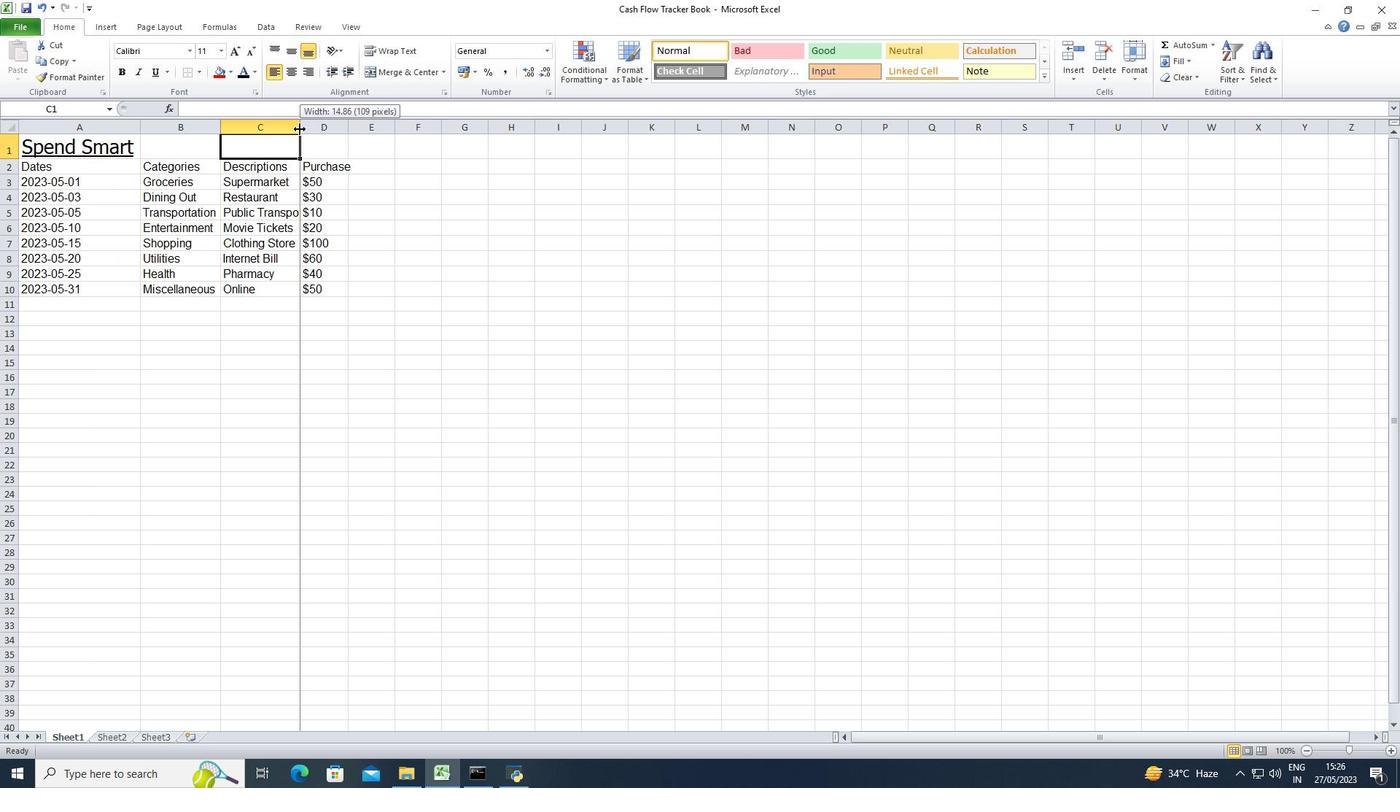 
Action: Mouse moved to (358, 130)
Screenshot: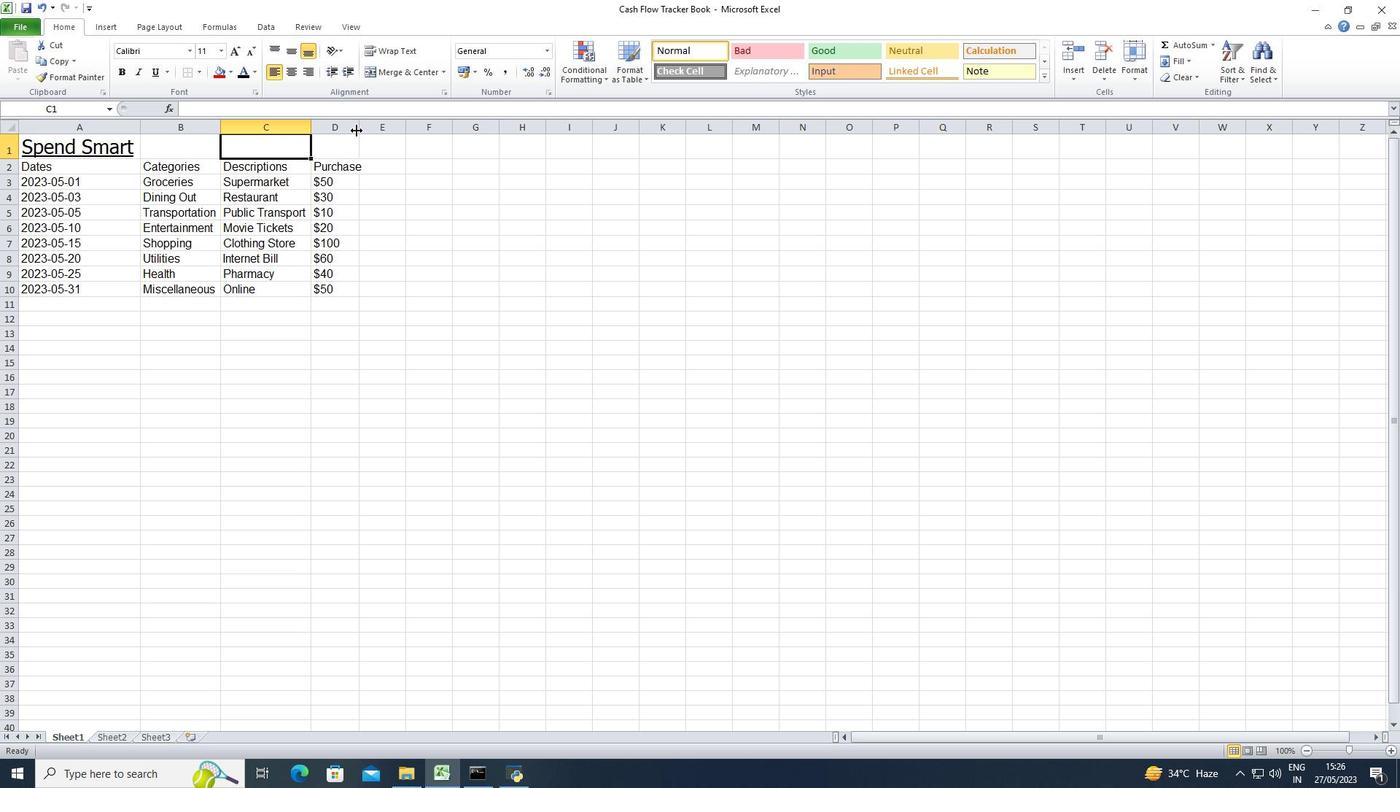
Action: Mouse pressed left at (358, 130)
Screenshot: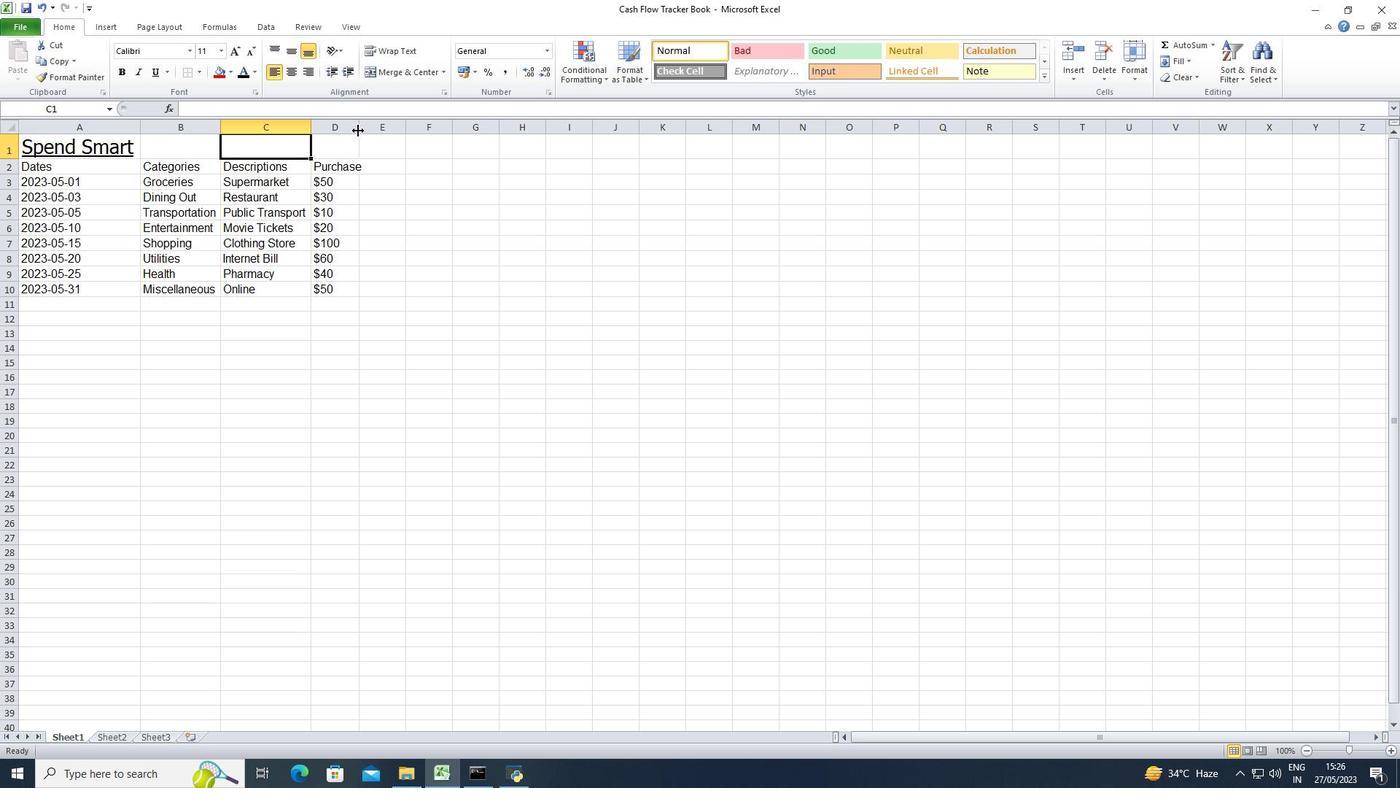 
Action: Mouse pressed left at (358, 130)
Screenshot: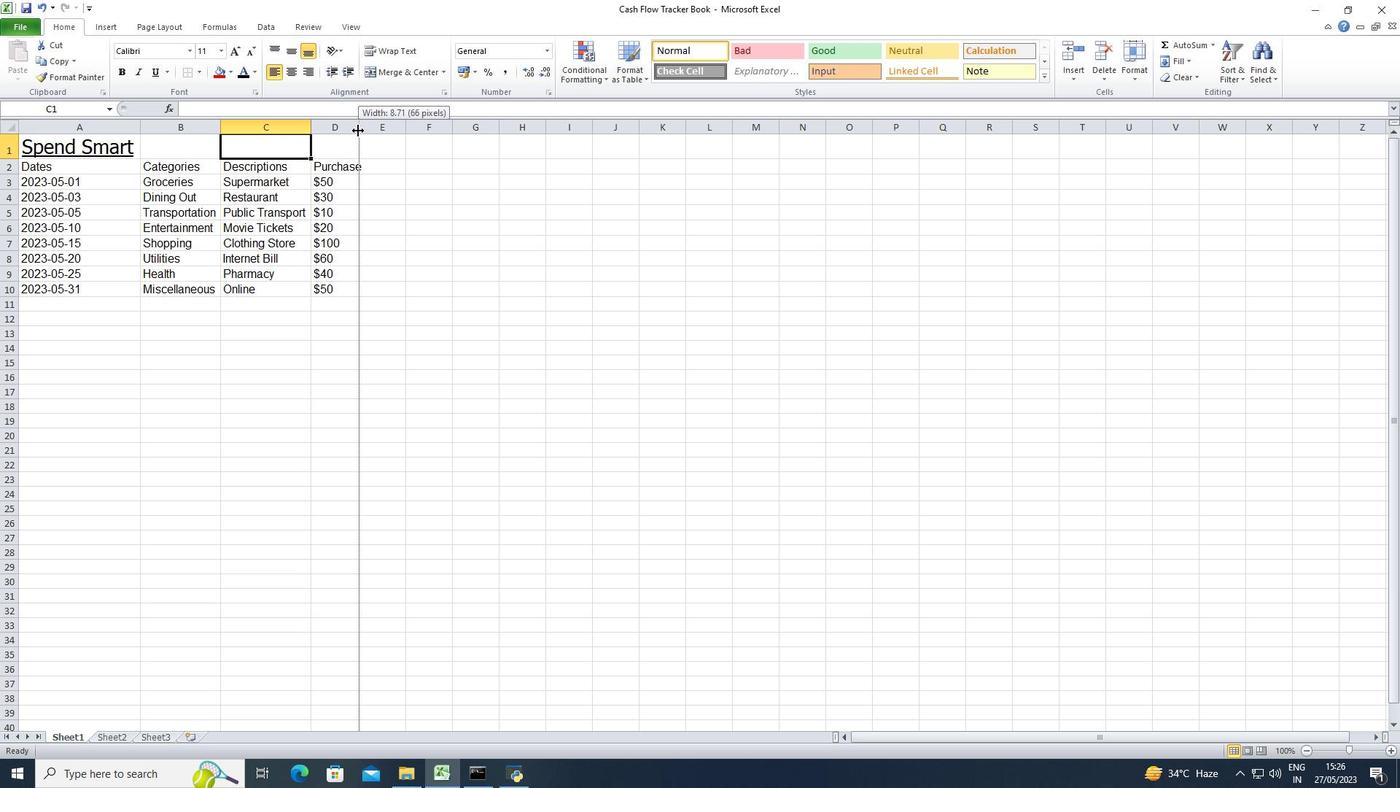 
Action: Key pressed ctrl+S
Screenshot: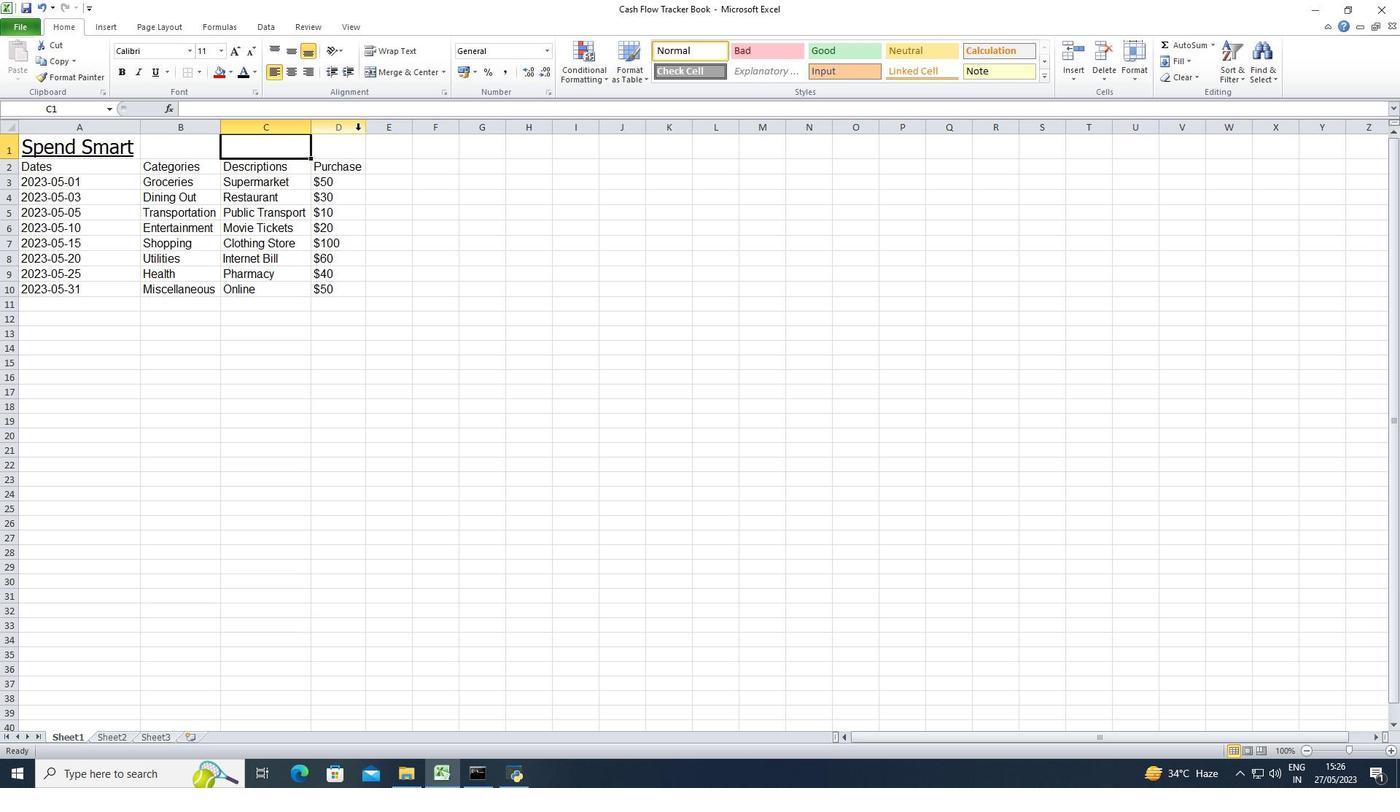 
